 Task: Look for space in Dhorāji, India from 9th June, 2023 to 17th June, 2023 for 2 adults in price range Rs.7000 to Rs.12000. Place can be private room with 1  bedroom having 2 beds and 1 bathroom. Property type can be house, flat, guest house. Booking option can be shelf check-in. Required host language is English.
Action: Mouse moved to (575, 102)
Screenshot: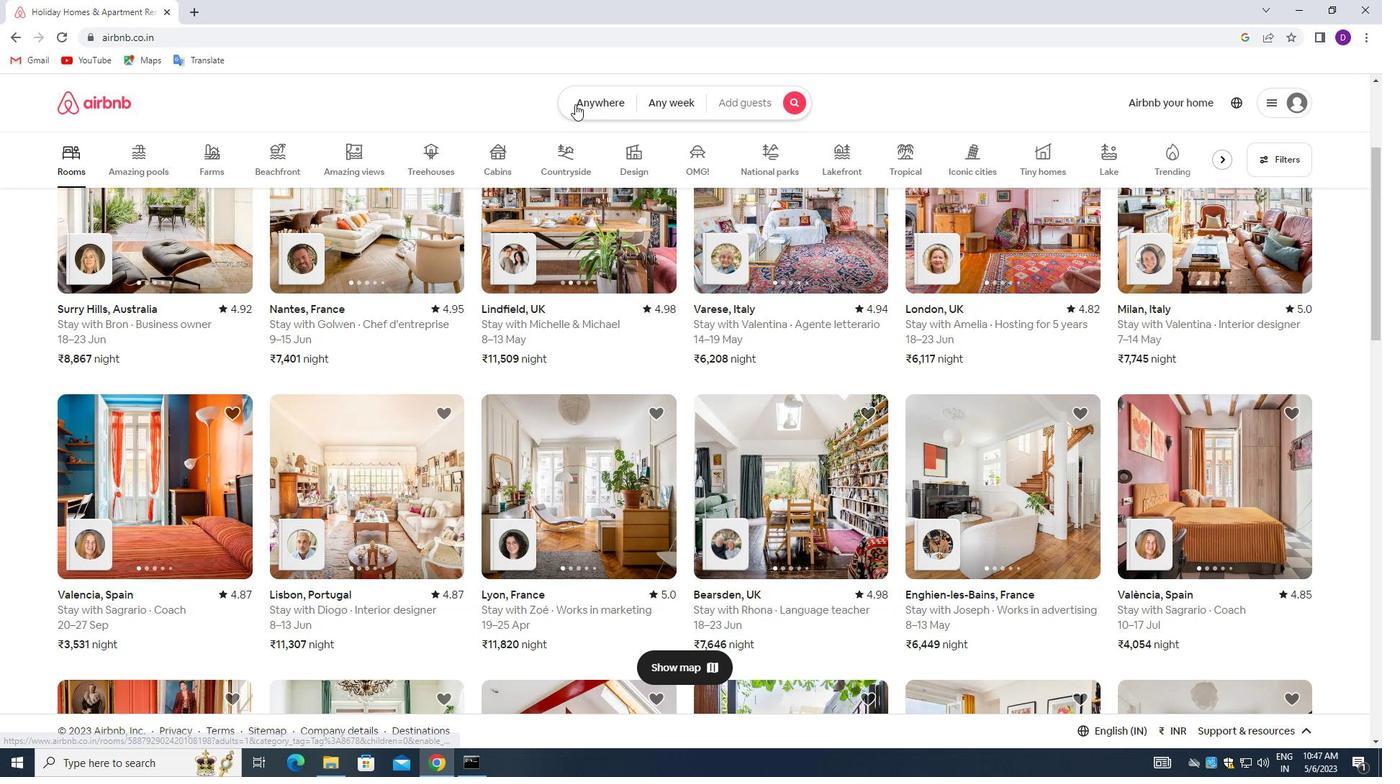
Action: Mouse pressed left at (575, 102)
Screenshot: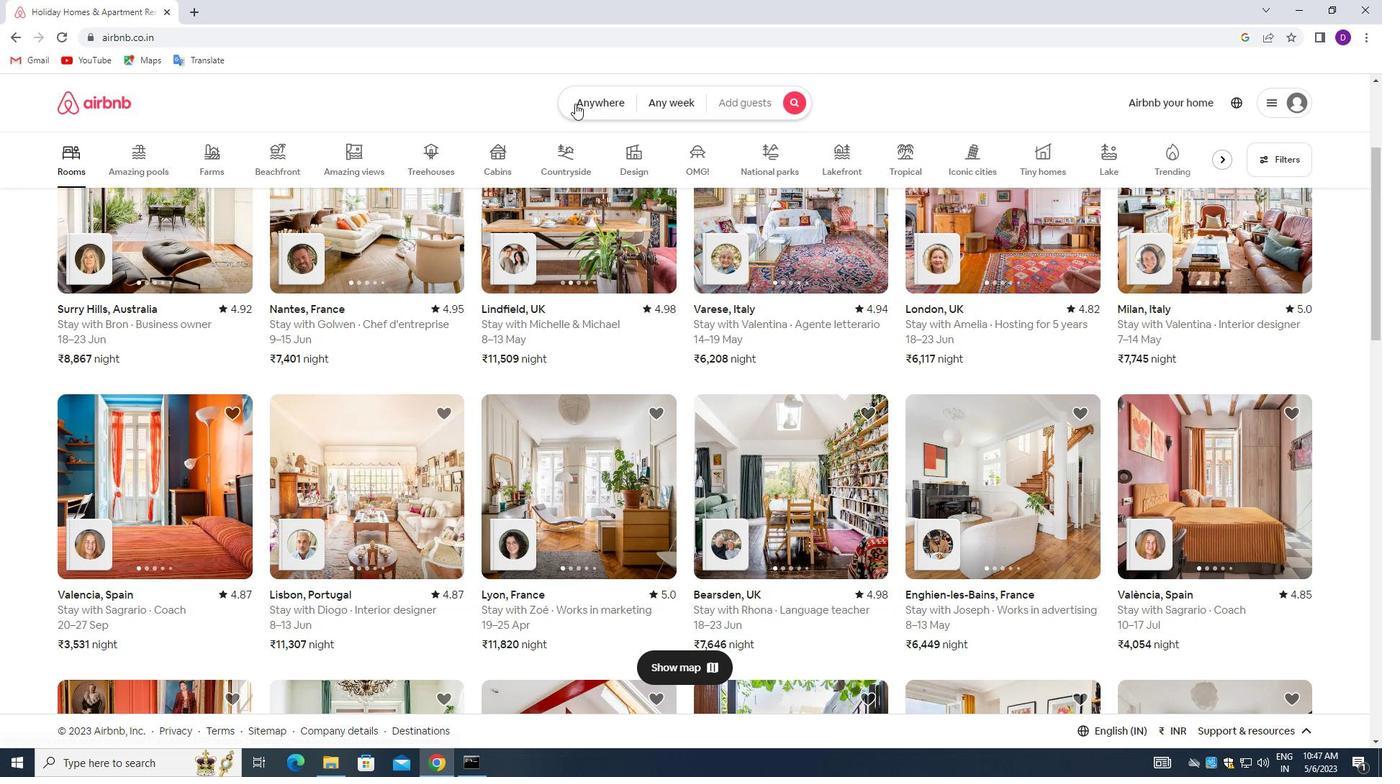 
Action: Mouse moved to (560, 158)
Screenshot: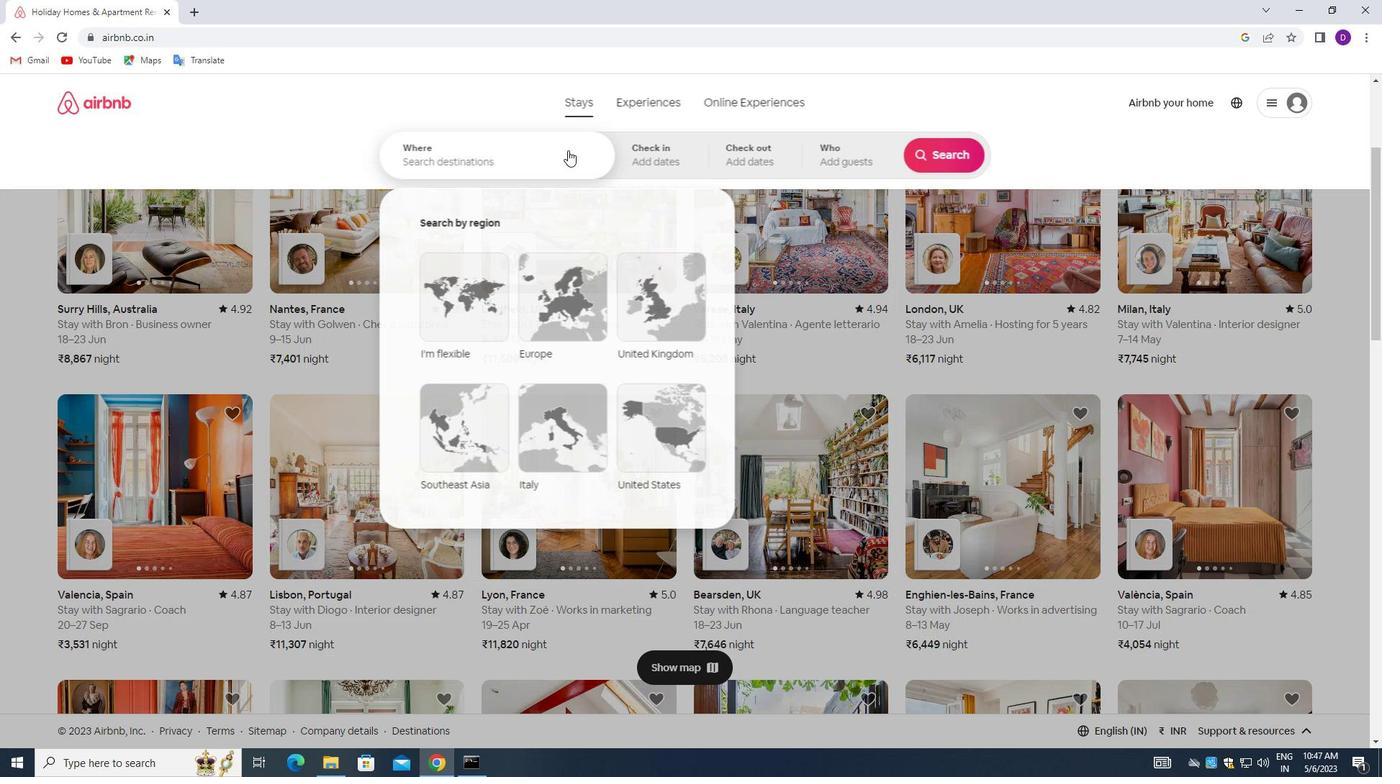
Action: Mouse pressed left at (560, 158)
Screenshot: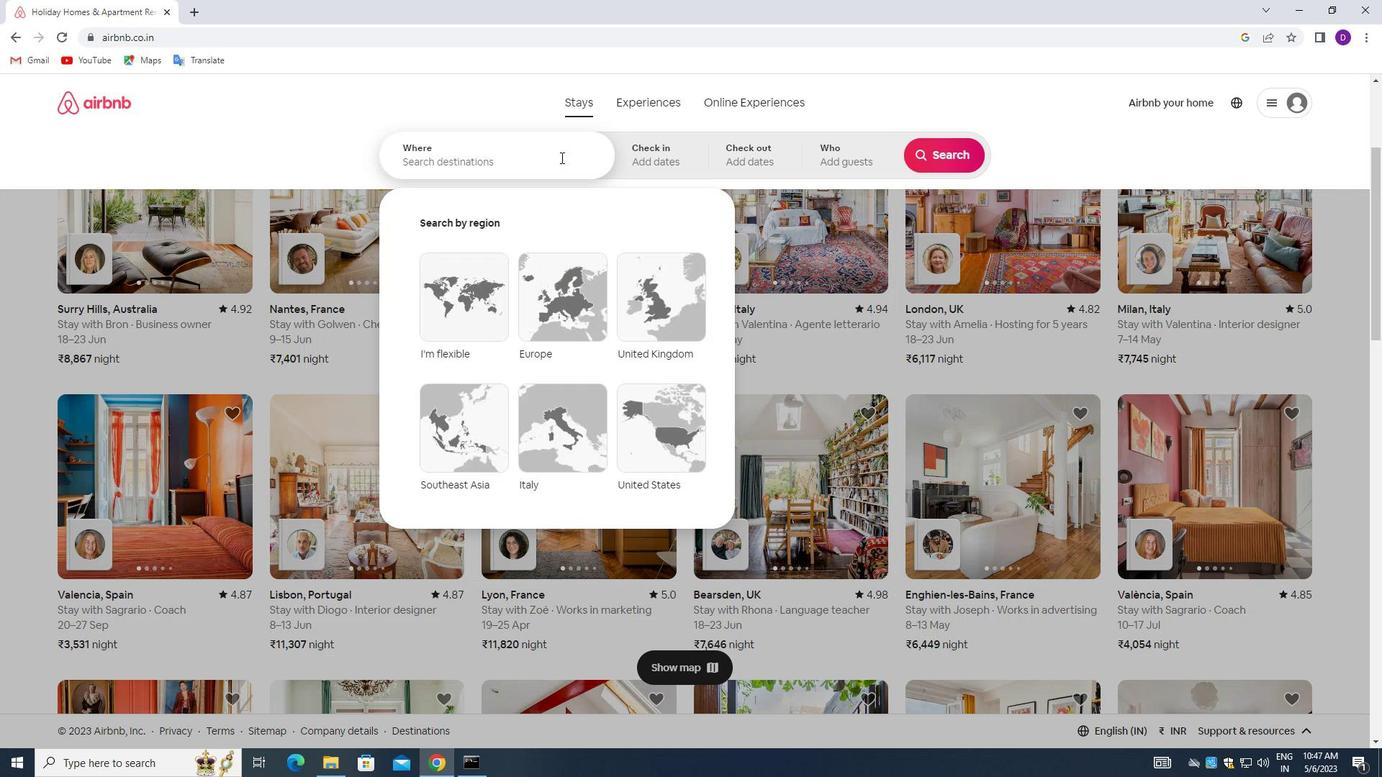 
Action: Mouse moved to (115, 260)
Screenshot: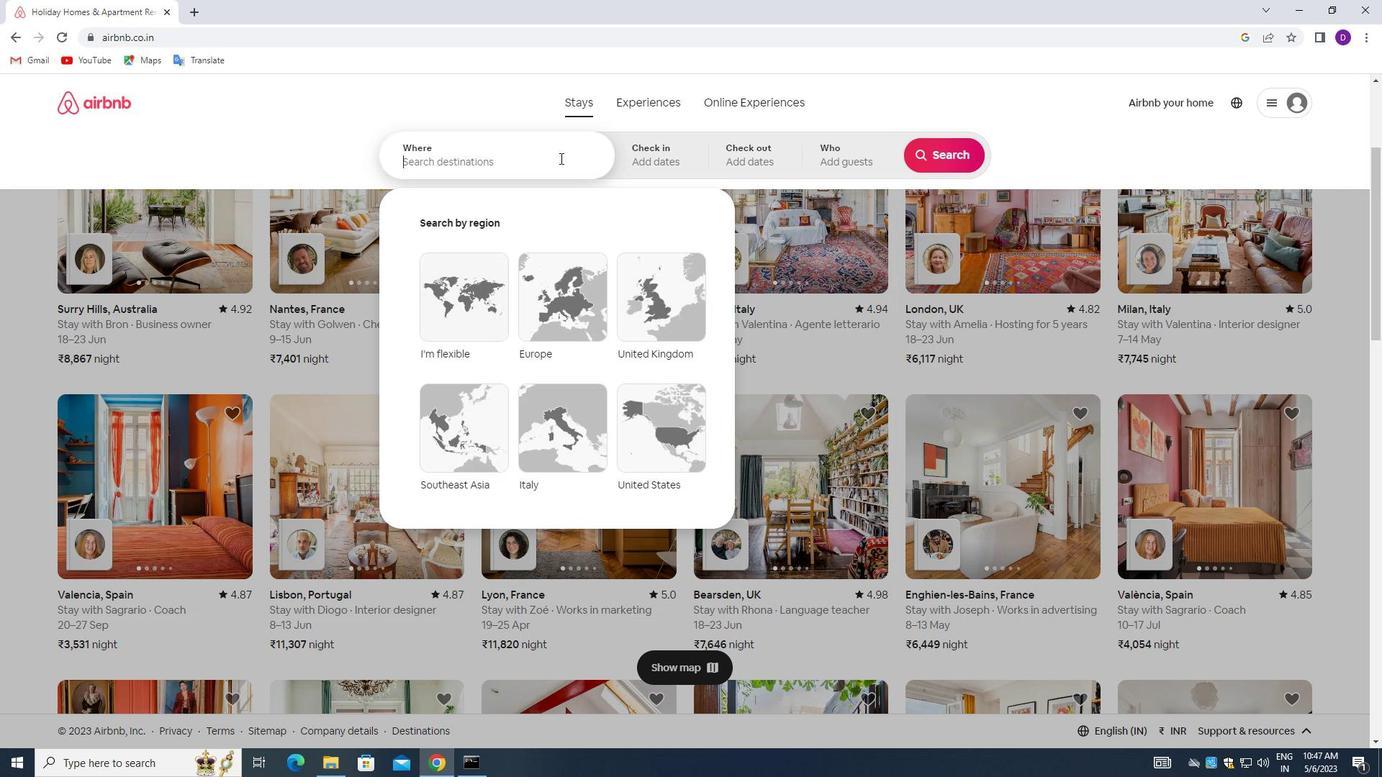 
Action: Key pressed <Key.shift_r>Dhoraji,<Key.space><Key.shift>INDIA<Key.enter>
Screenshot: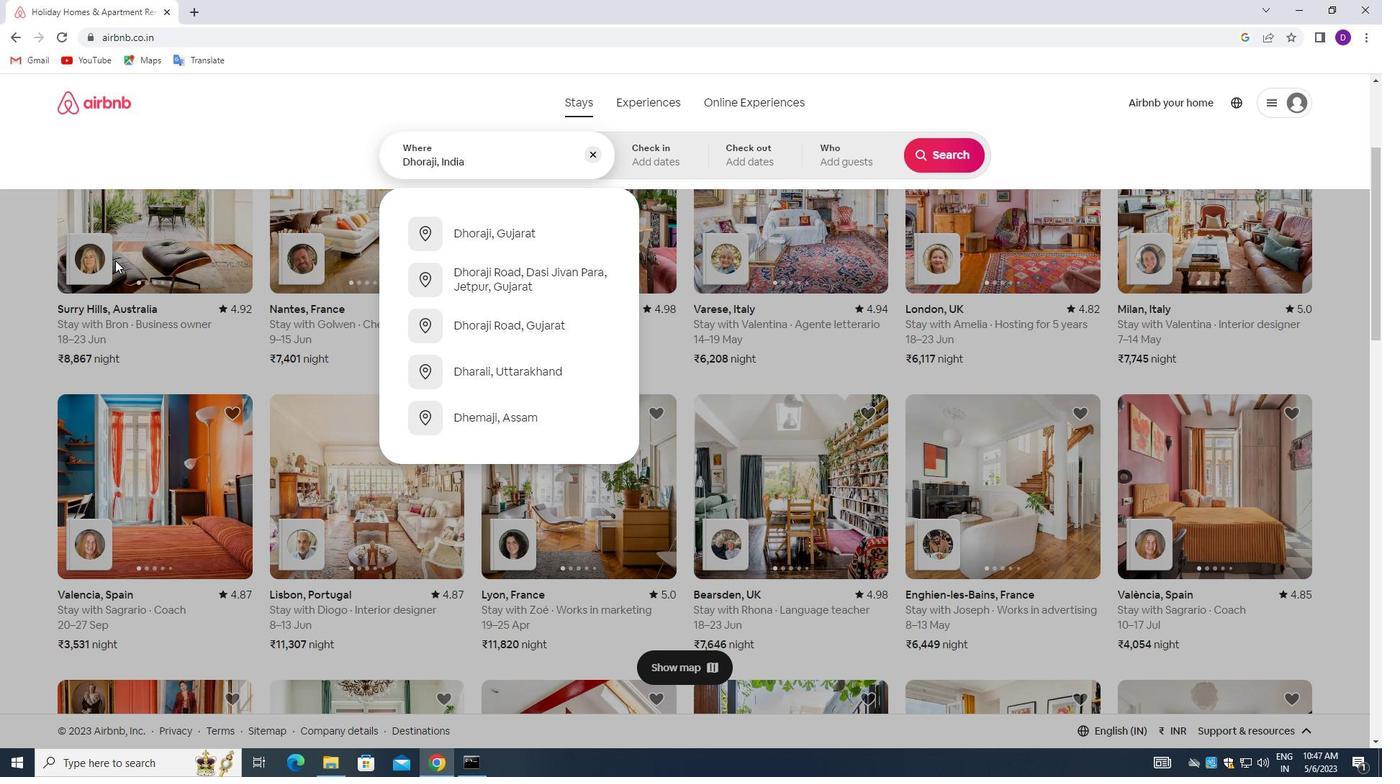 
Action: Mouse moved to (882, 365)
Screenshot: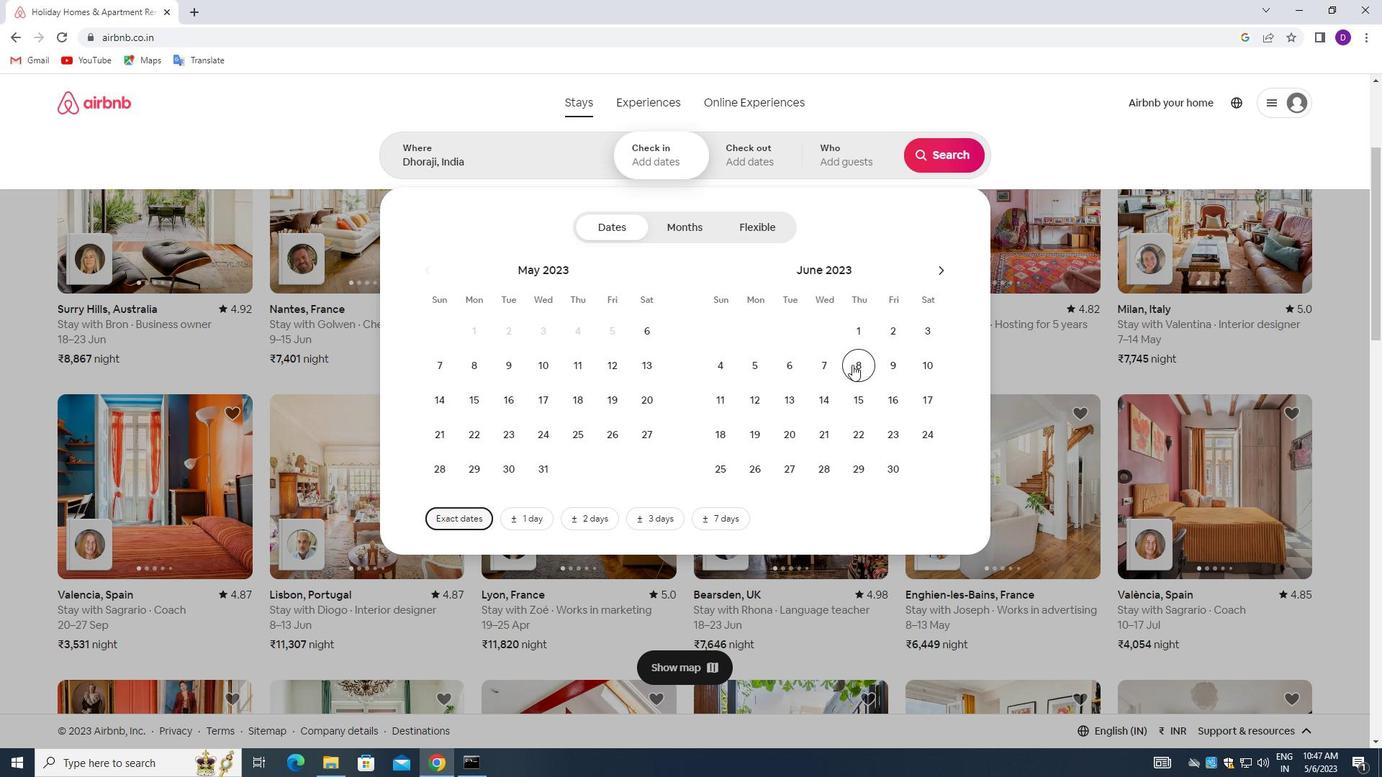 
Action: Mouse pressed left at (882, 365)
Screenshot: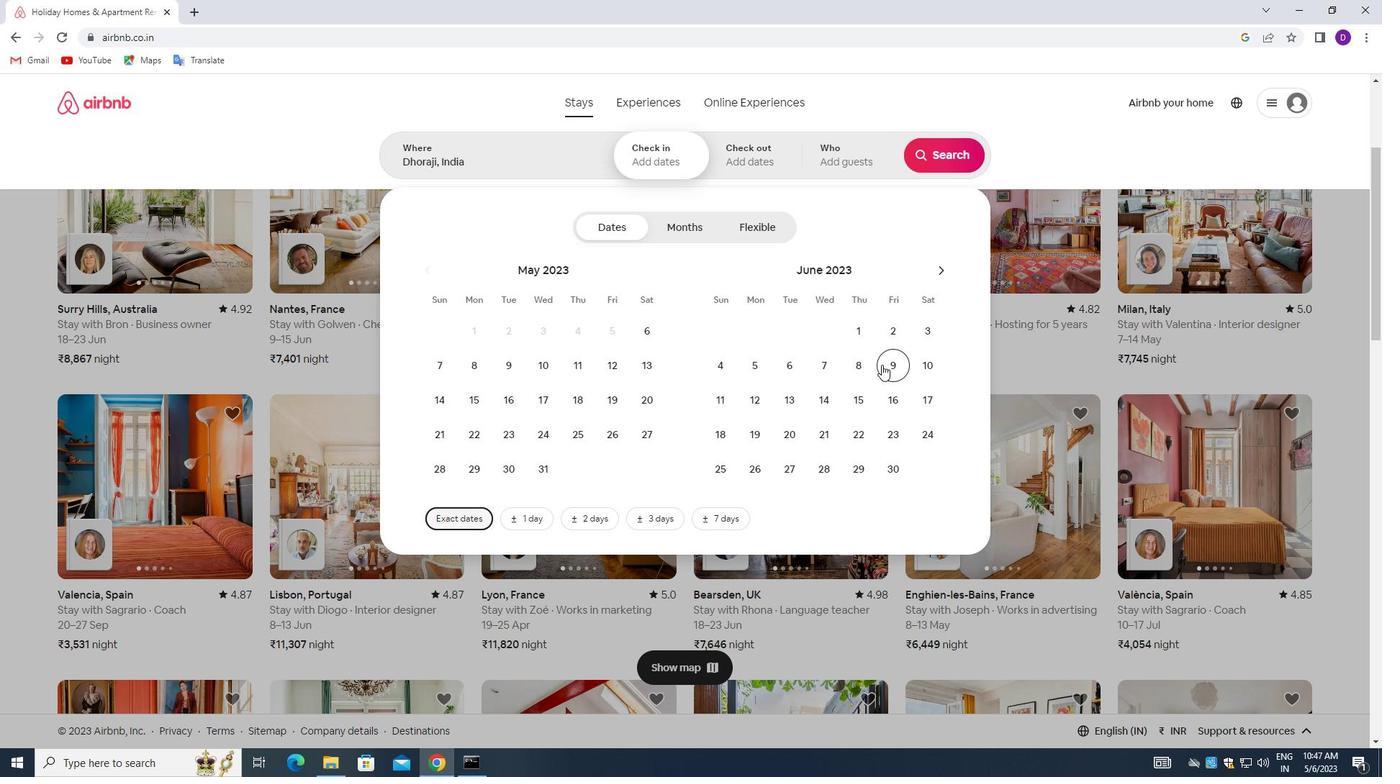 
Action: Mouse moved to (910, 402)
Screenshot: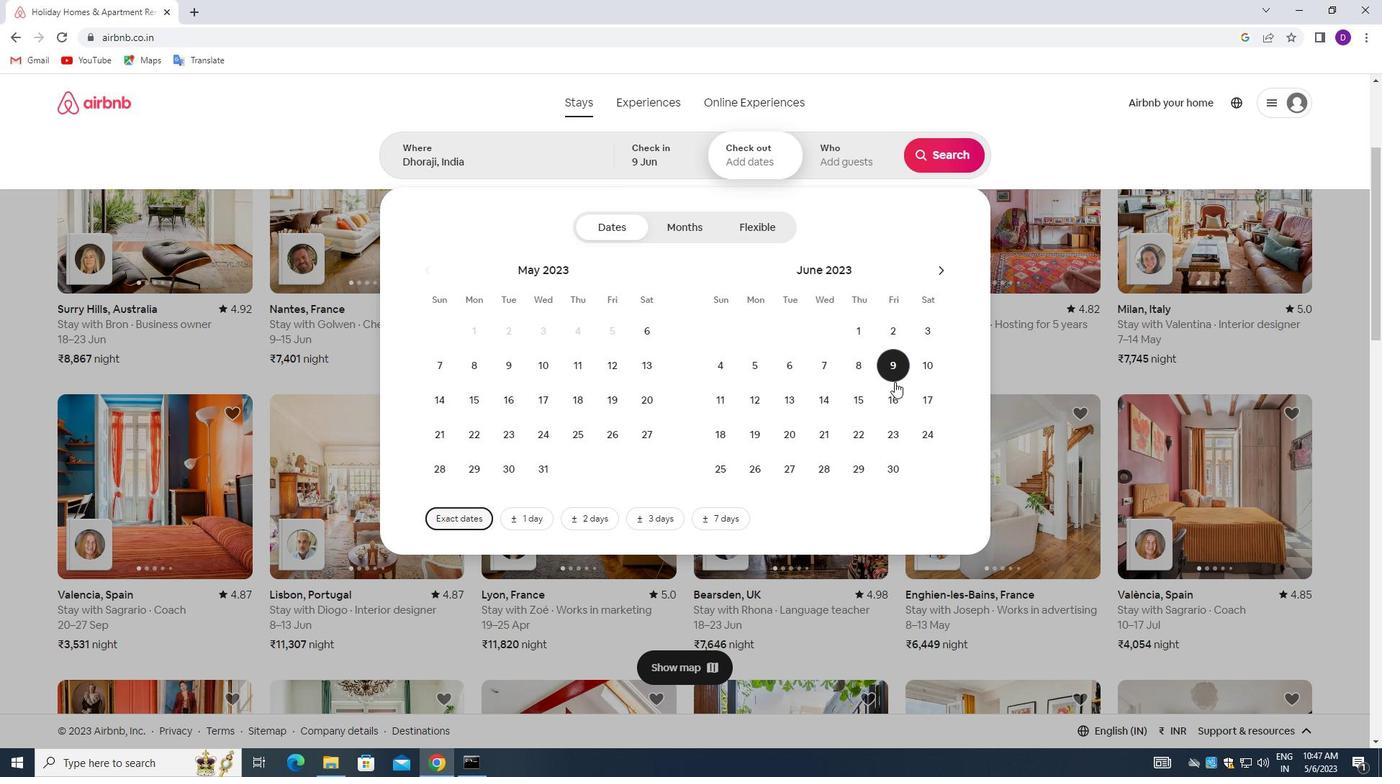 
Action: Mouse pressed left at (910, 402)
Screenshot: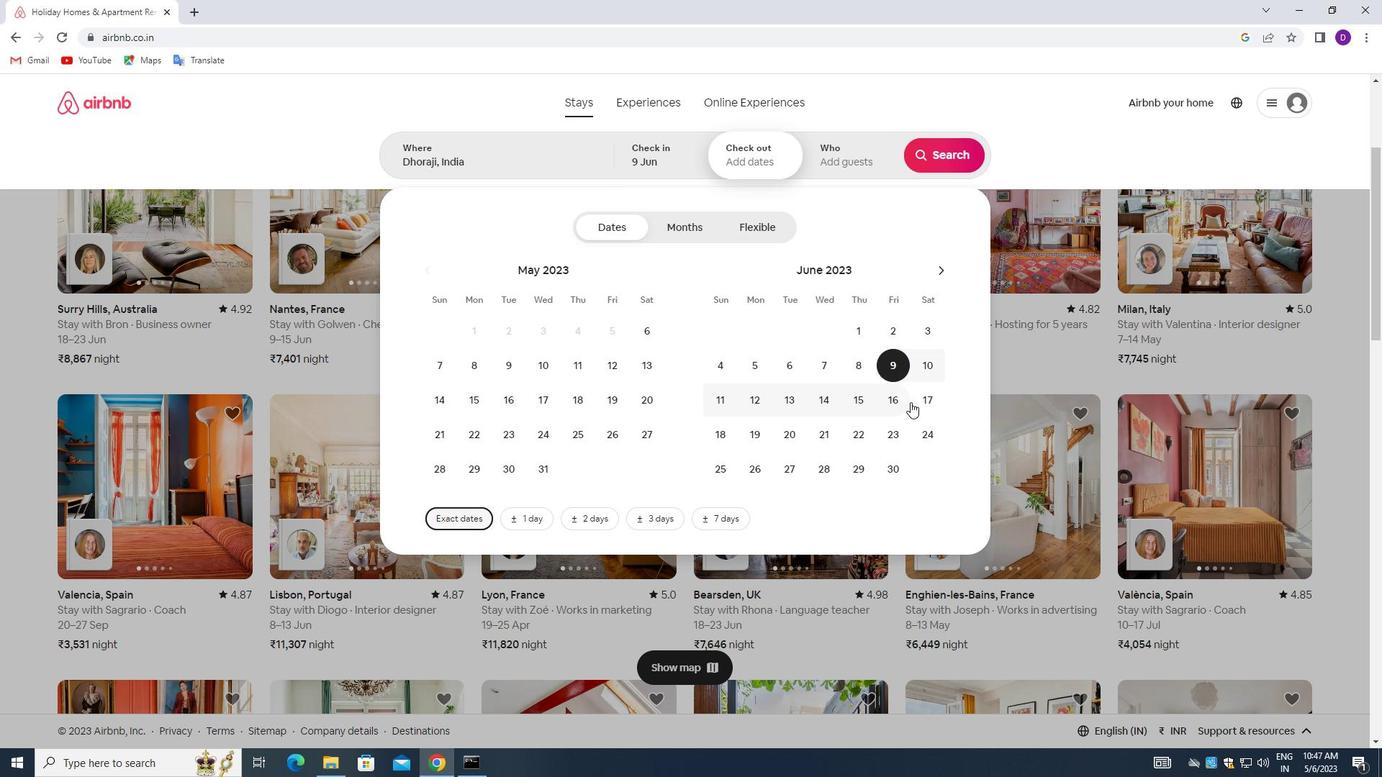 
Action: Mouse moved to (835, 149)
Screenshot: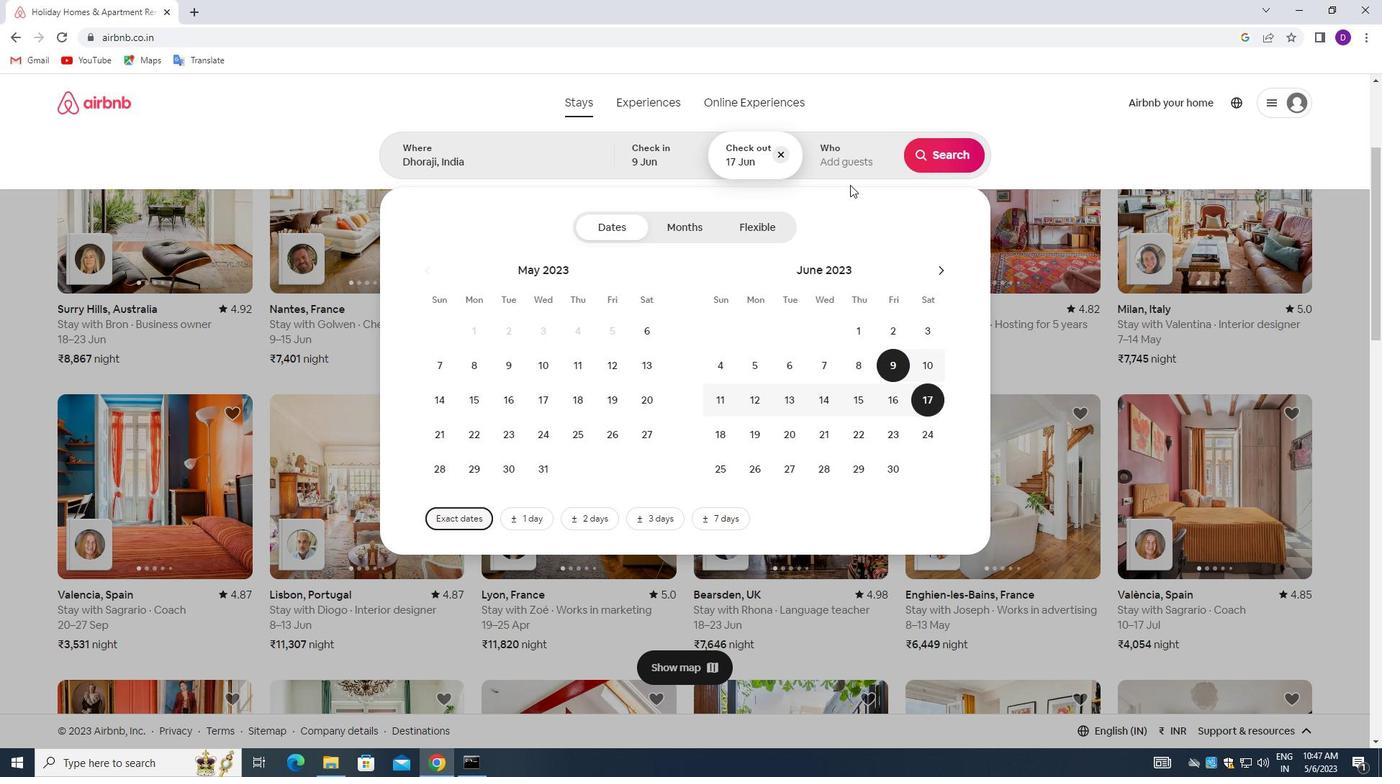 
Action: Mouse pressed left at (835, 149)
Screenshot: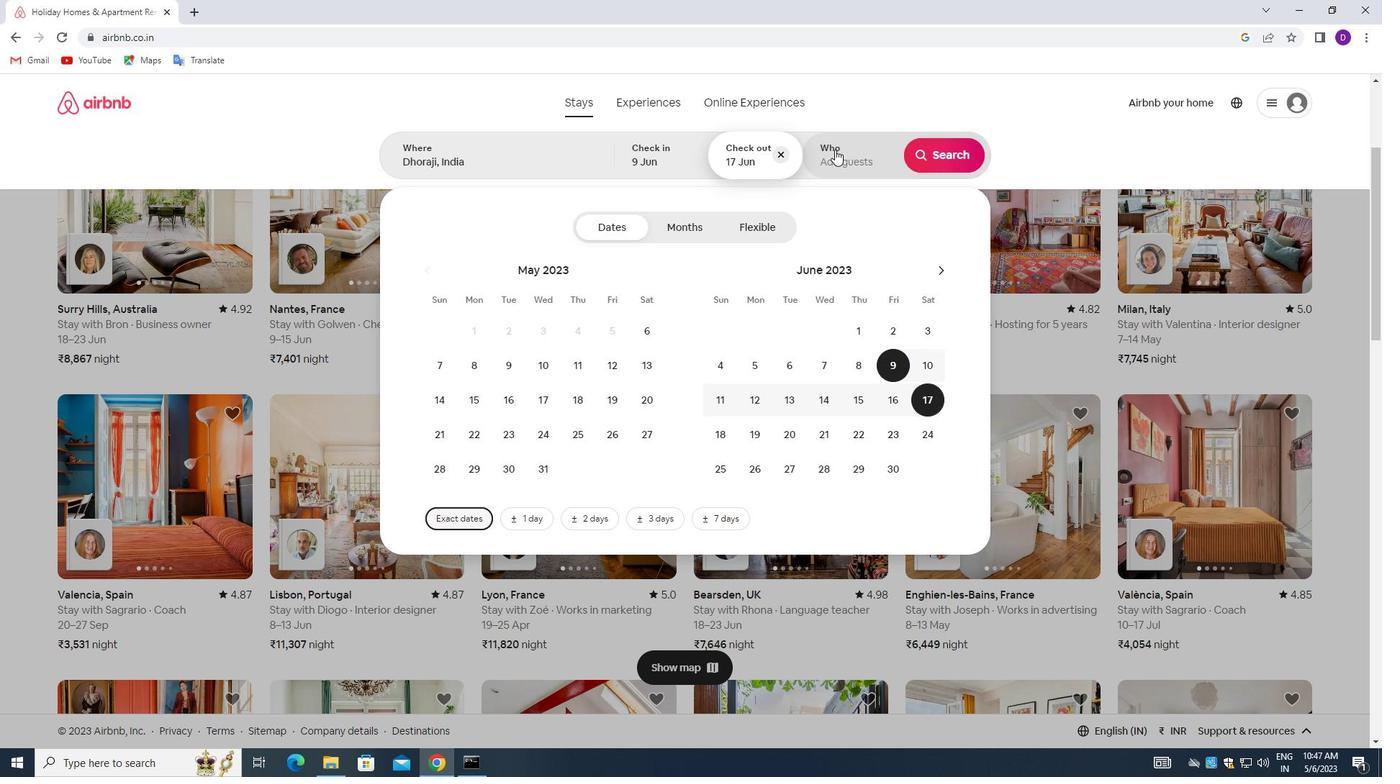 
Action: Mouse moved to (942, 230)
Screenshot: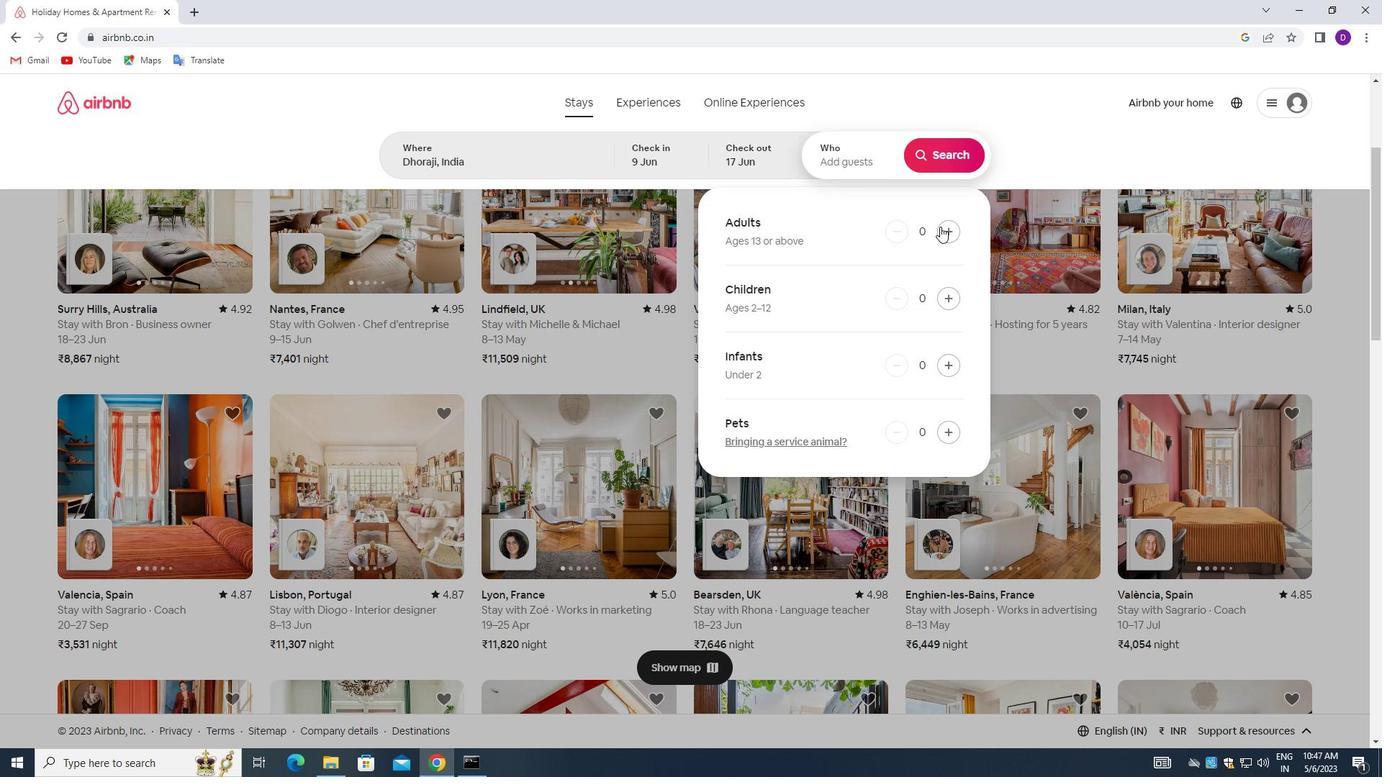 
Action: Mouse pressed left at (942, 230)
Screenshot: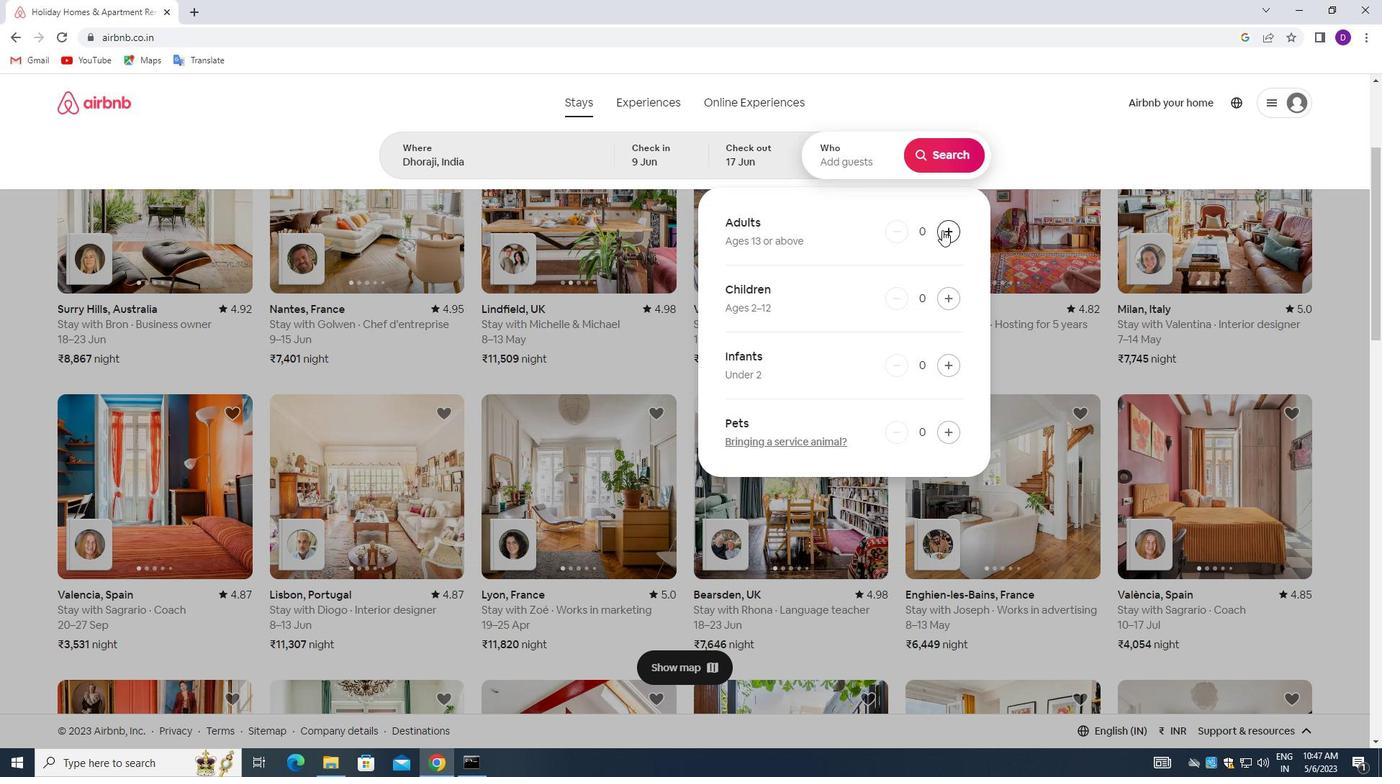 
Action: Mouse pressed left at (942, 230)
Screenshot: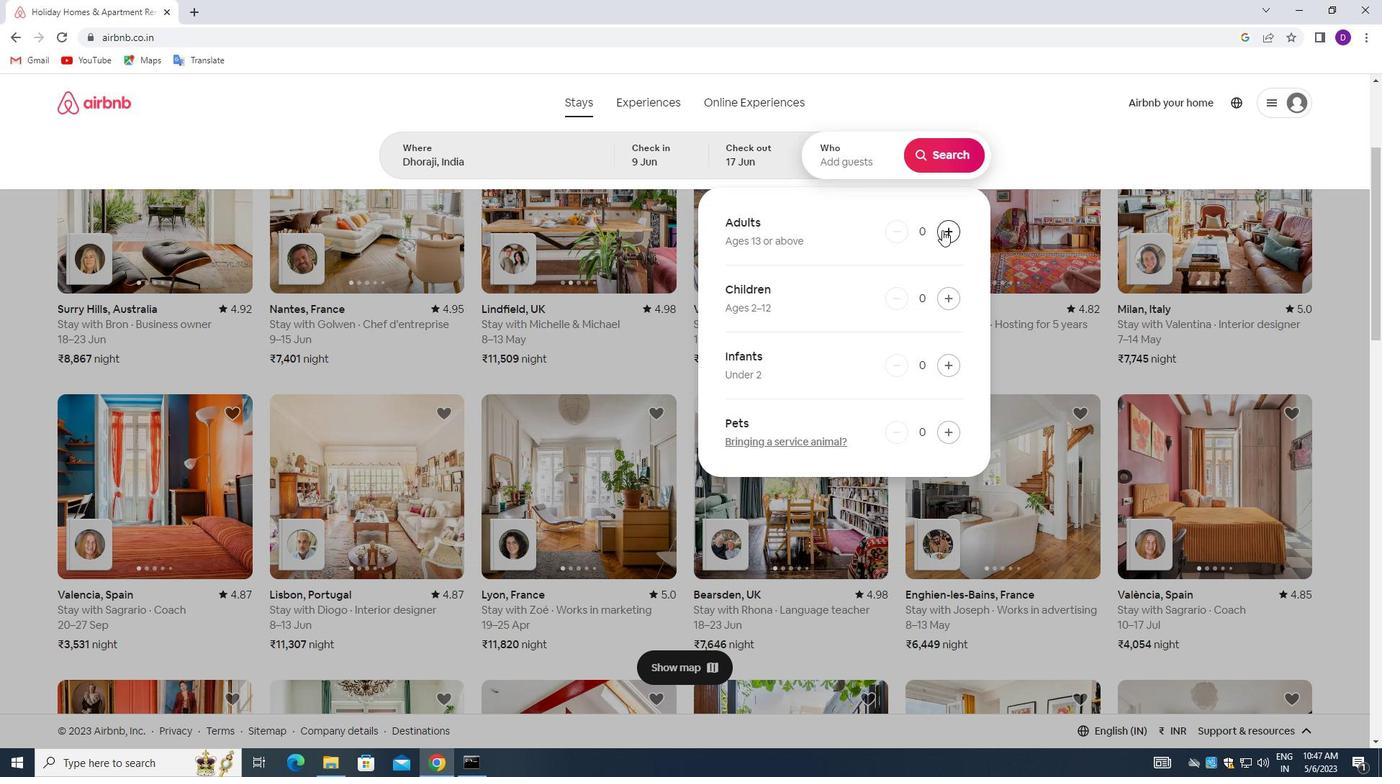 
Action: Mouse moved to (949, 150)
Screenshot: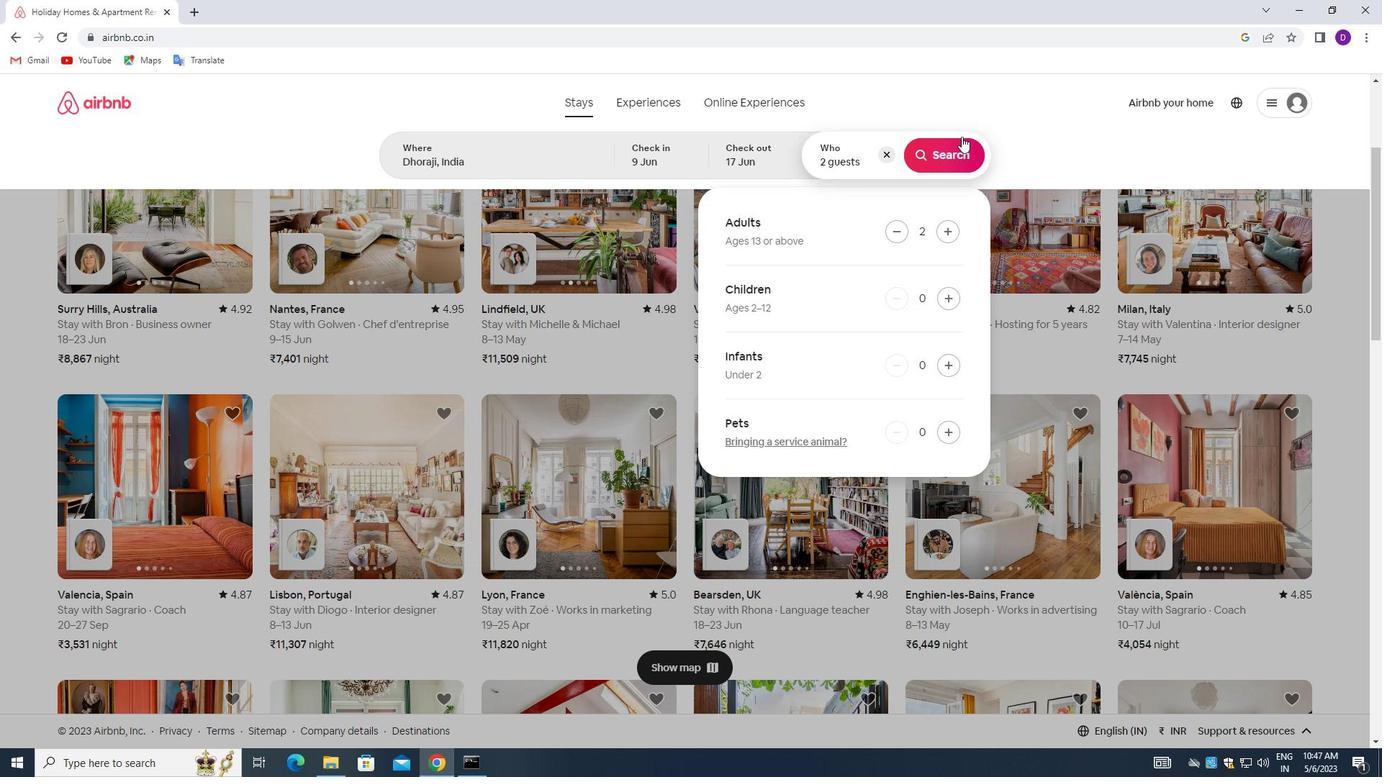 
Action: Mouse pressed left at (949, 150)
Screenshot: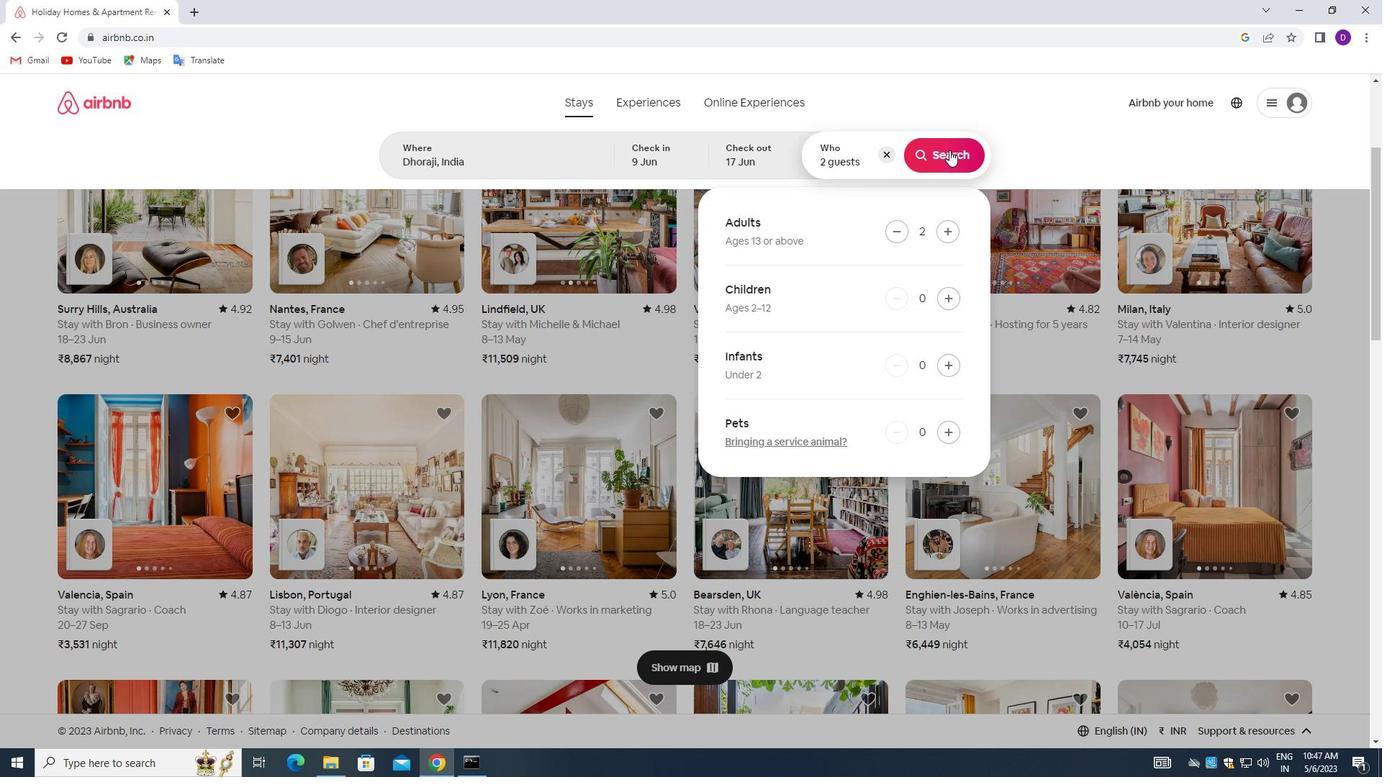 
Action: Mouse moved to (1301, 158)
Screenshot: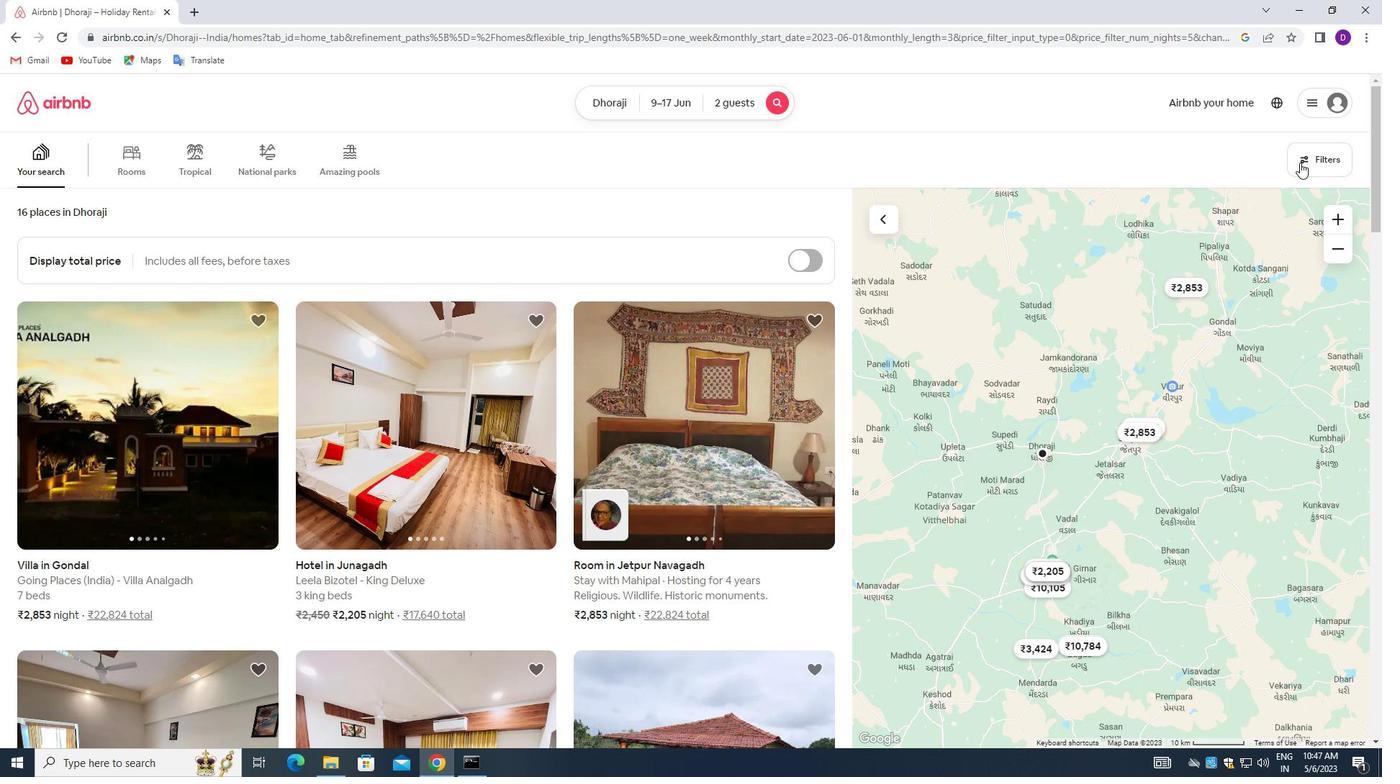 
Action: Mouse pressed left at (1301, 158)
Screenshot: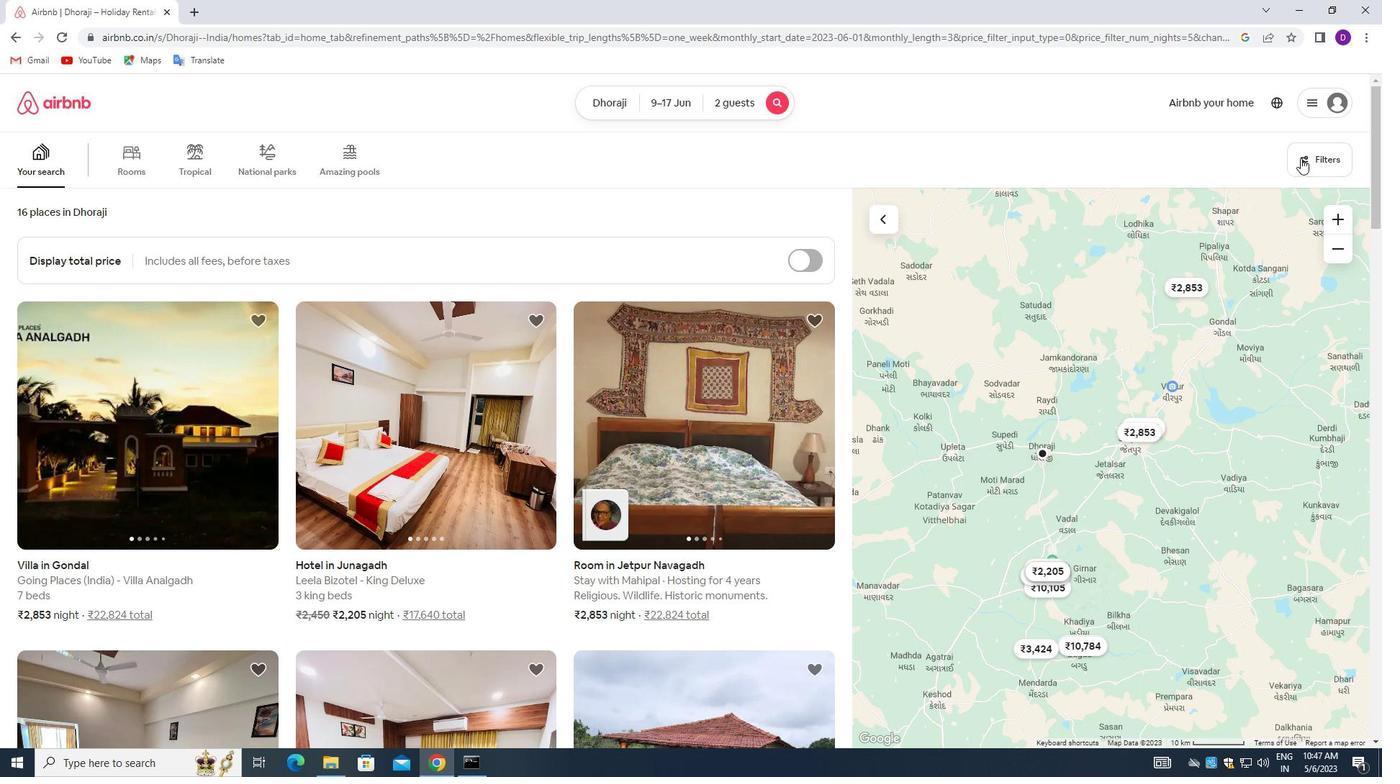 
Action: Mouse moved to (506, 513)
Screenshot: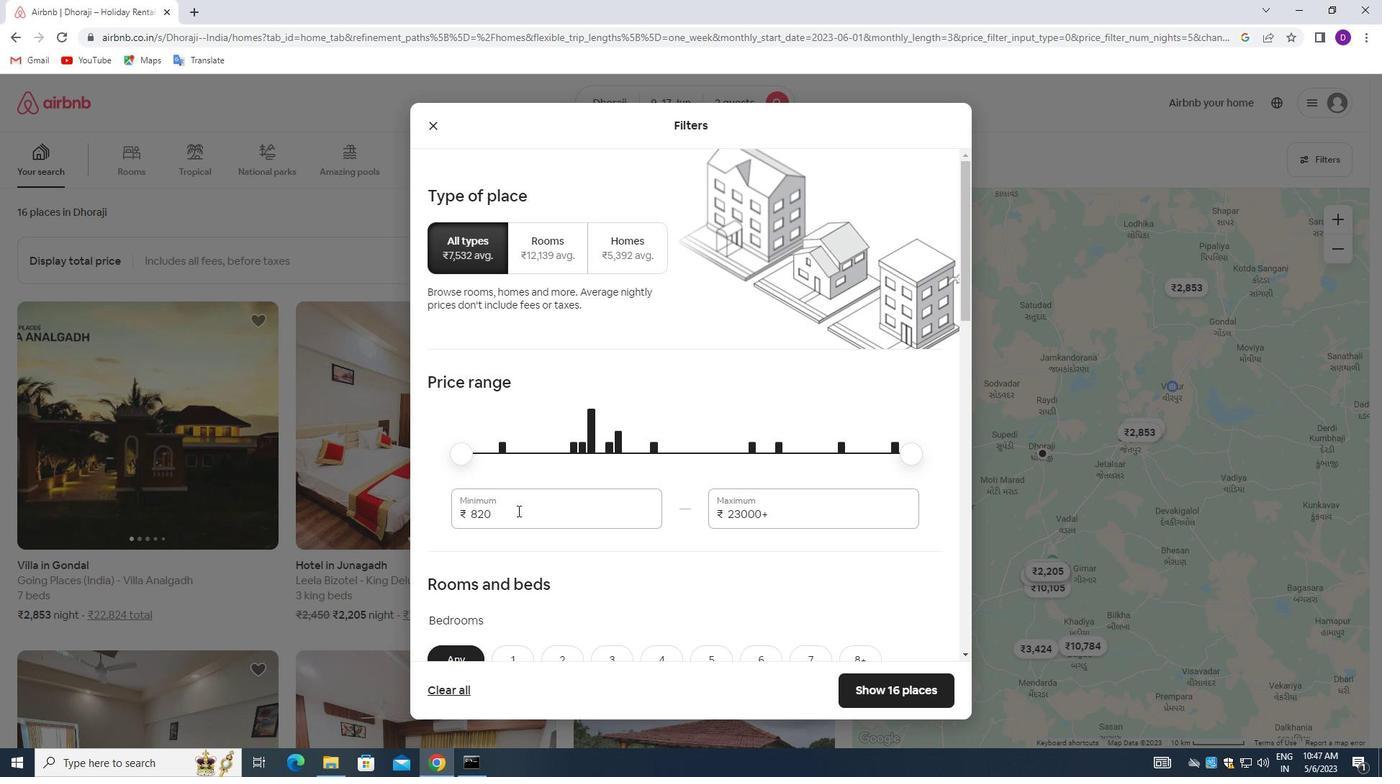 
Action: Mouse pressed left at (506, 513)
Screenshot: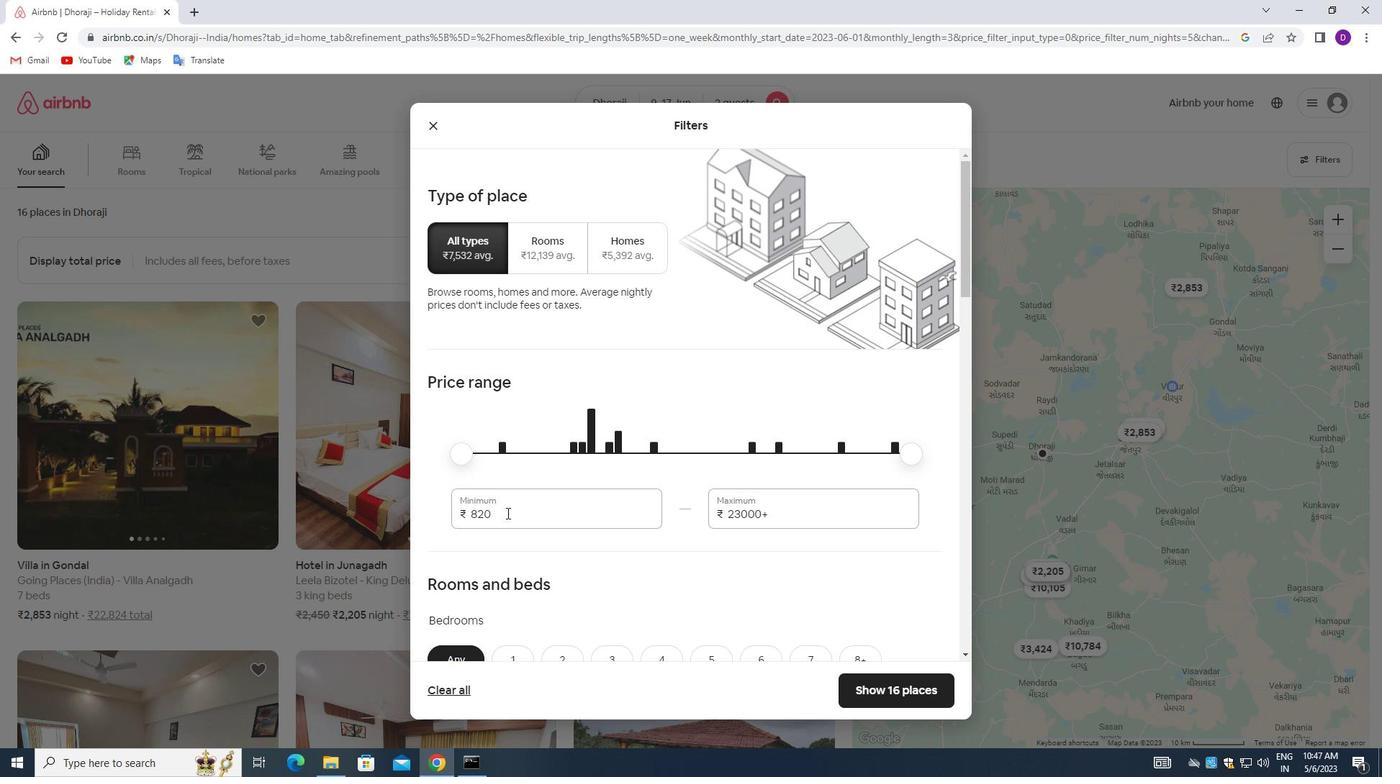 
Action: Mouse pressed left at (506, 513)
Screenshot: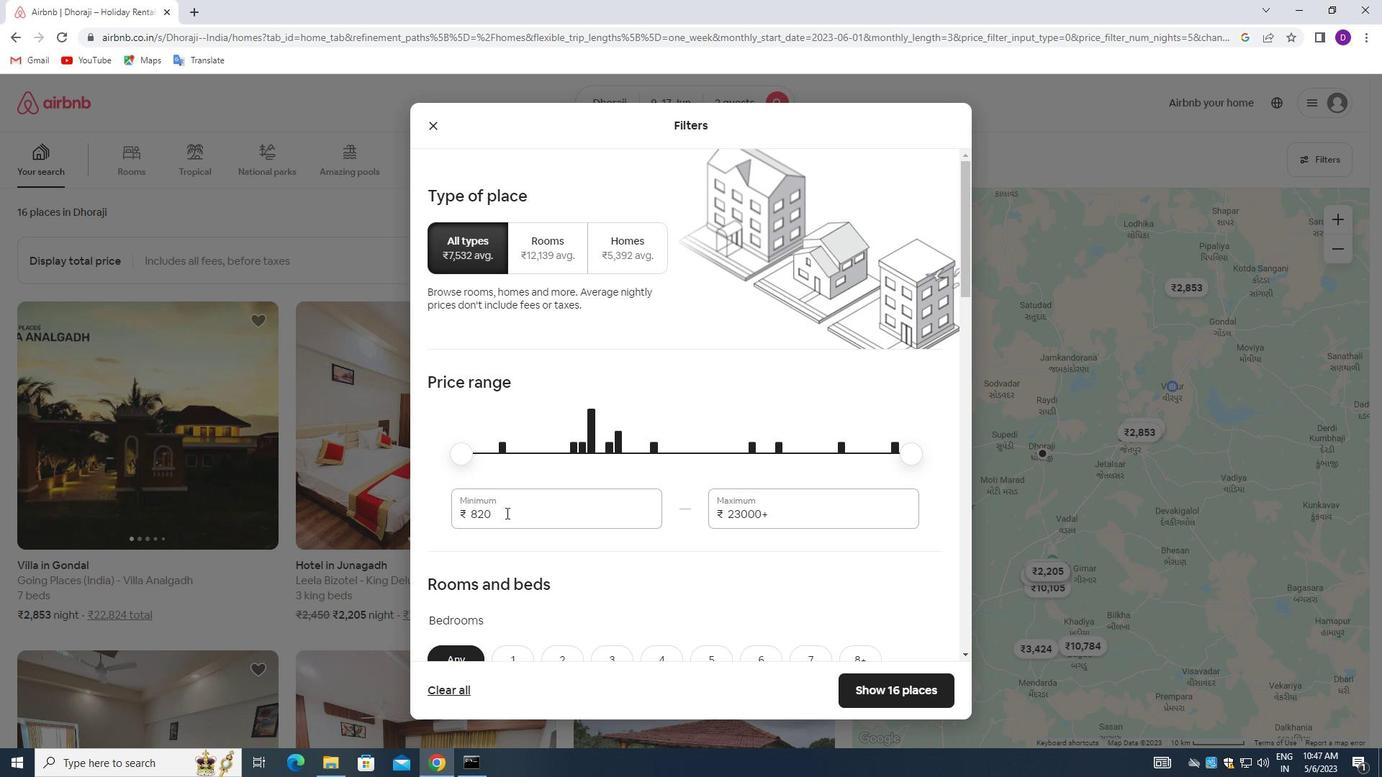 
Action: Key pressed 7000<Key.tab>12000
Screenshot: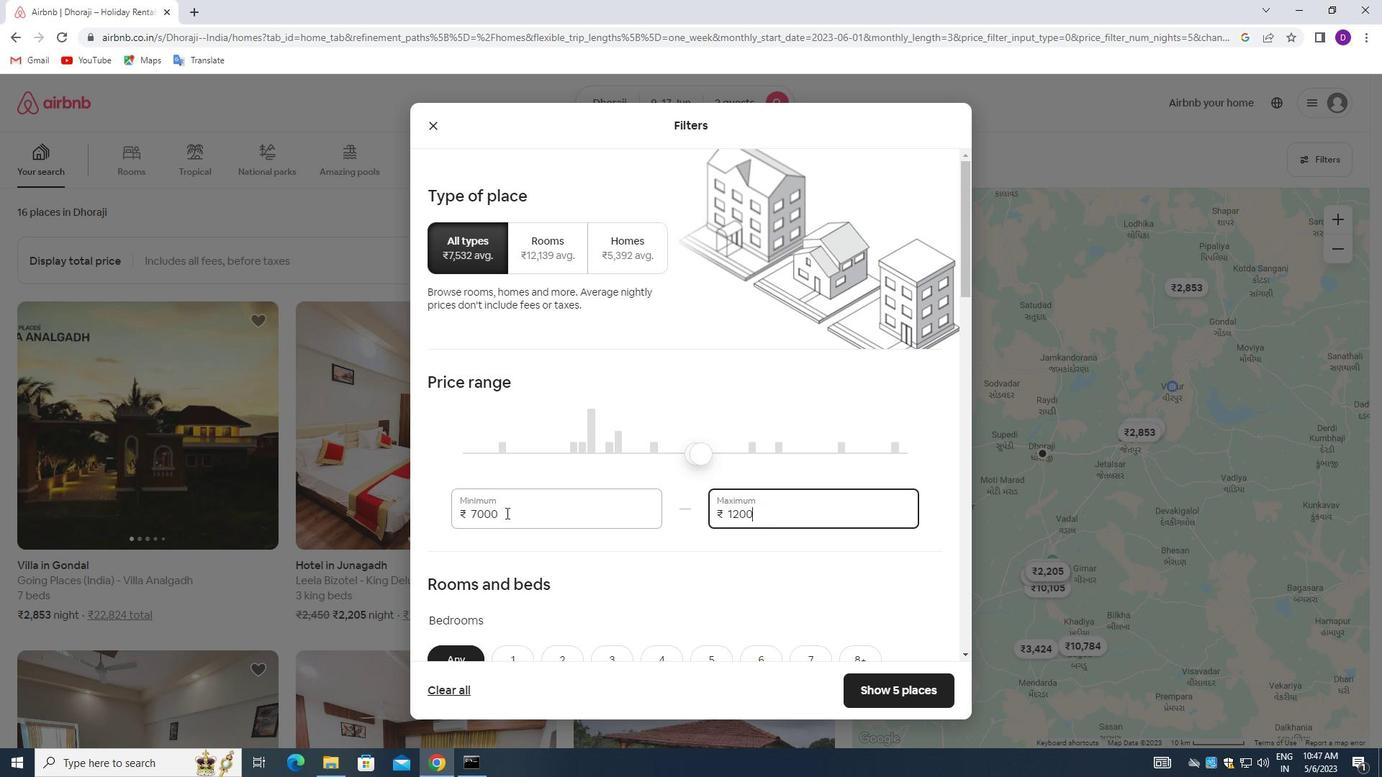 
Action: Mouse moved to (582, 553)
Screenshot: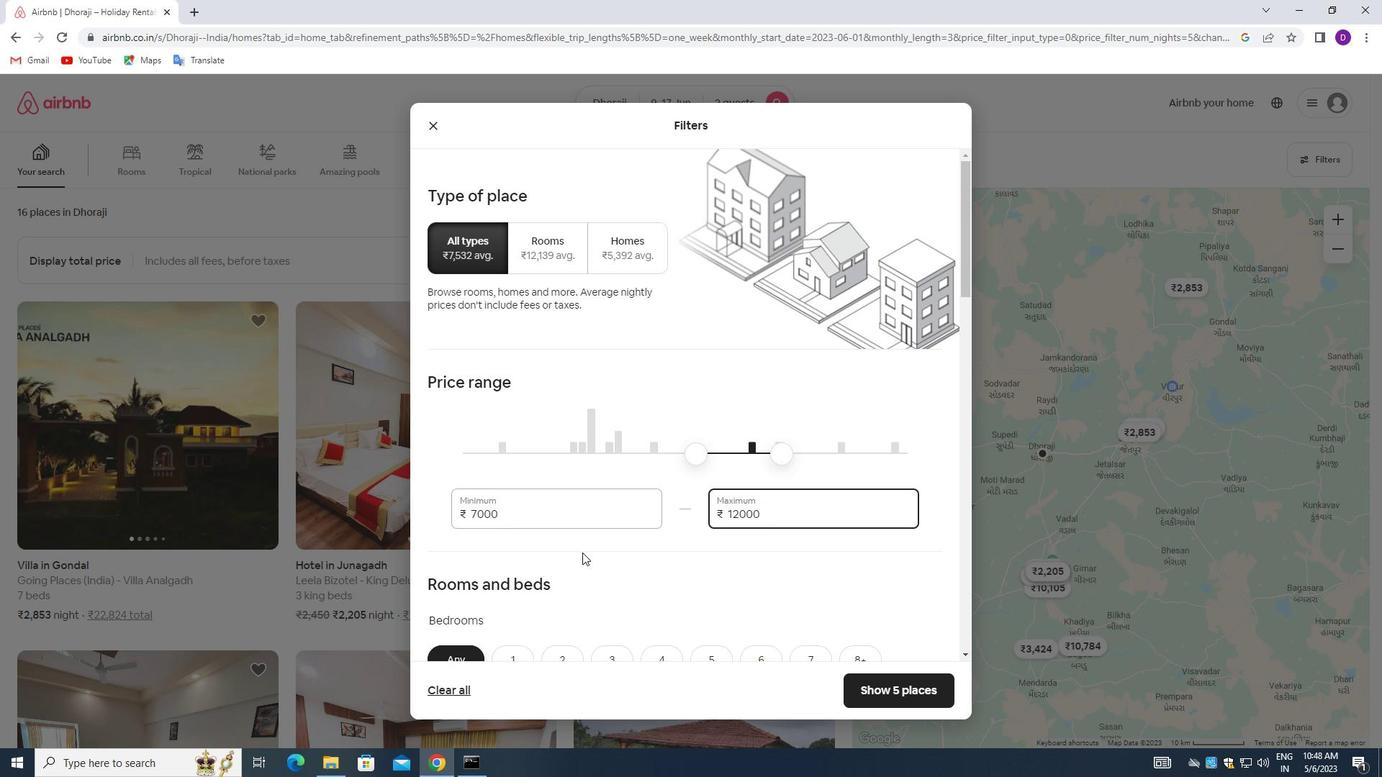 
Action: Mouse scrolled (582, 552) with delta (0, 0)
Screenshot: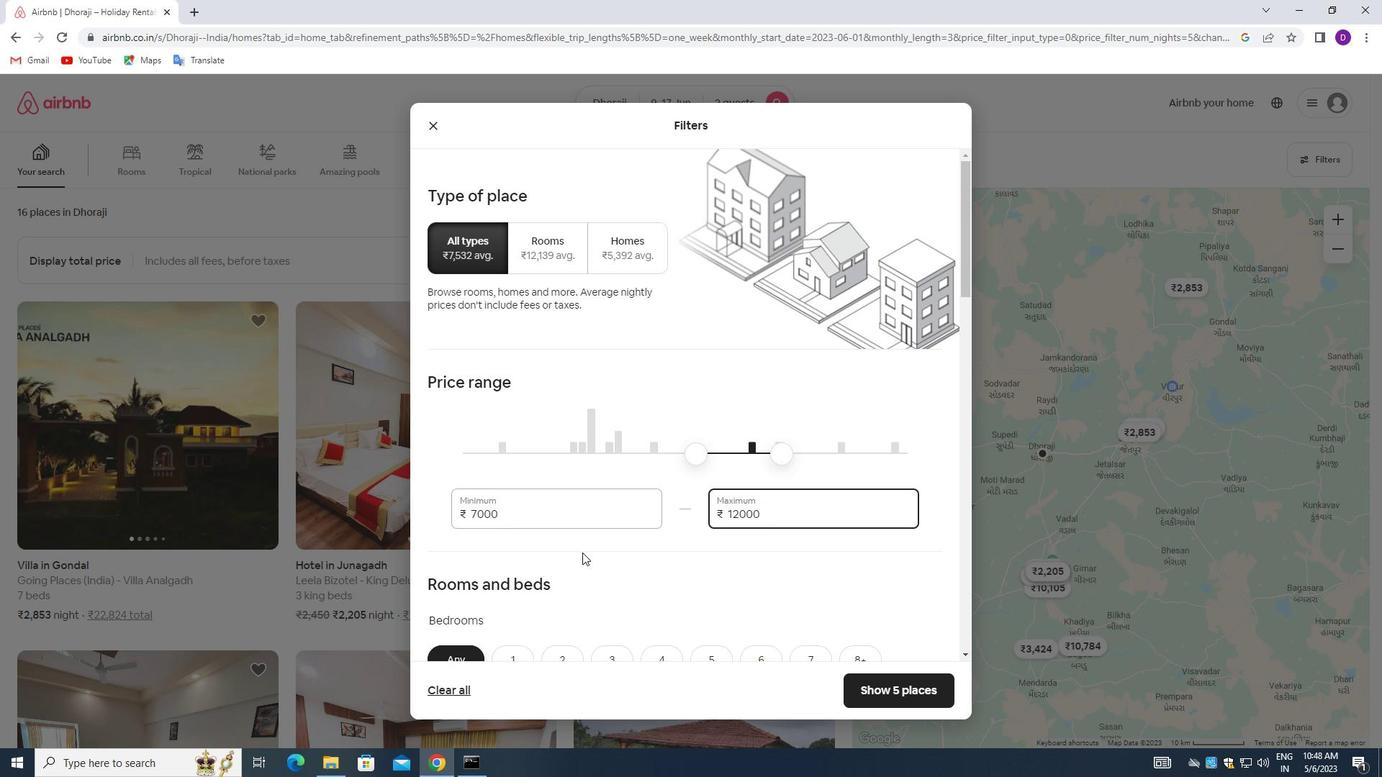 
Action: Mouse moved to (581, 504)
Screenshot: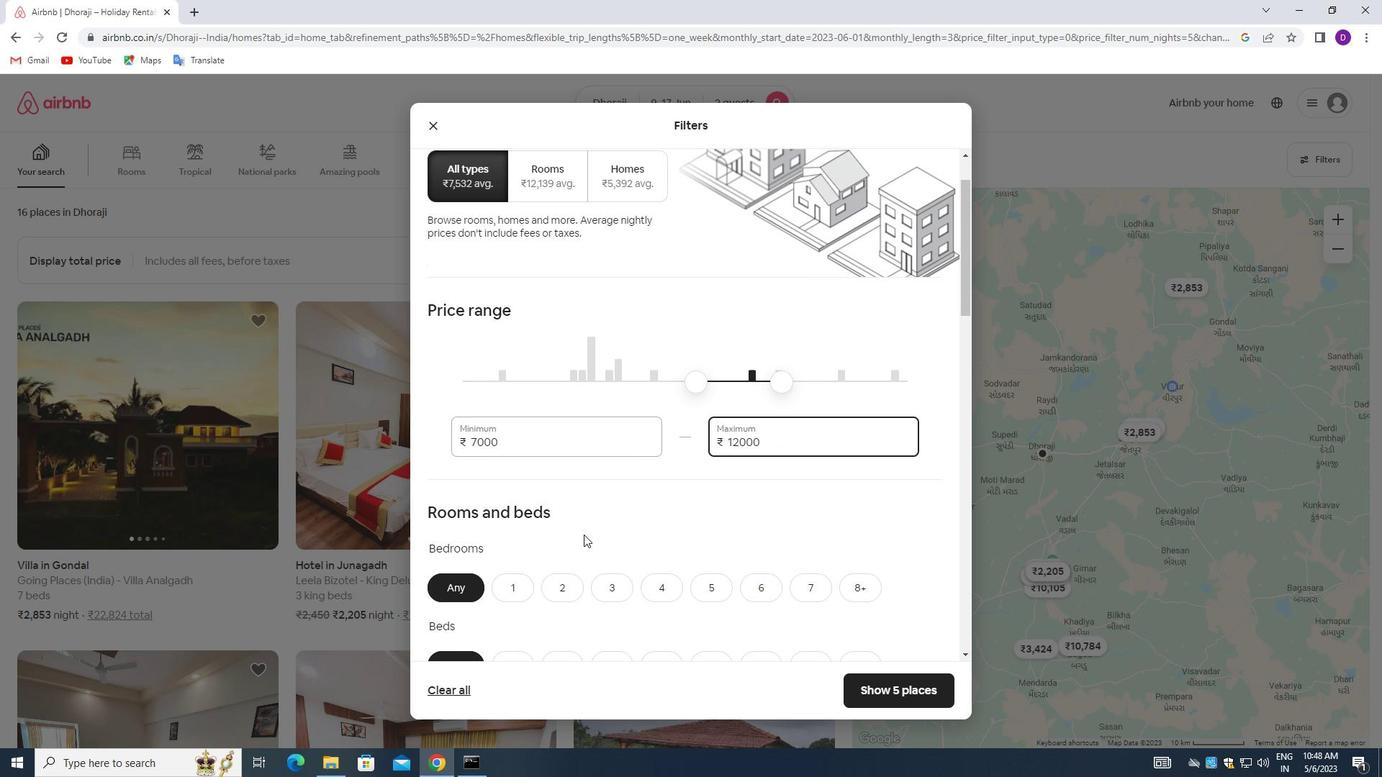 
Action: Mouse scrolled (581, 503) with delta (0, 0)
Screenshot: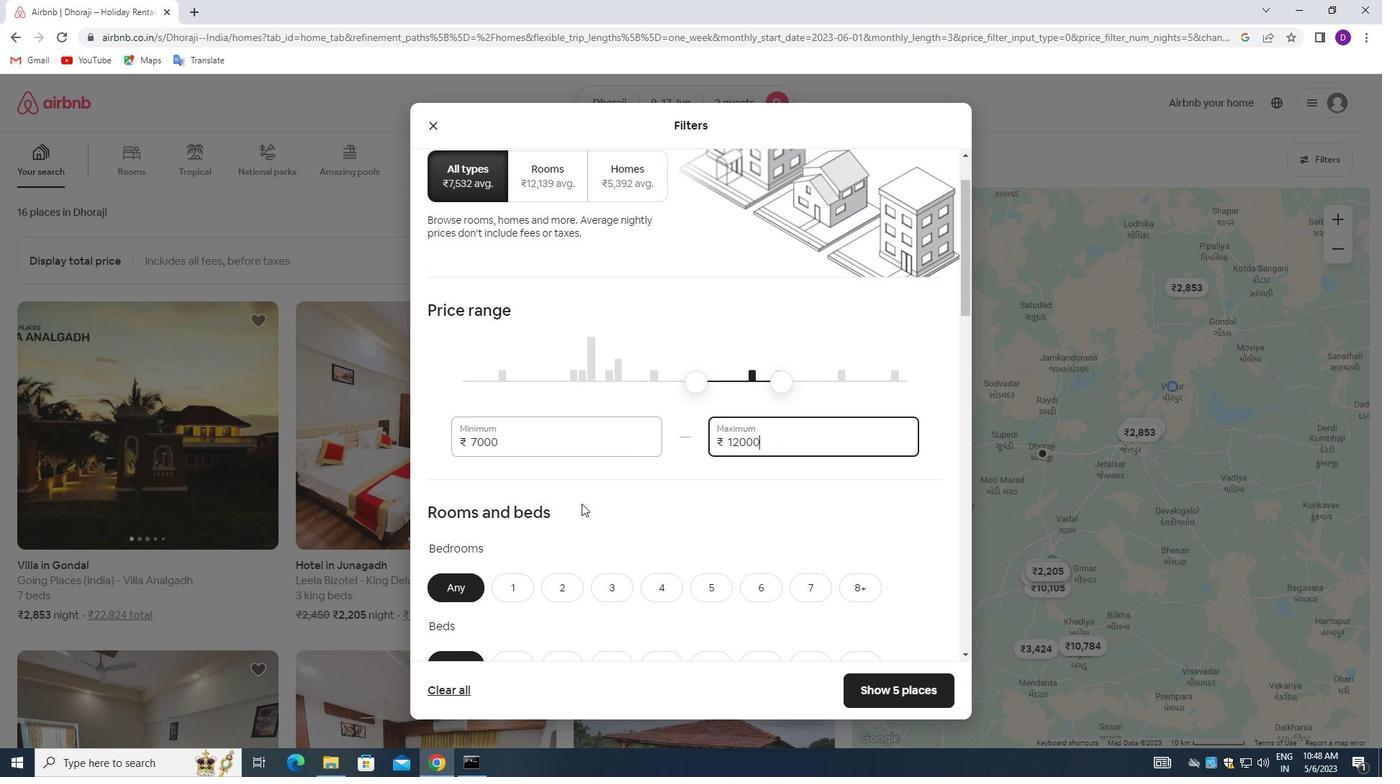 
Action: Mouse scrolled (581, 503) with delta (0, 0)
Screenshot: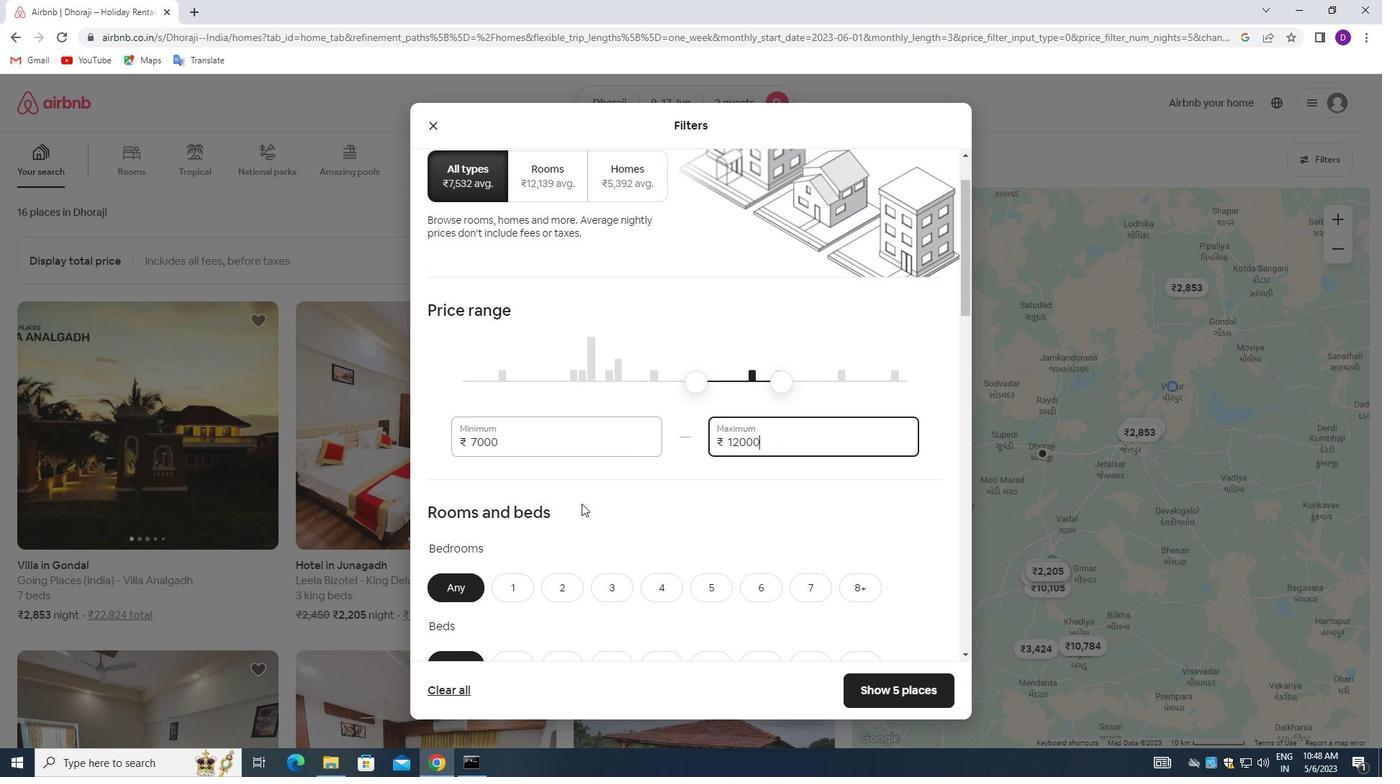 
Action: Mouse scrolled (581, 503) with delta (0, 0)
Screenshot: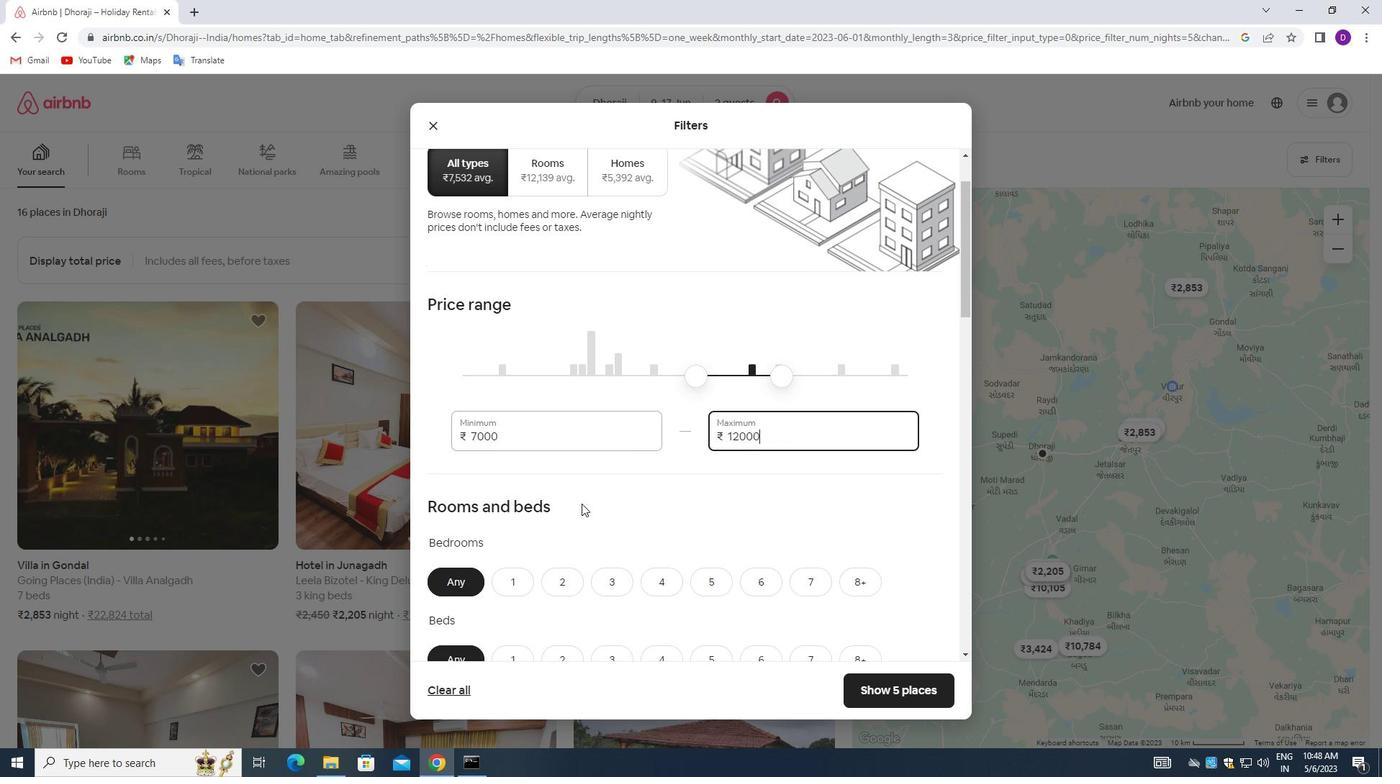 
Action: Mouse moved to (521, 380)
Screenshot: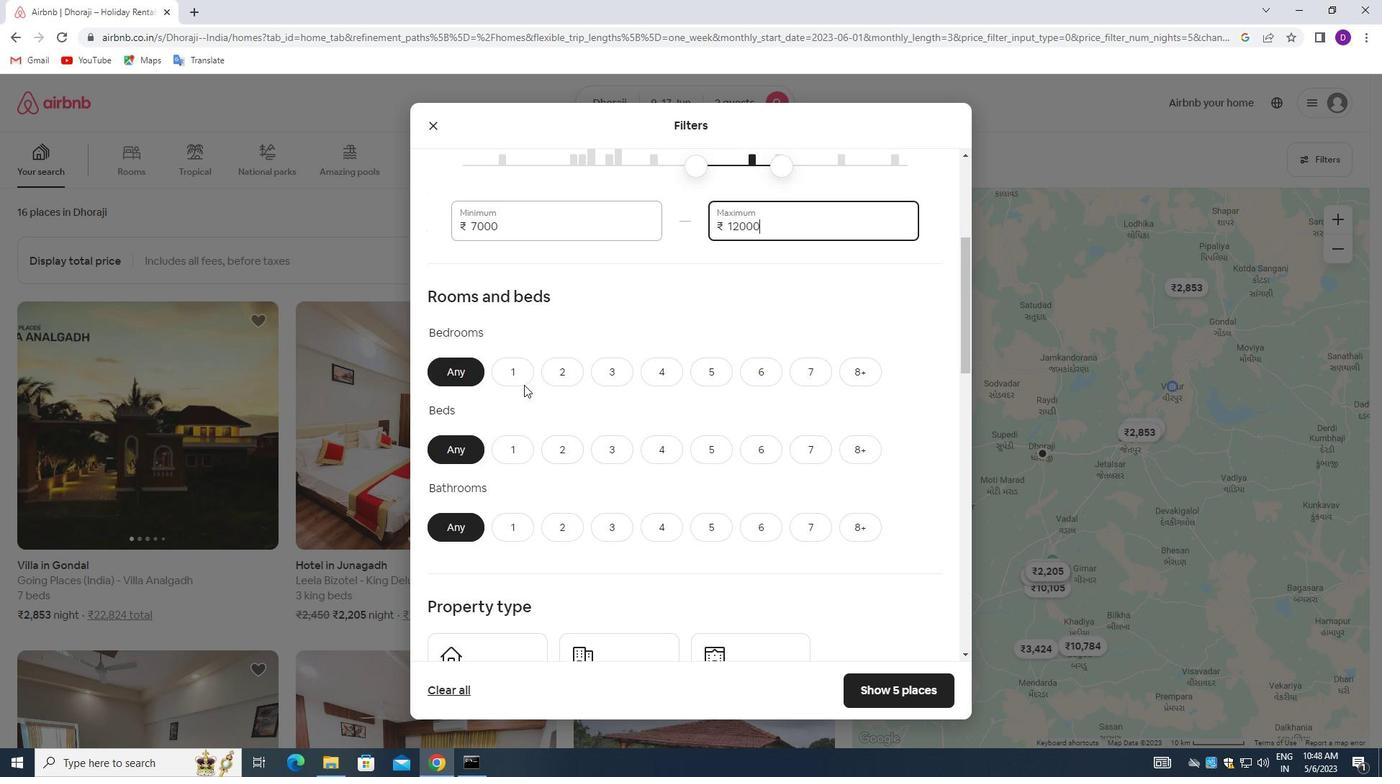 
Action: Mouse pressed left at (521, 380)
Screenshot: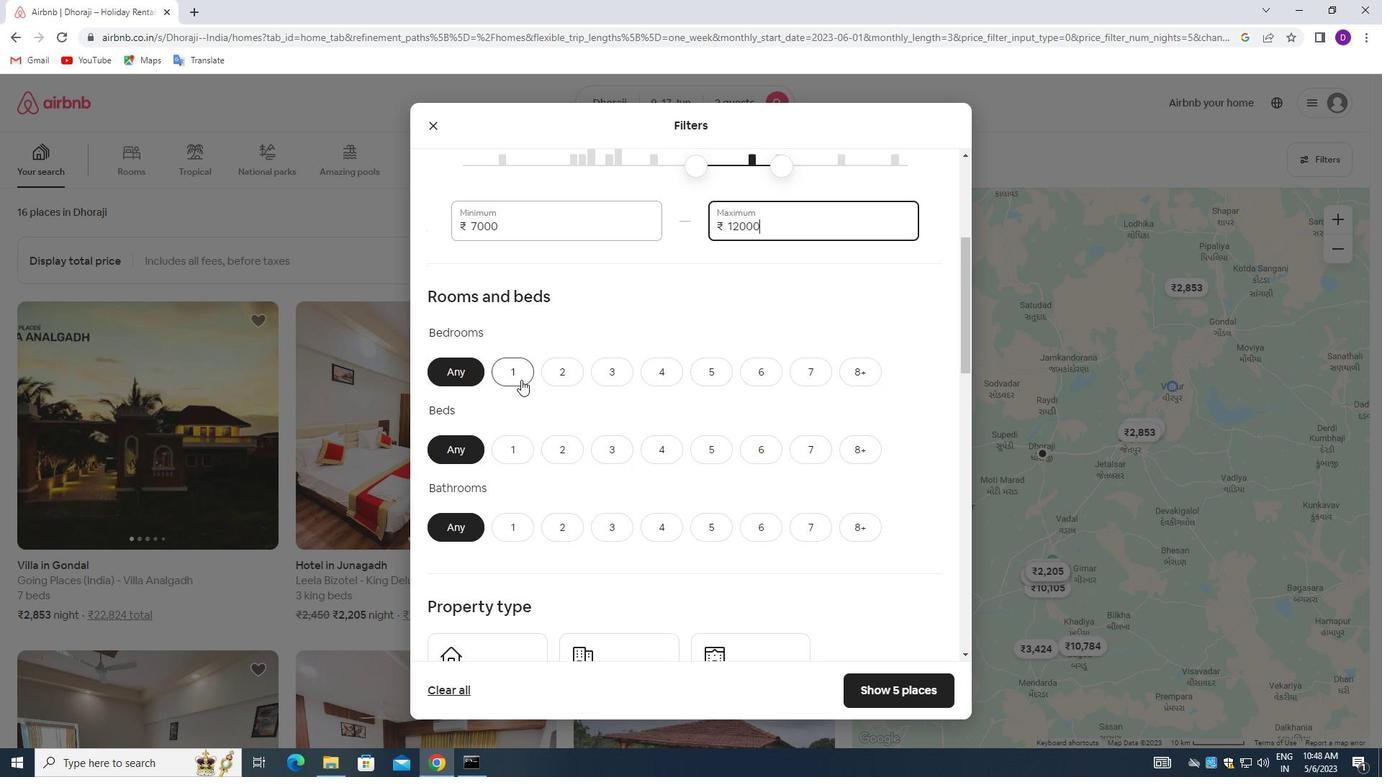 
Action: Mouse moved to (558, 452)
Screenshot: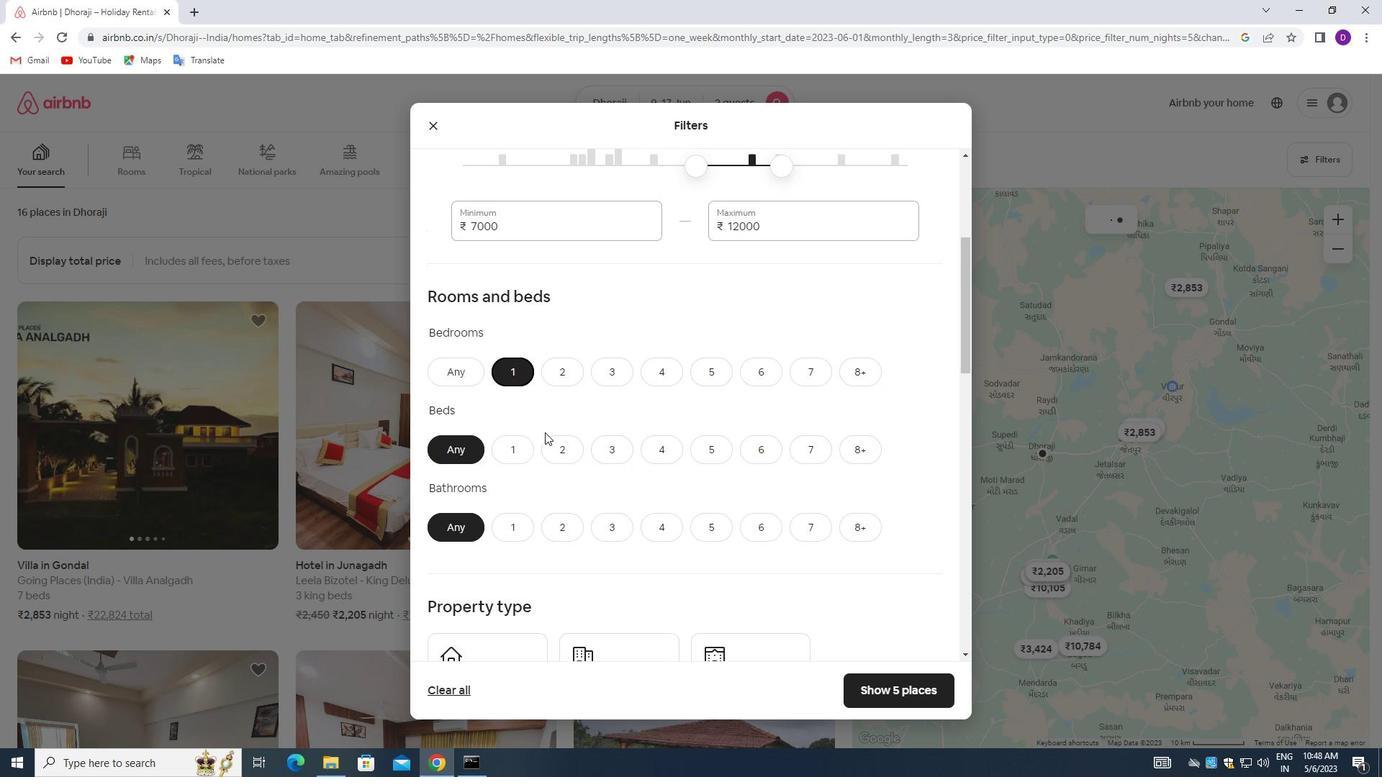 
Action: Mouse pressed left at (558, 452)
Screenshot: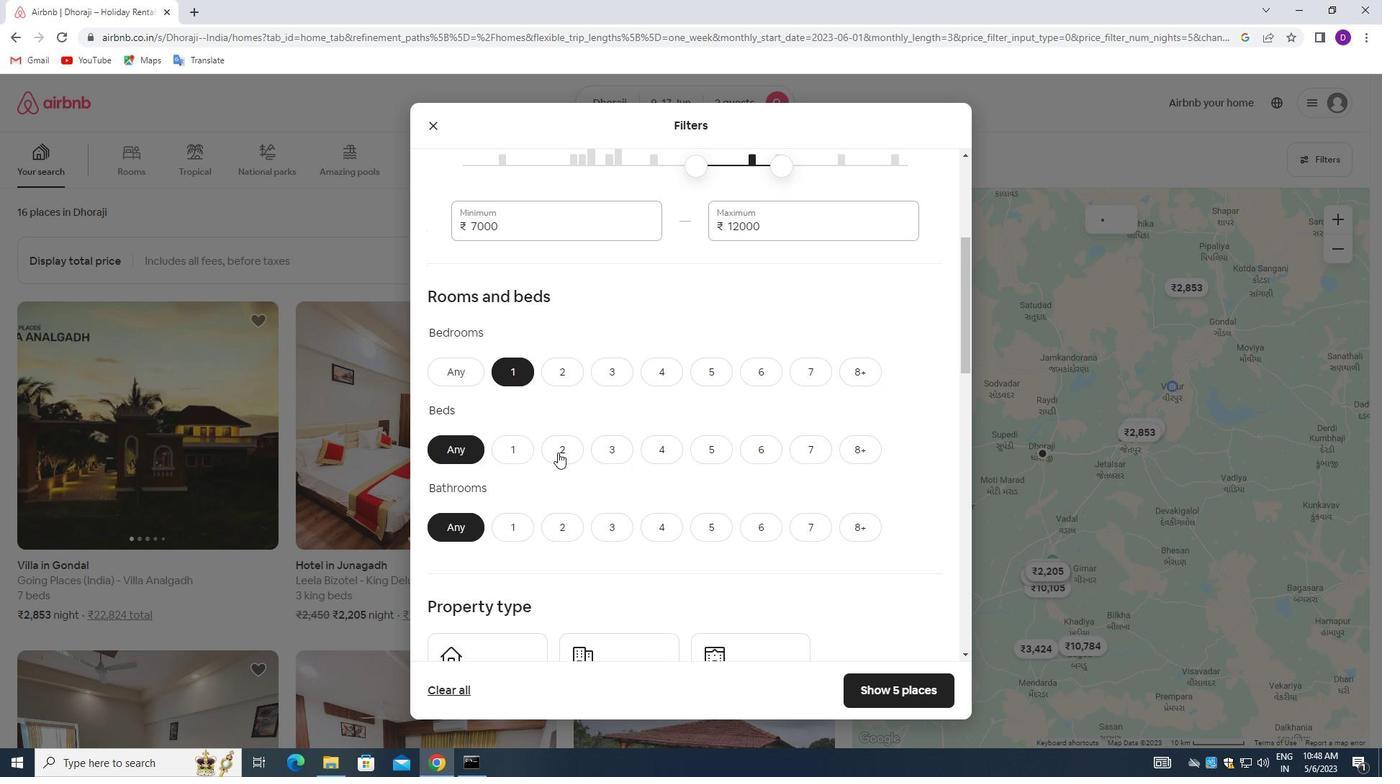 
Action: Mouse moved to (522, 524)
Screenshot: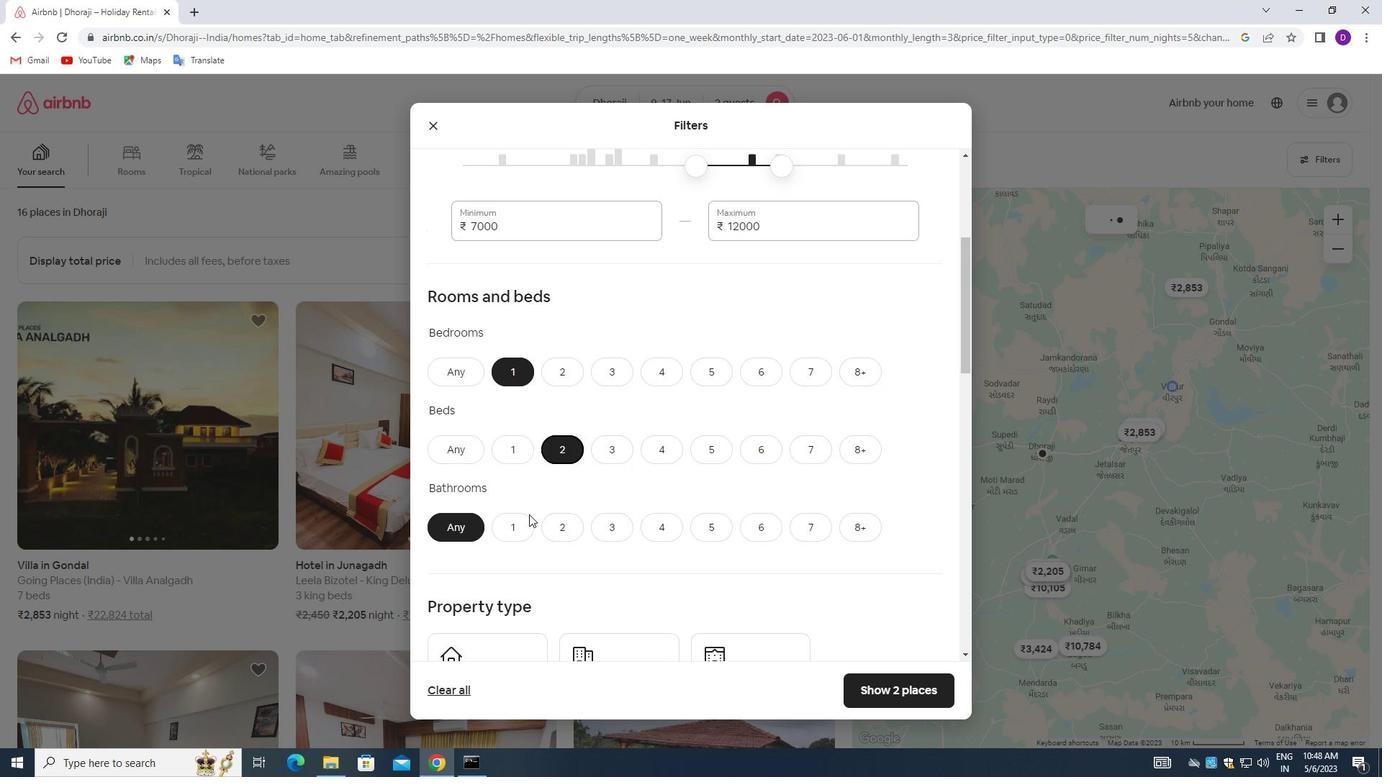 
Action: Mouse pressed left at (522, 524)
Screenshot: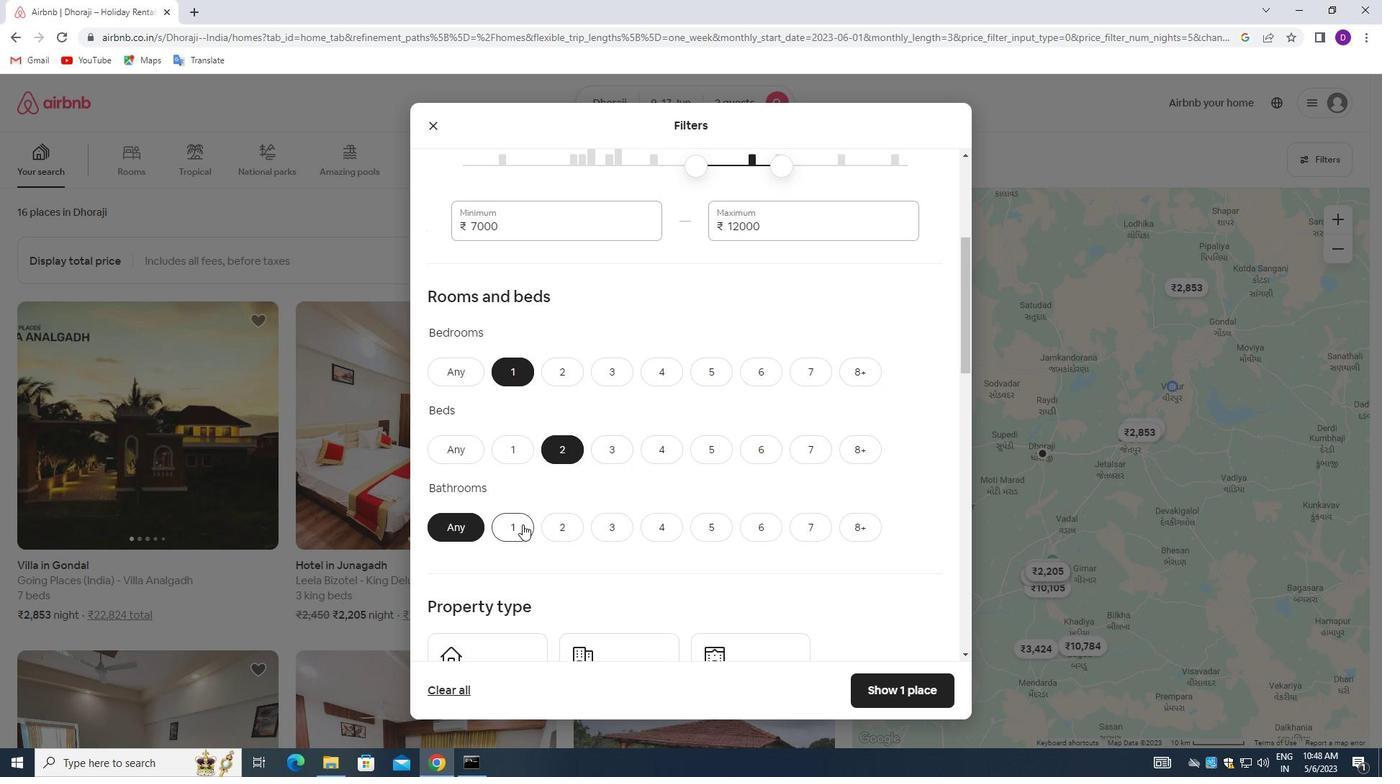 
Action: Mouse moved to (612, 411)
Screenshot: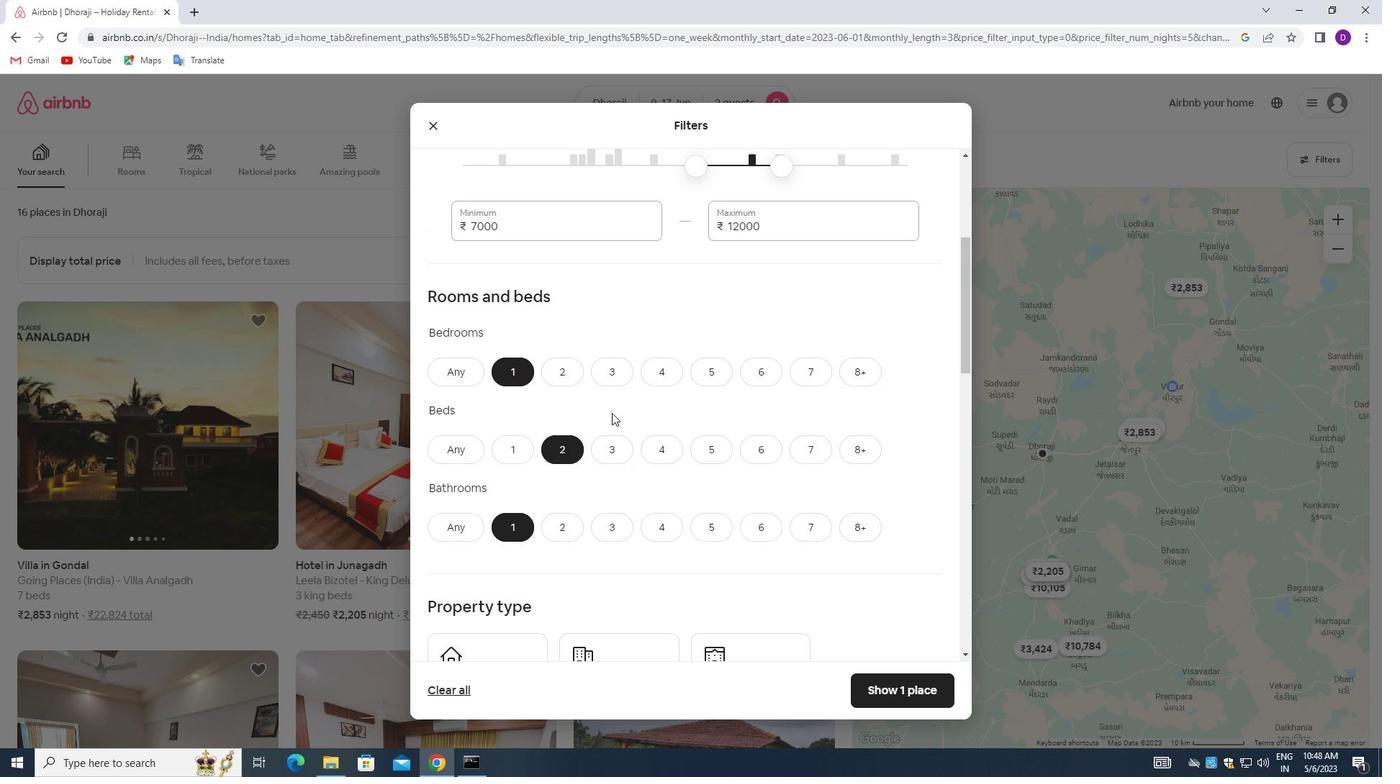 
Action: Mouse scrolled (612, 410) with delta (0, 0)
Screenshot: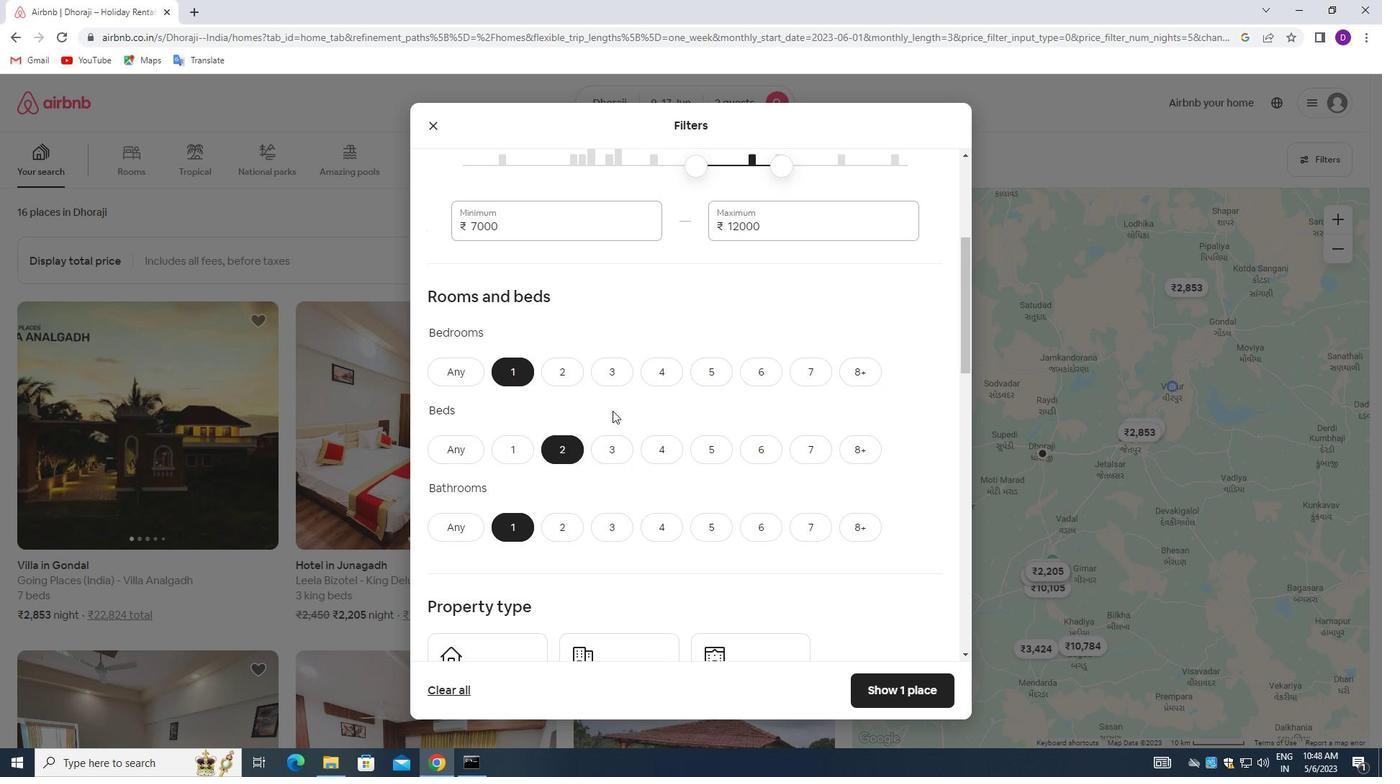 
Action: Mouse moved to (609, 405)
Screenshot: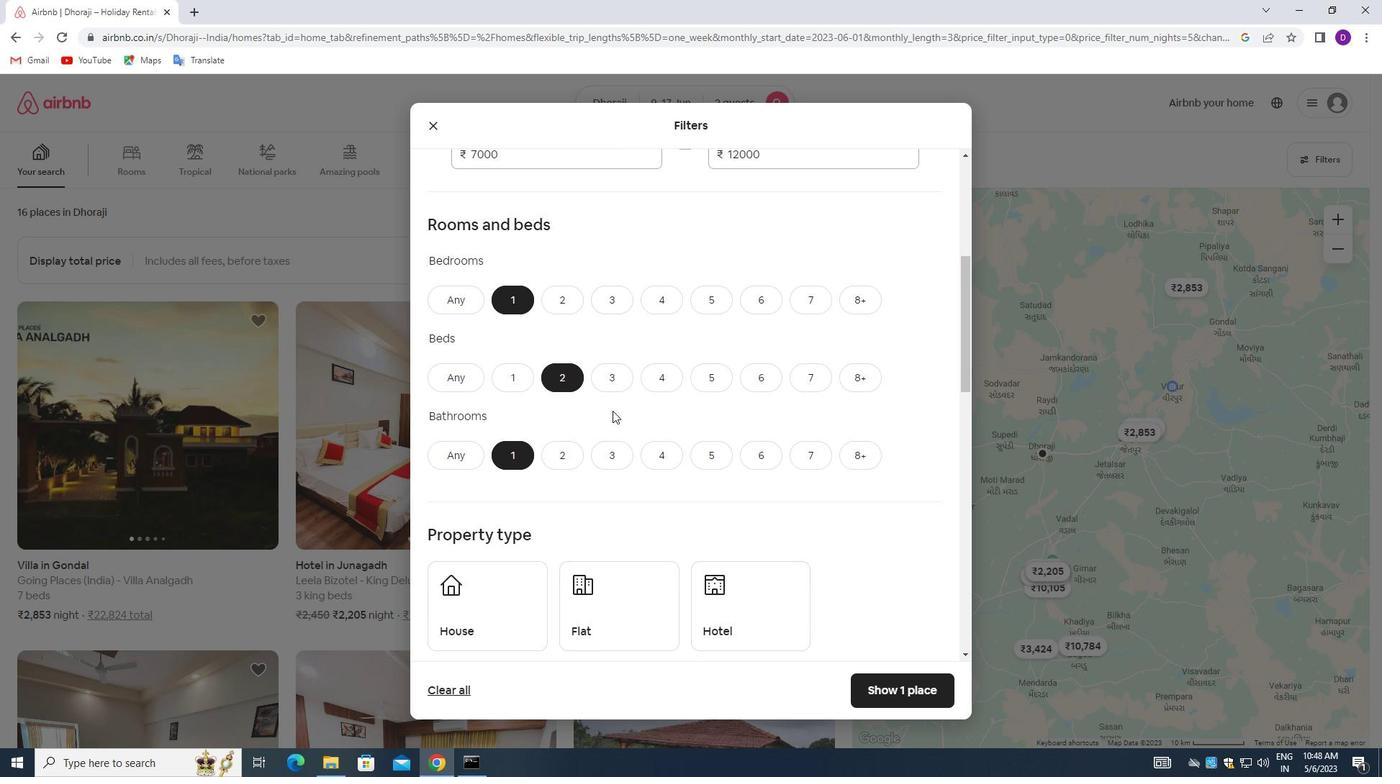 
Action: Mouse scrolled (609, 404) with delta (0, 0)
Screenshot: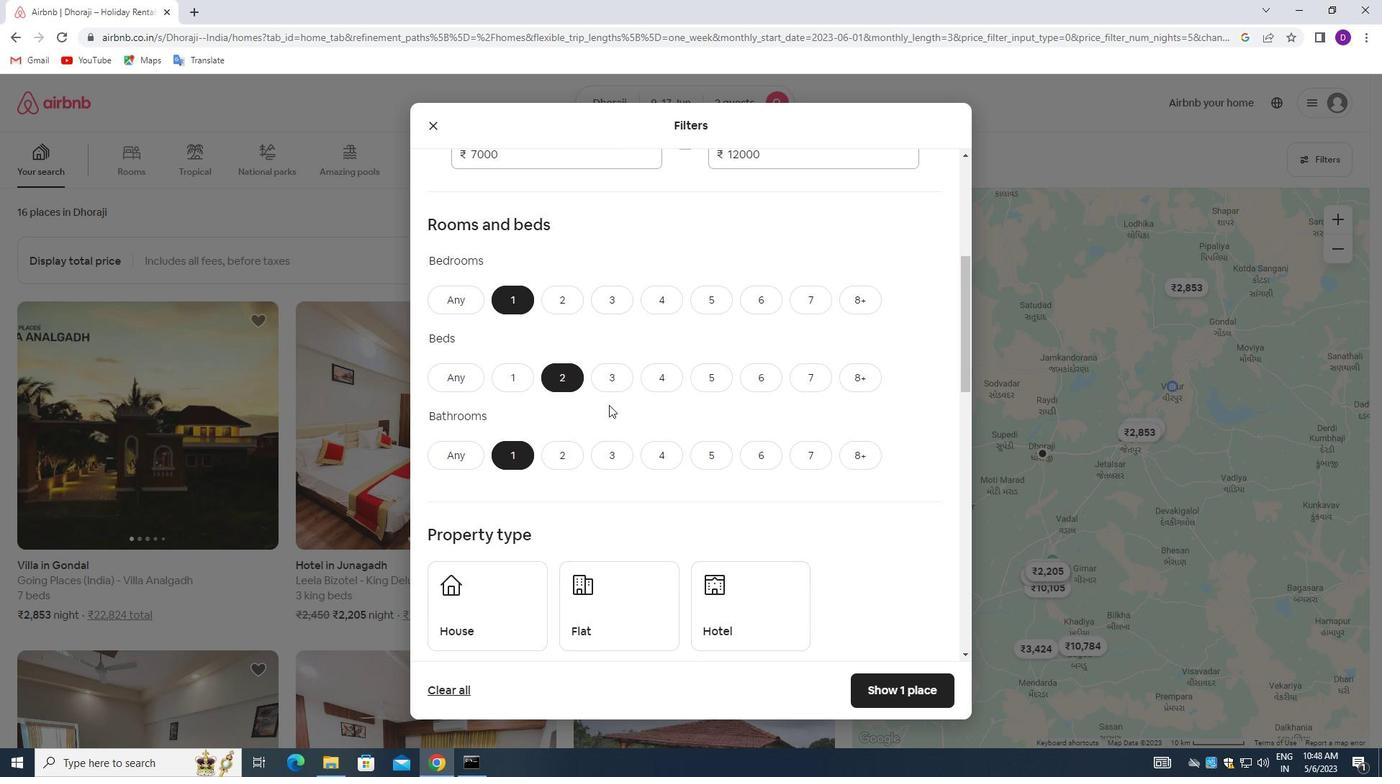 
Action: Mouse scrolled (609, 404) with delta (0, 0)
Screenshot: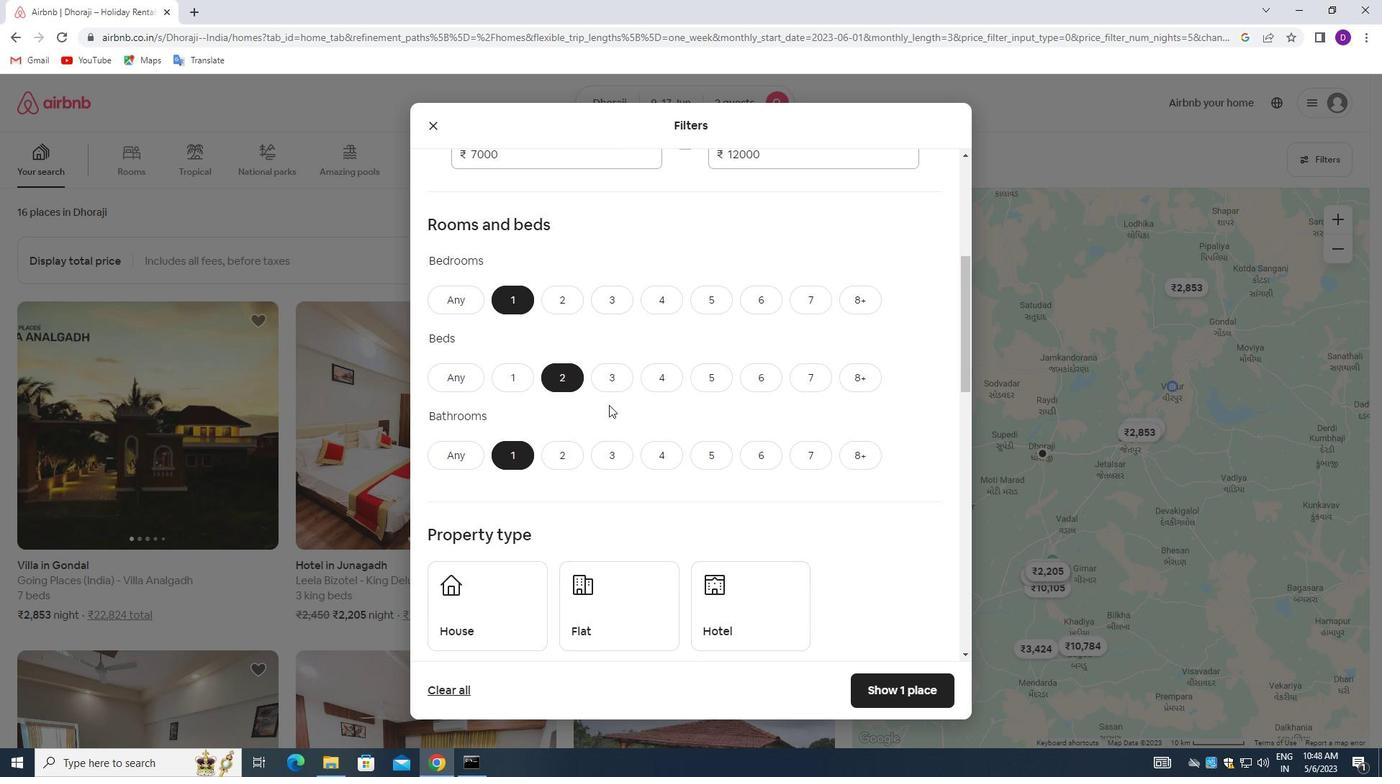 
Action: Mouse moved to (608, 404)
Screenshot: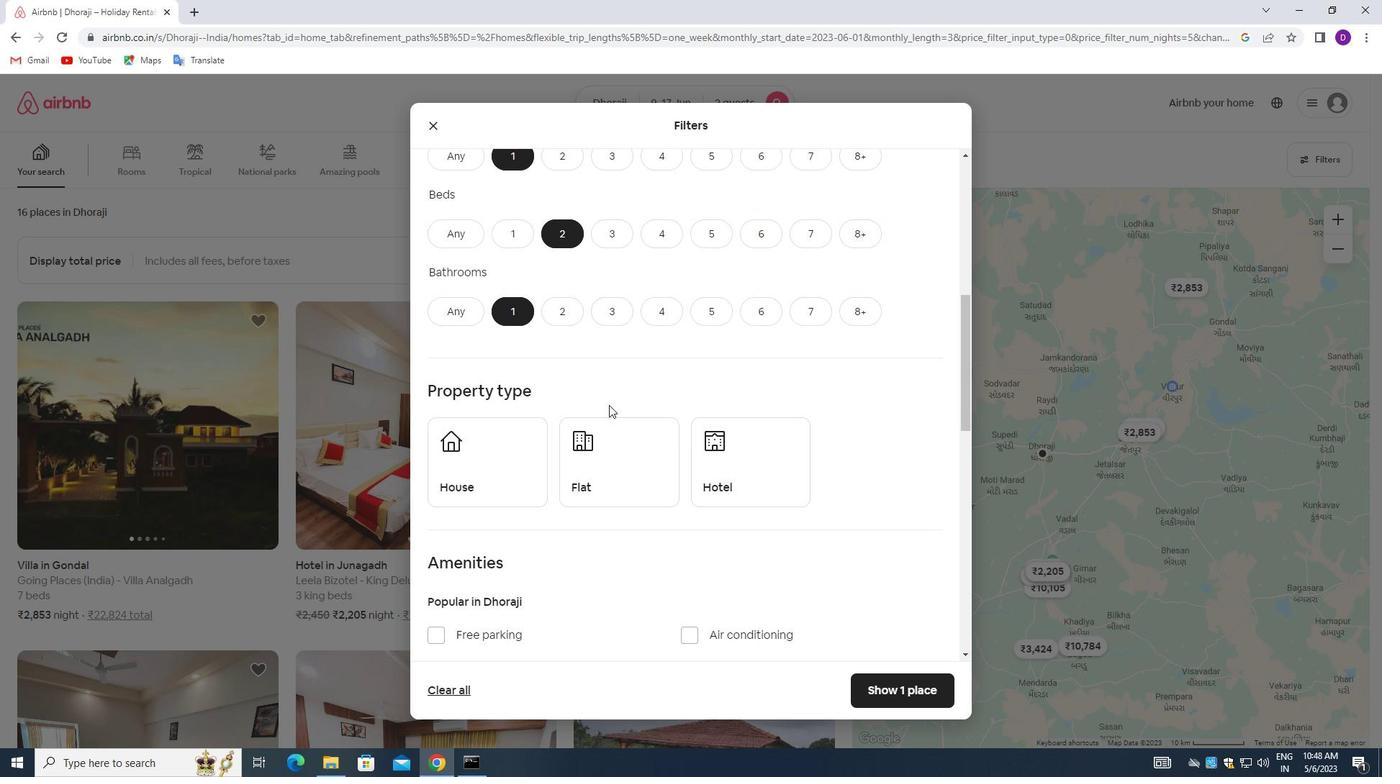 
Action: Mouse scrolled (608, 403) with delta (0, 0)
Screenshot: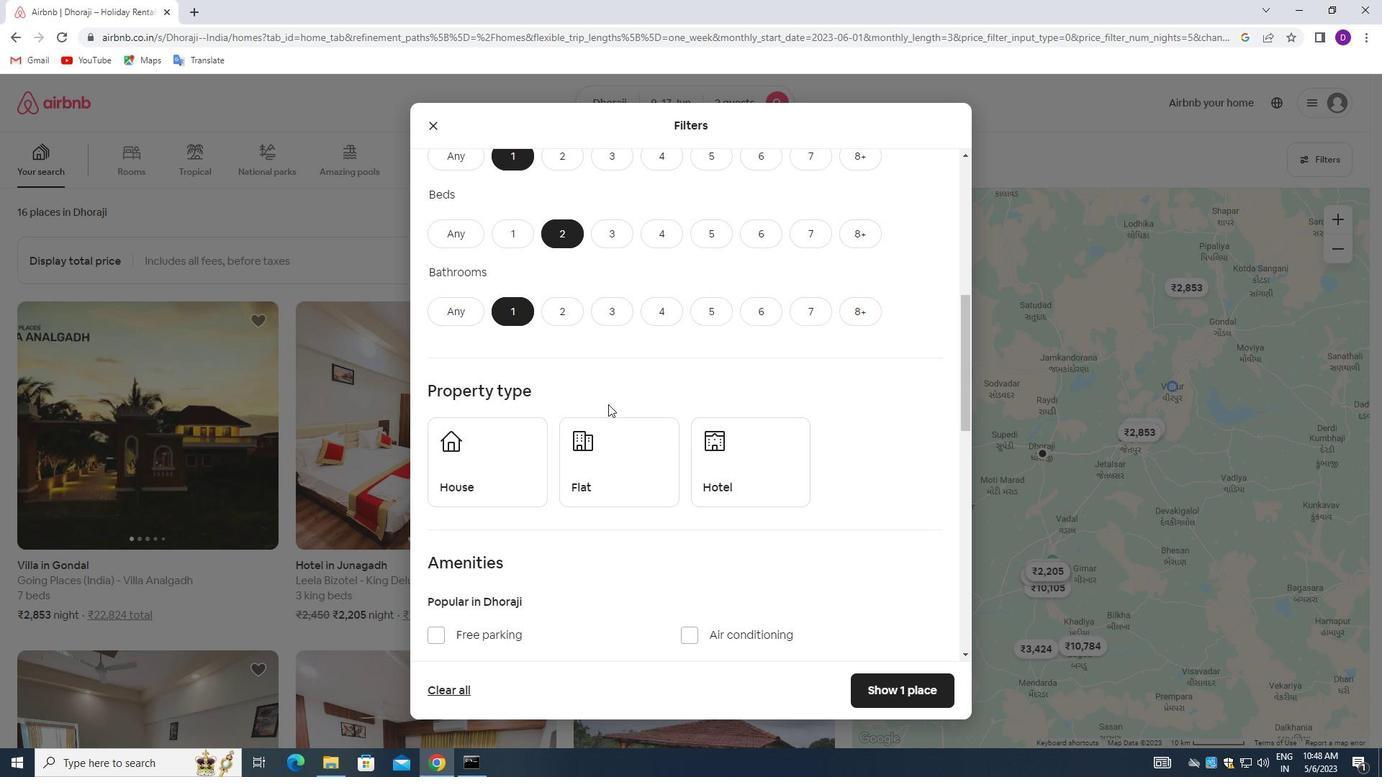 
Action: Mouse moved to (487, 393)
Screenshot: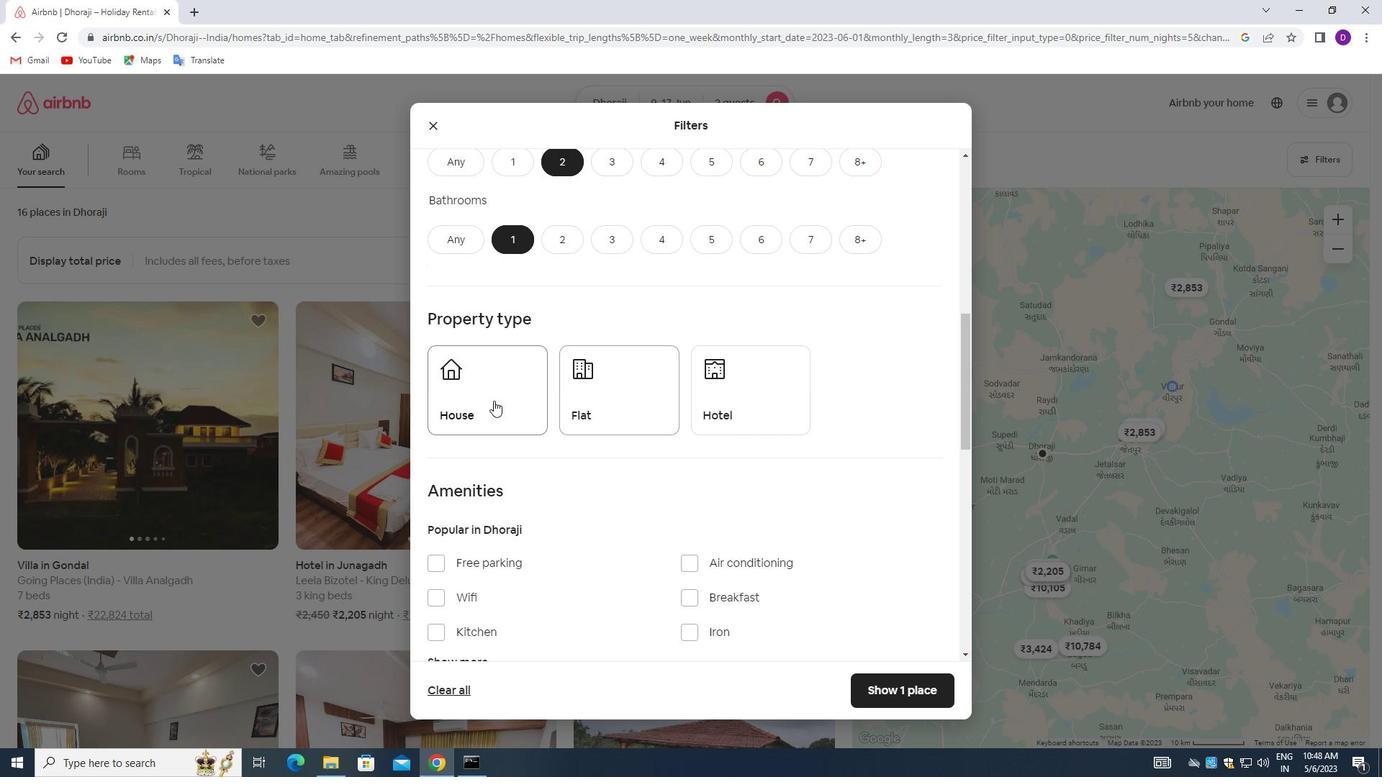 
Action: Mouse pressed left at (487, 393)
Screenshot: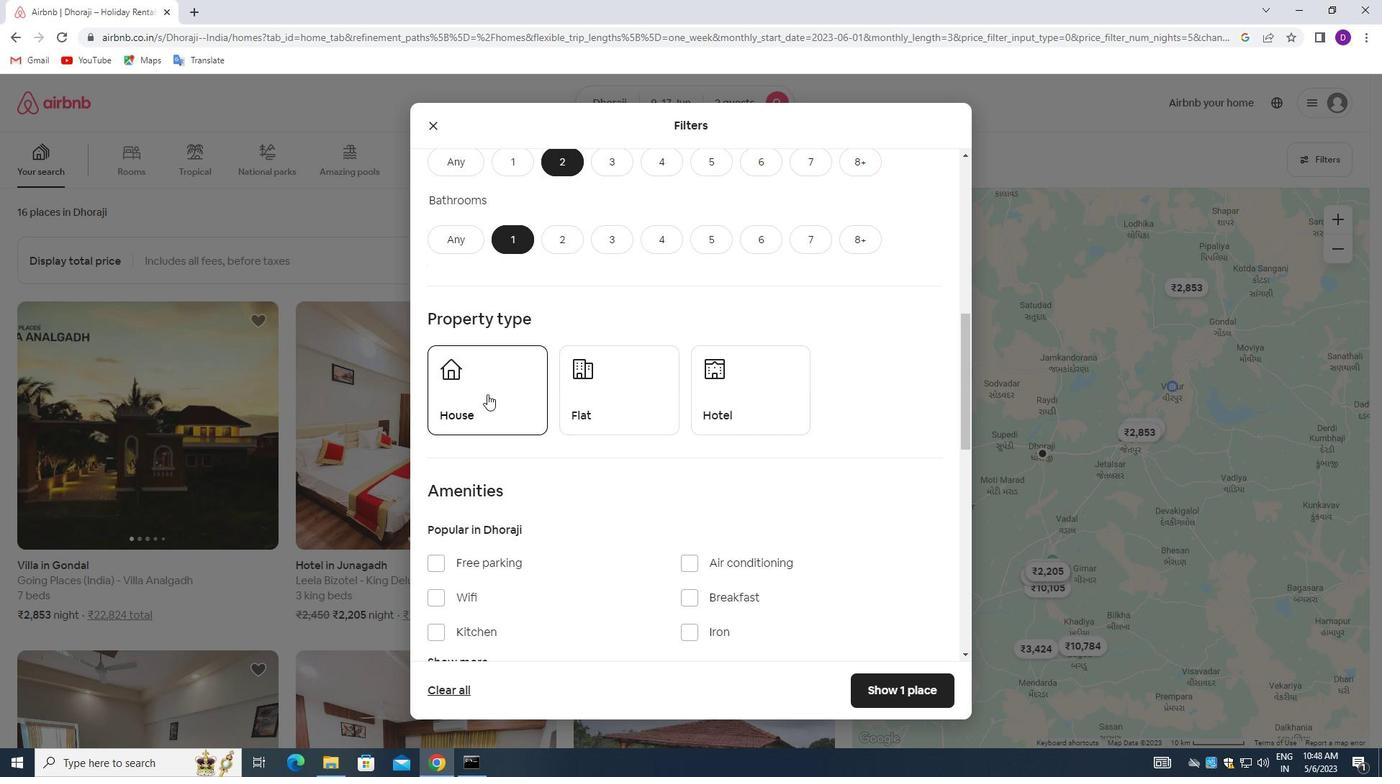 
Action: Mouse moved to (596, 395)
Screenshot: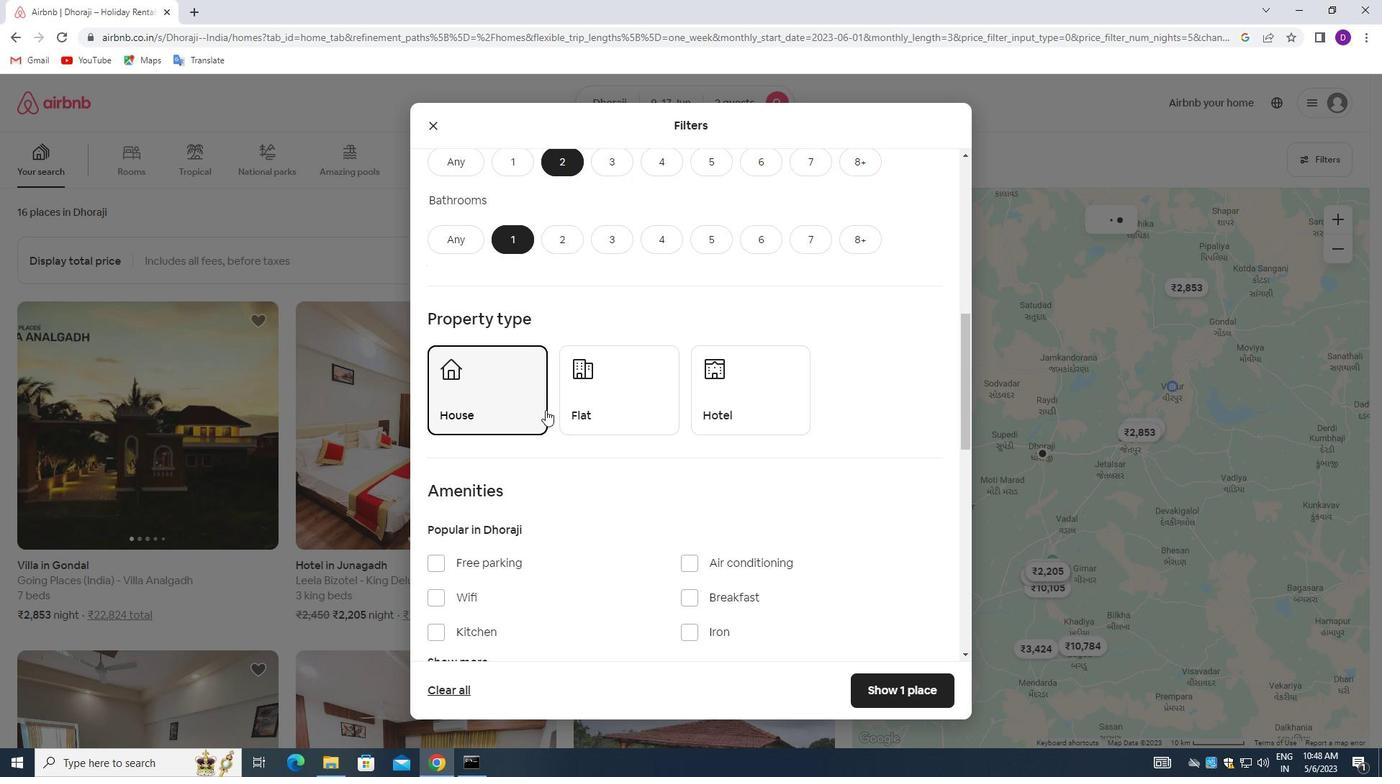 
Action: Mouse pressed left at (596, 395)
Screenshot: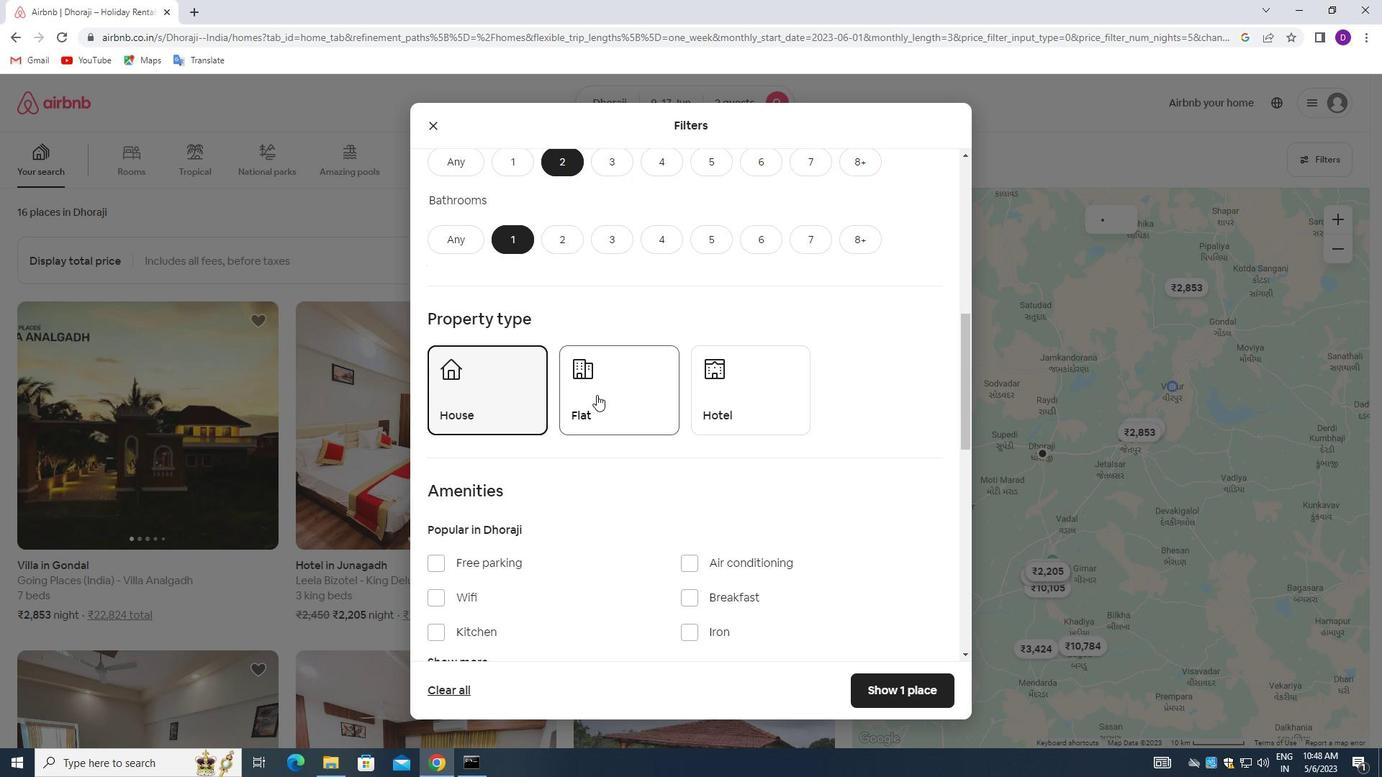 
Action: Mouse moved to (630, 378)
Screenshot: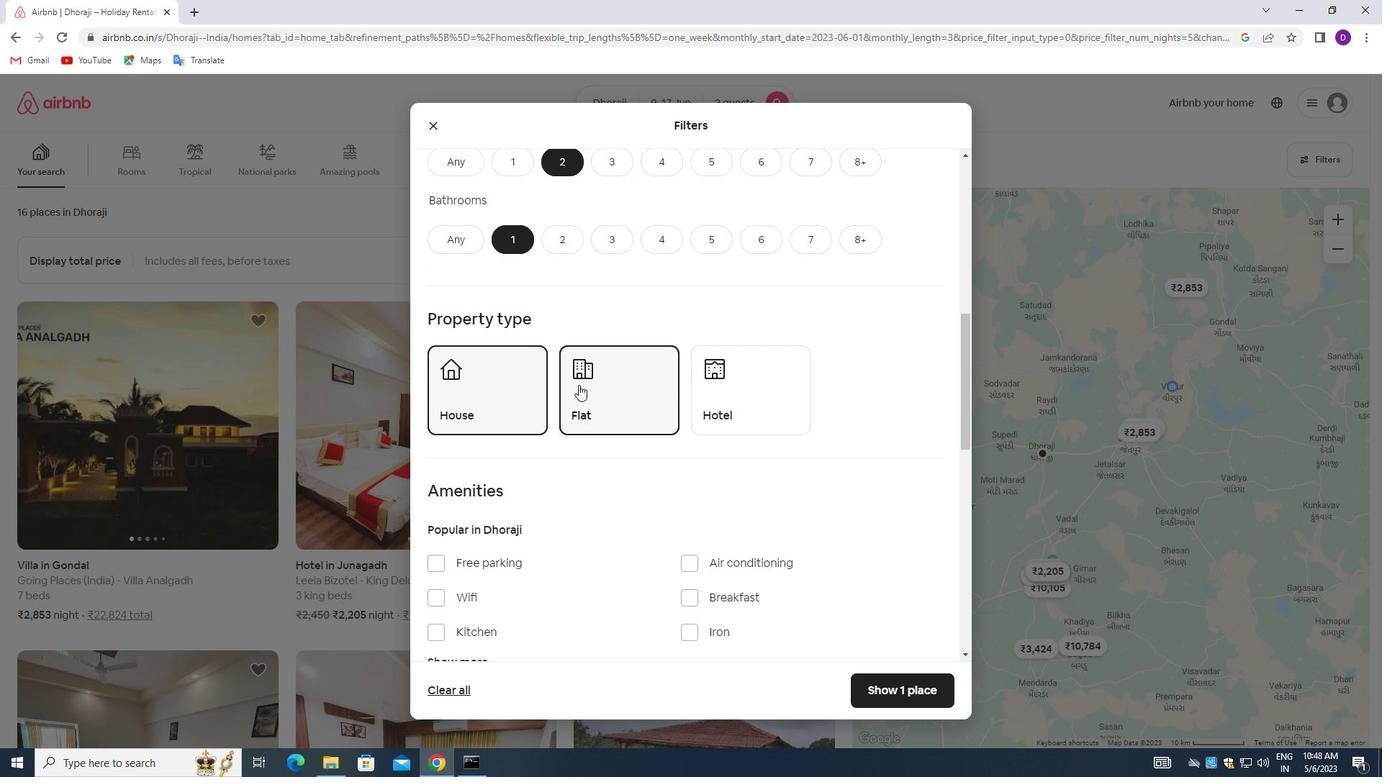 
Action: Mouse scrolled (630, 378) with delta (0, 0)
Screenshot: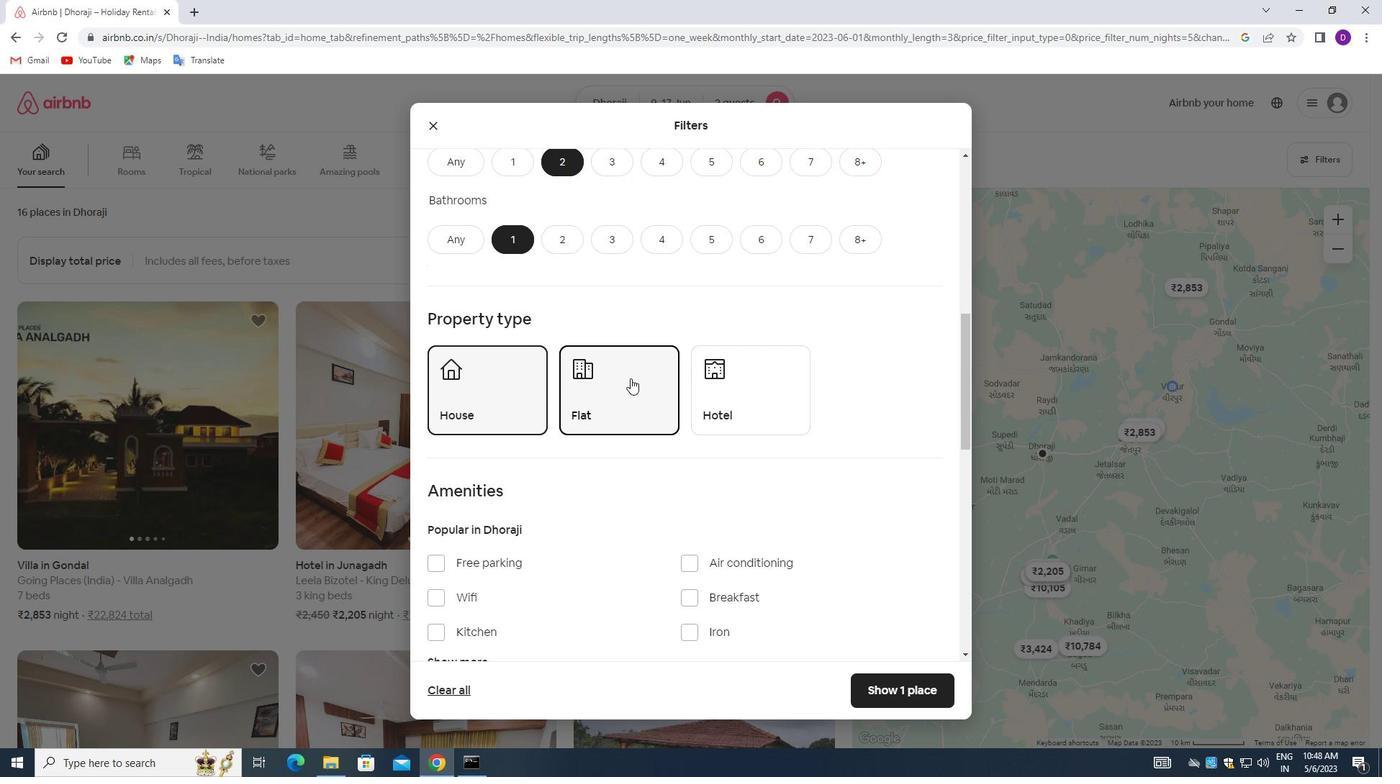 
Action: Mouse scrolled (630, 378) with delta (0, 0)
Screenshot: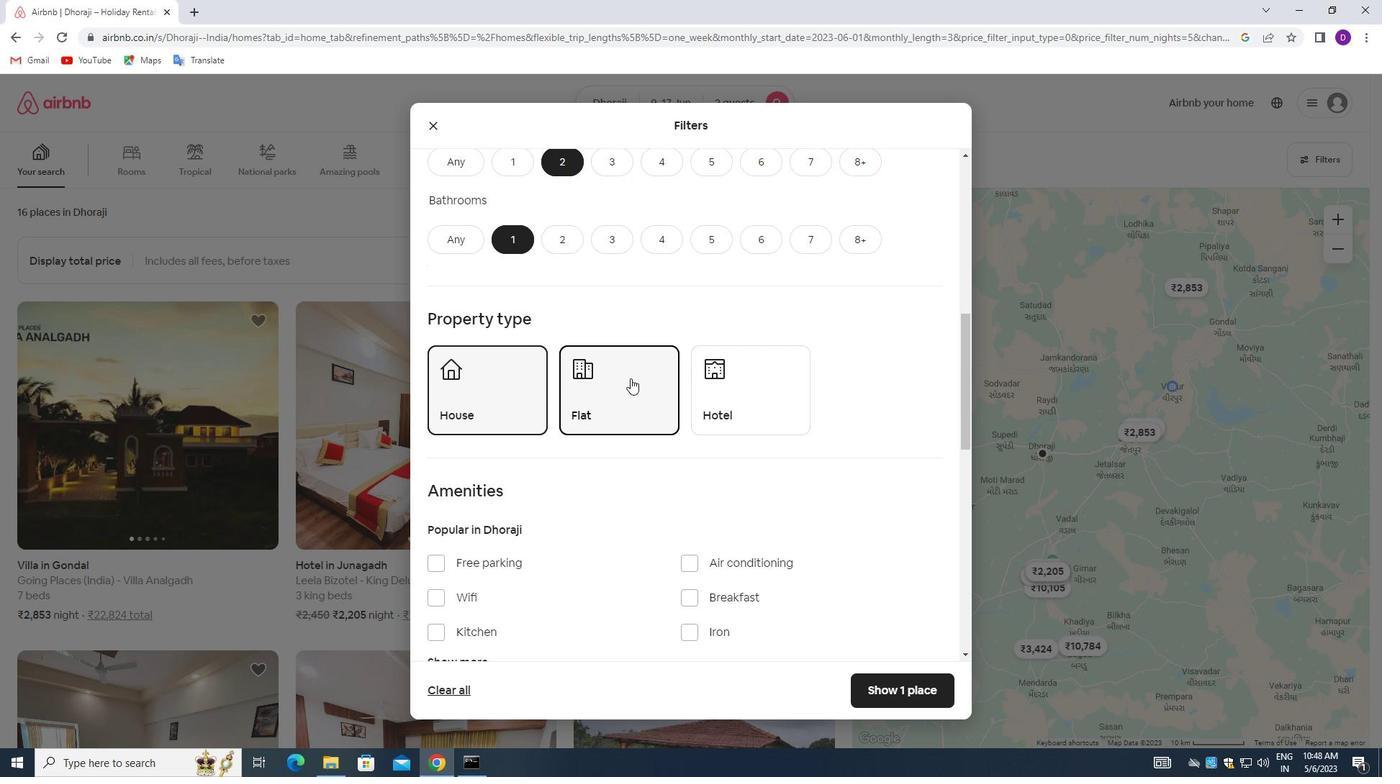 
Action: Mouse moved to (642, 380)
Screenshot: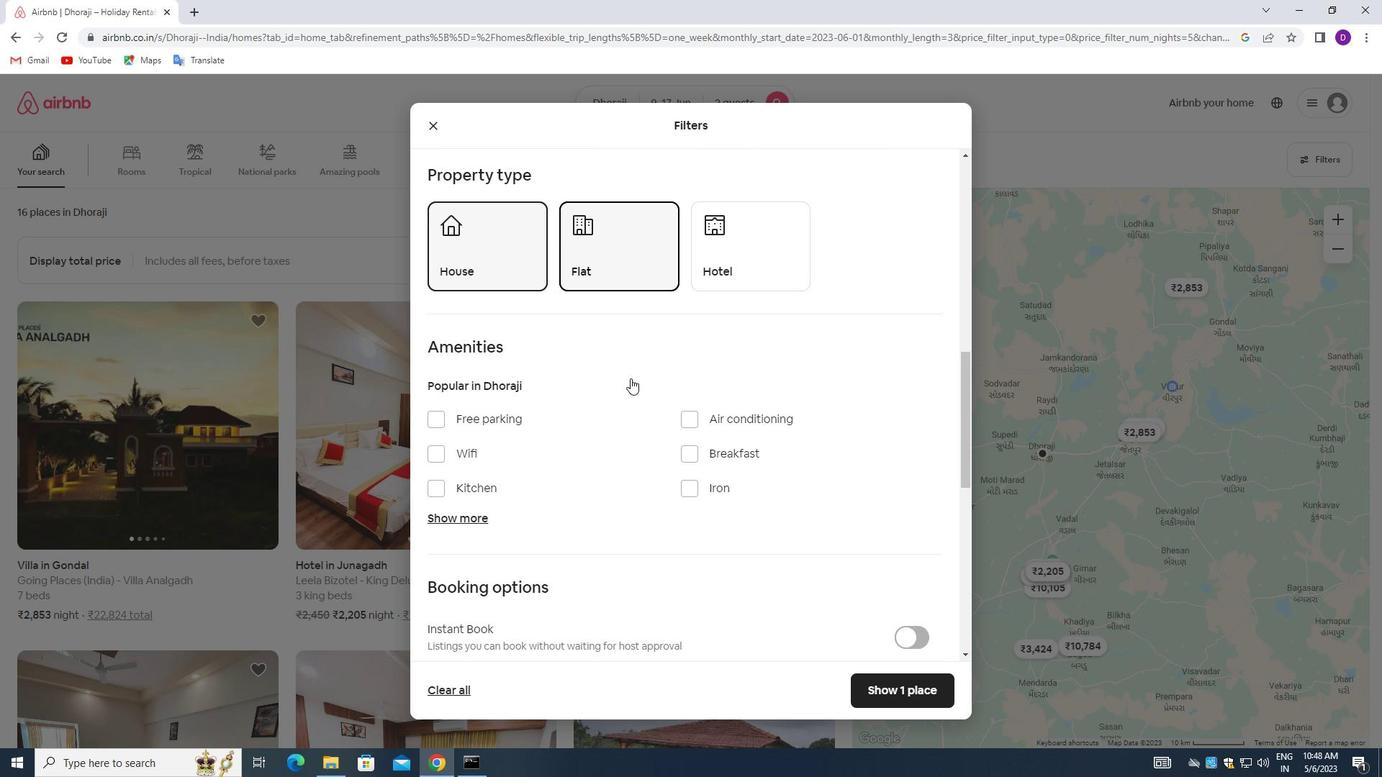 
Action: Mouse scrolled (642, 380) with delta (0, 0)
Screenshot: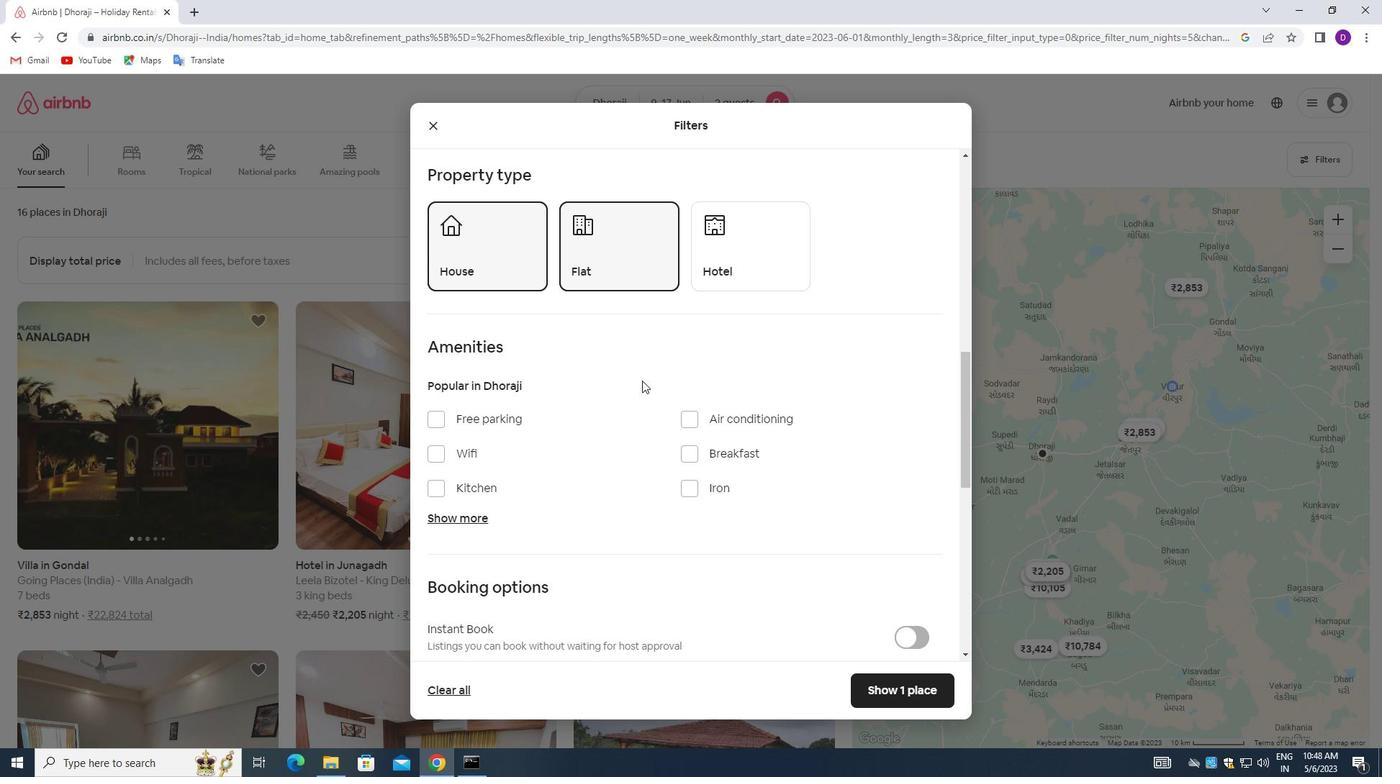 
Action: Mouse scrolled (642, 380) with delta (0, 0)
Screenshot: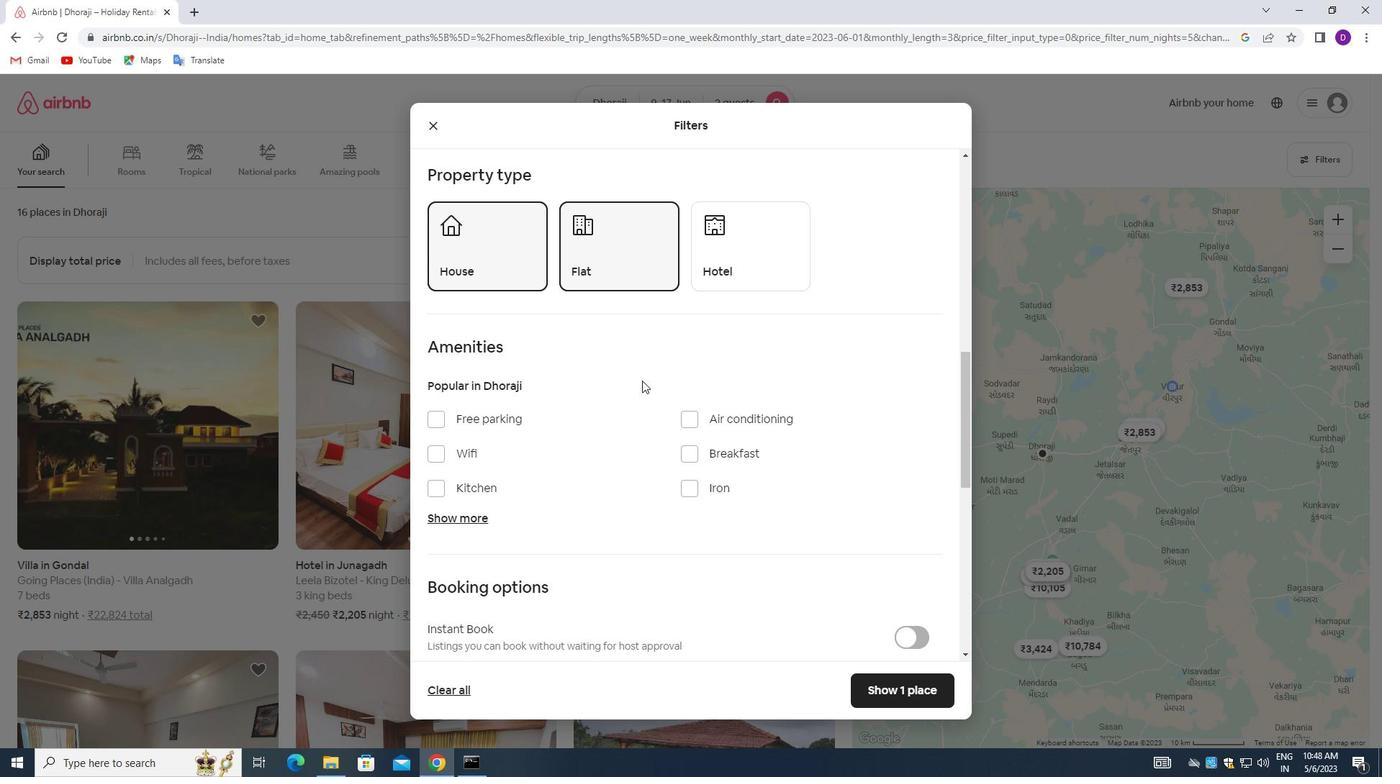 
Action: Mouse moved to (643, 383)
Screenshot: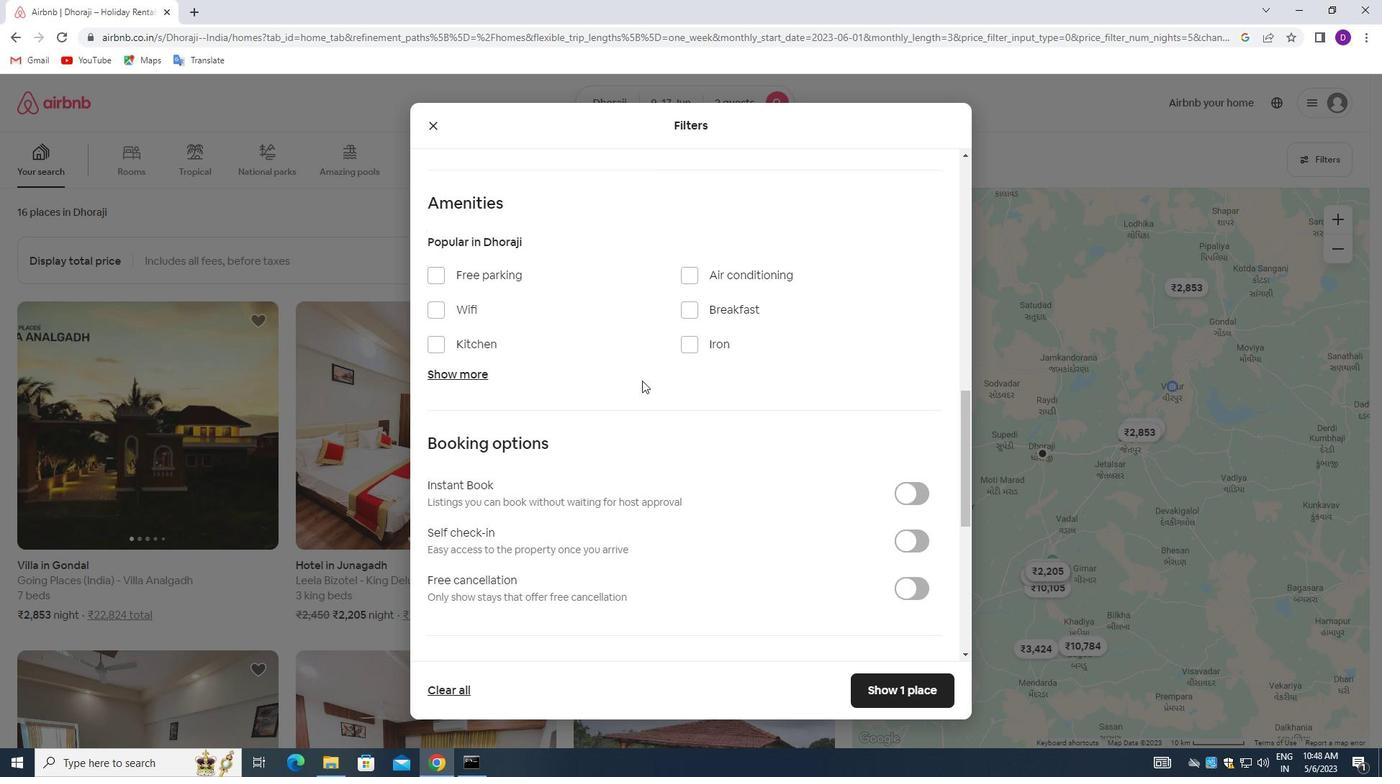 
Action: Mouse scrolled (643, 383) with delta (0, 0)
Screenshot: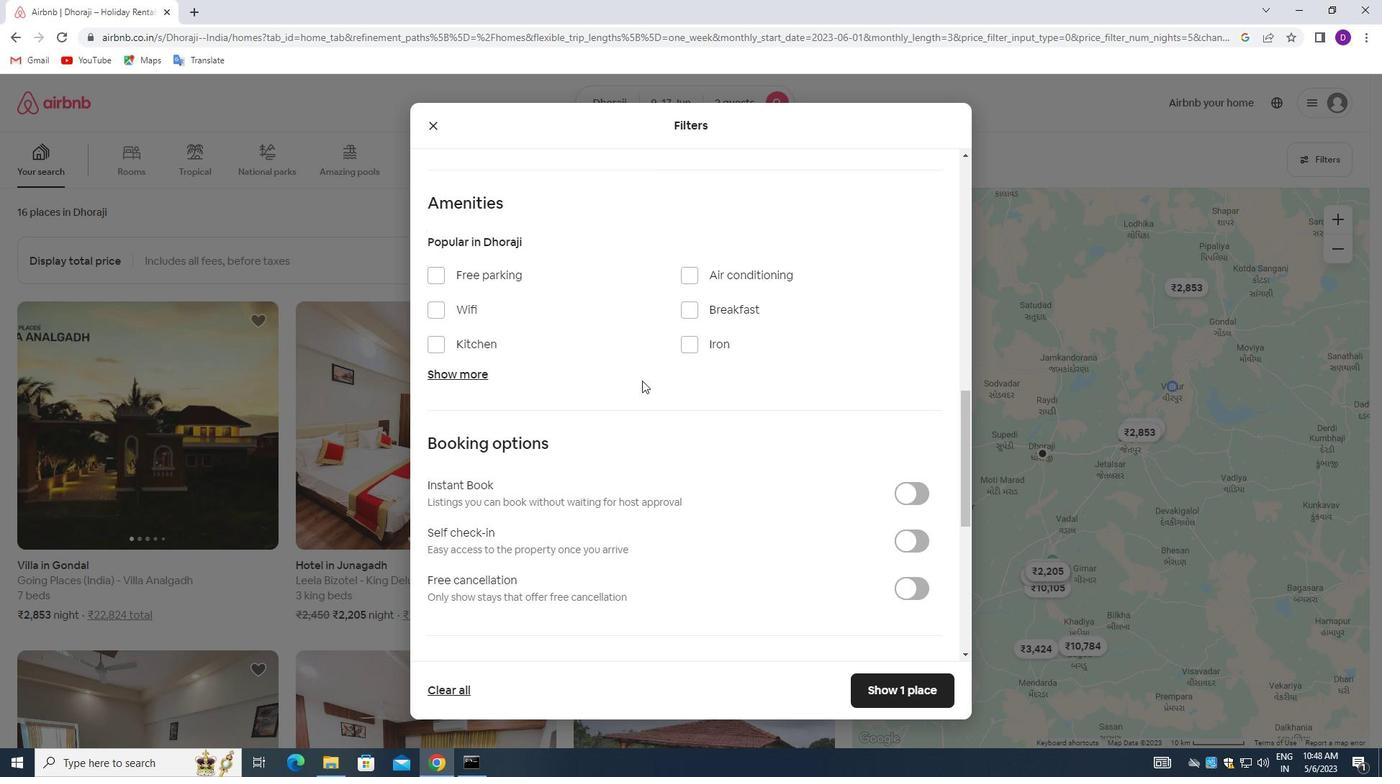 
Action: Mouse moved to (904, 468)
Screenshot: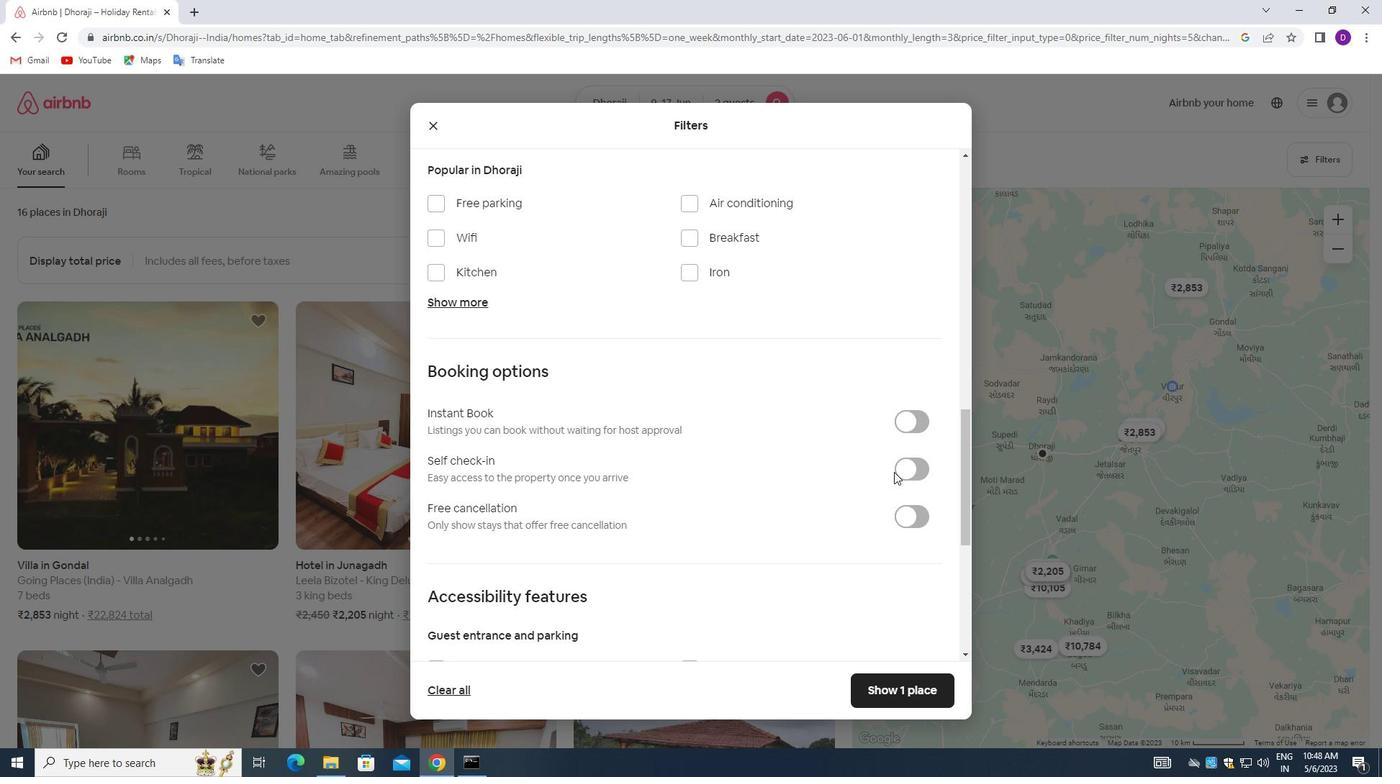 
Action: Mouse pressed left at (904, 468)
Screenshot: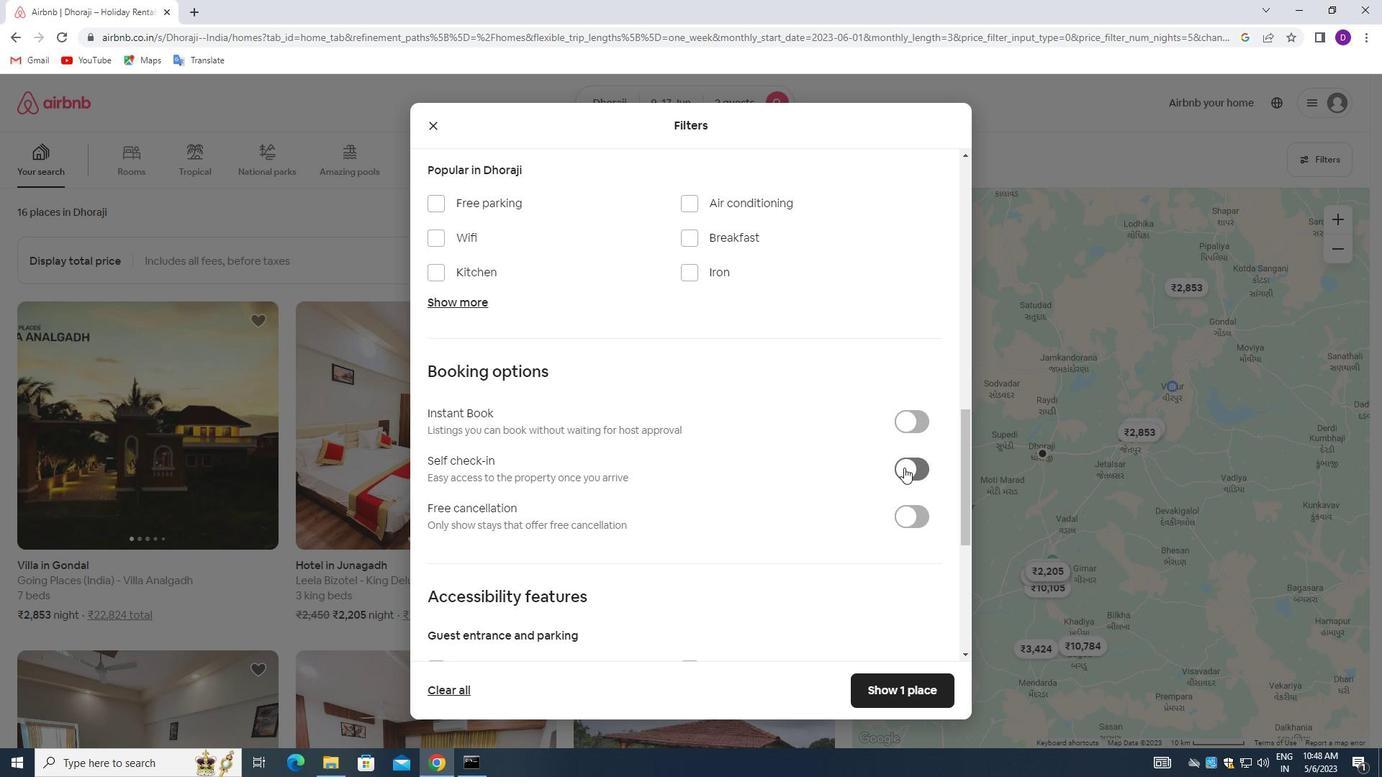 
Action: Mouse moved to (604, 493)
Screenshot: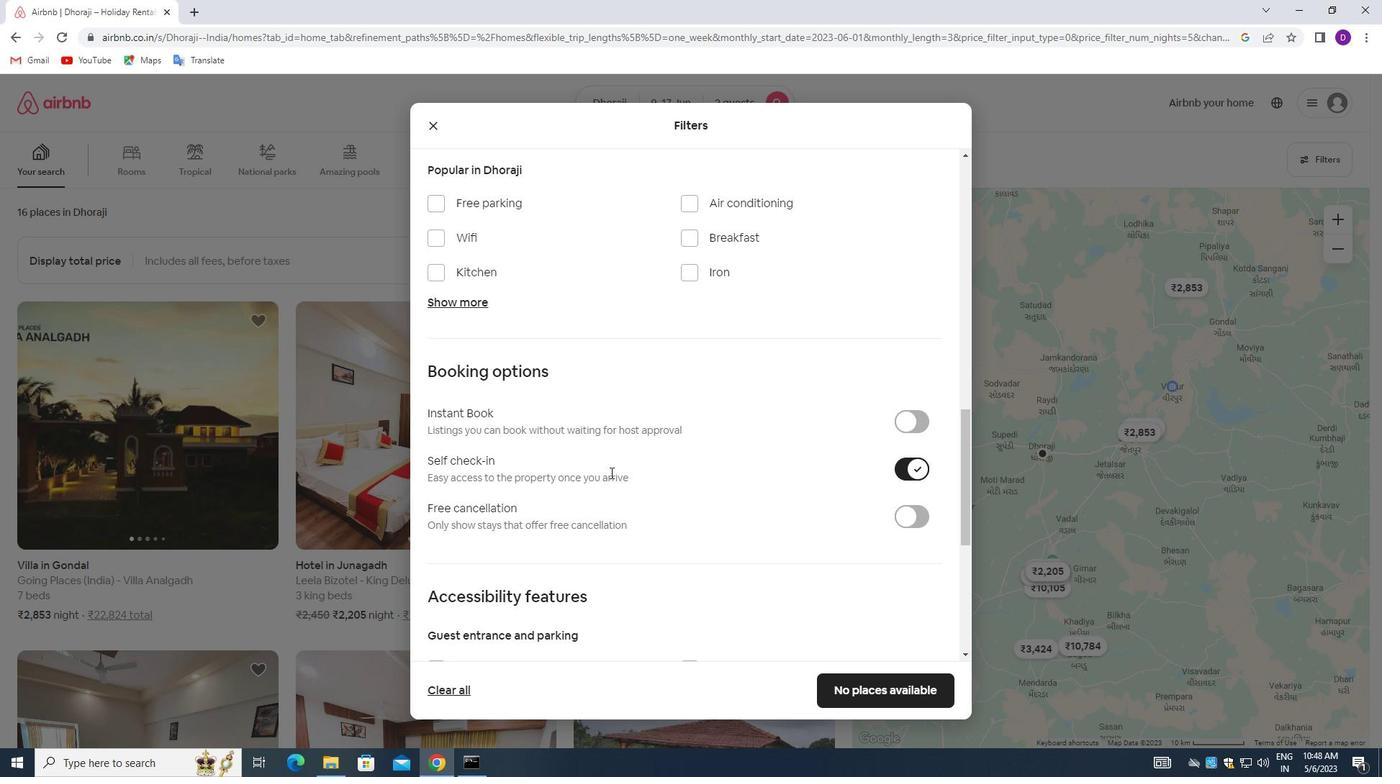 
Action: Mouse scrolled (604, 492) with delta (0, 0)
Screenshot: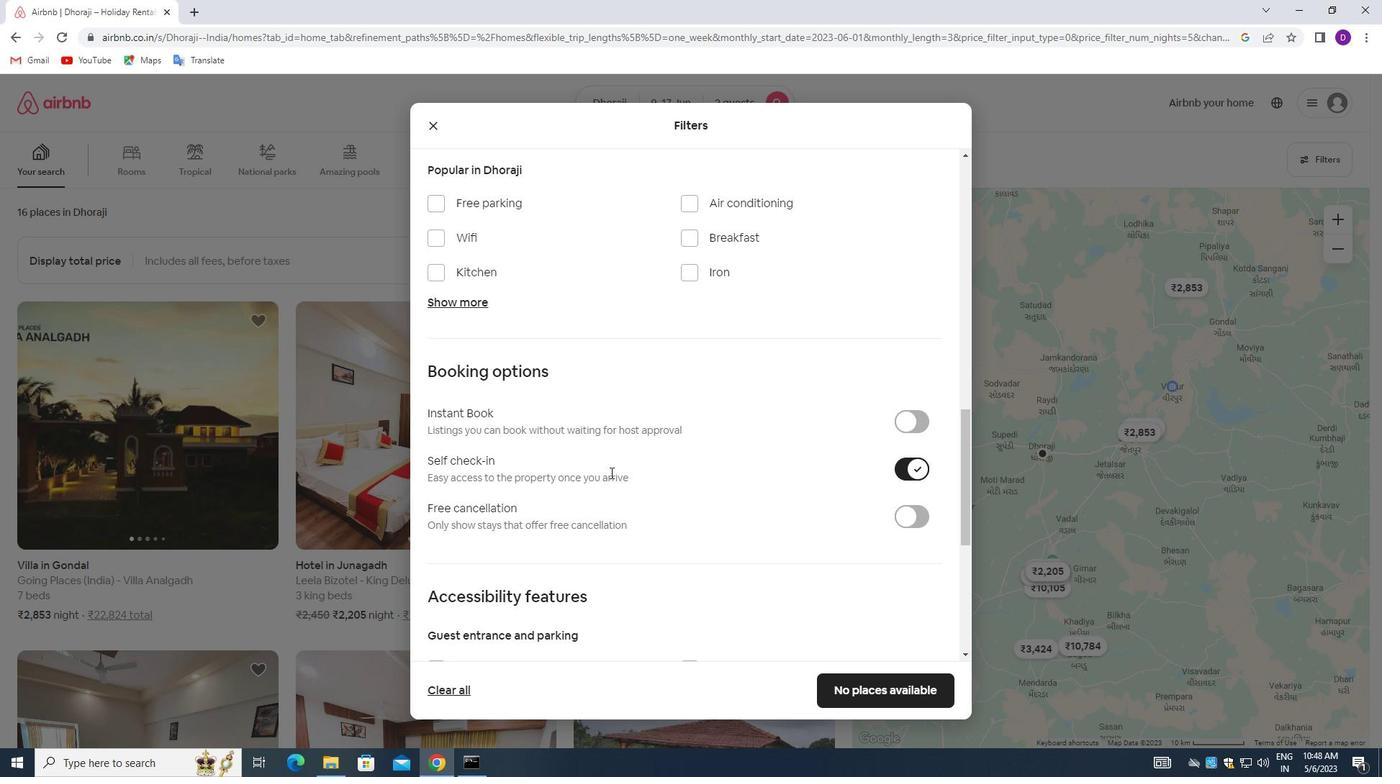 
Action: Mouse moved to (604, 494)
Screenshot: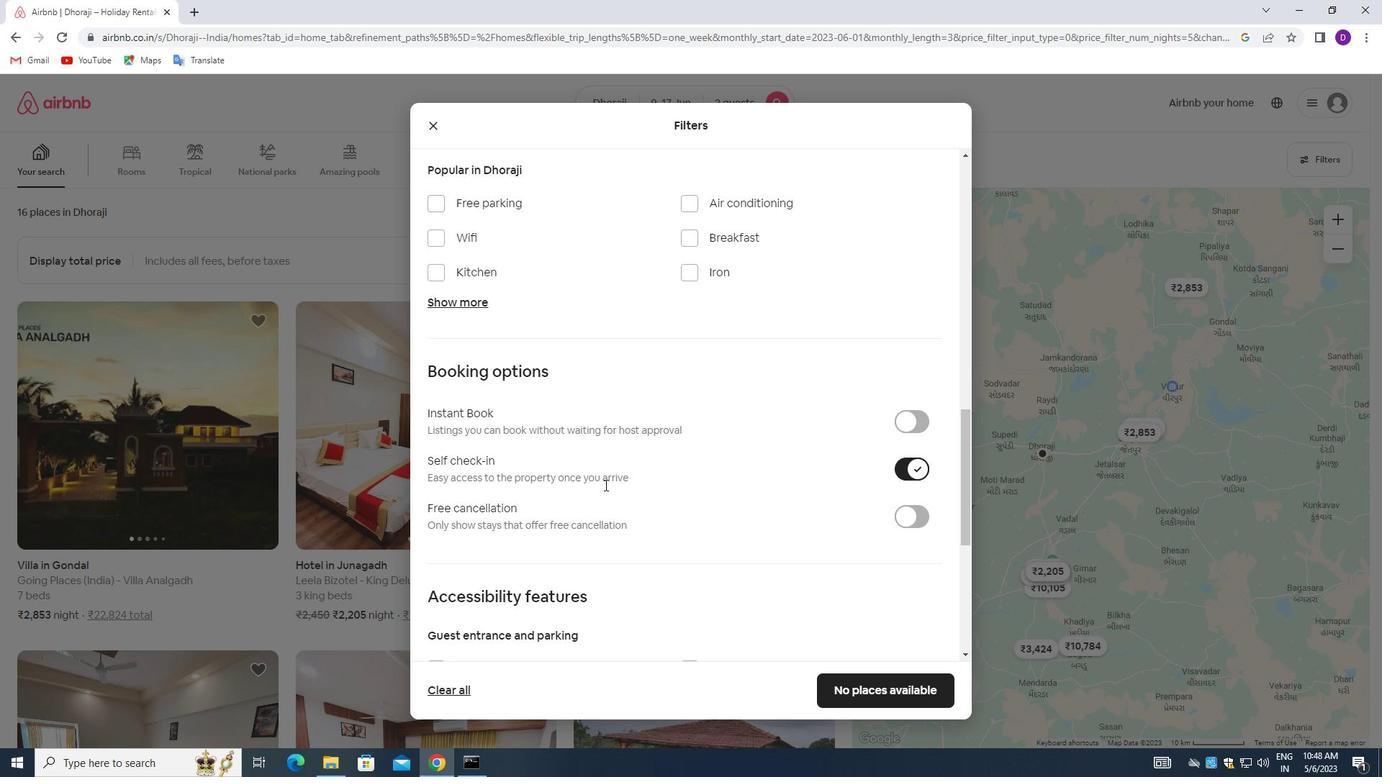 
Action: Mouse scrolled (604, 493) with delta (0, 0)
Screenshot: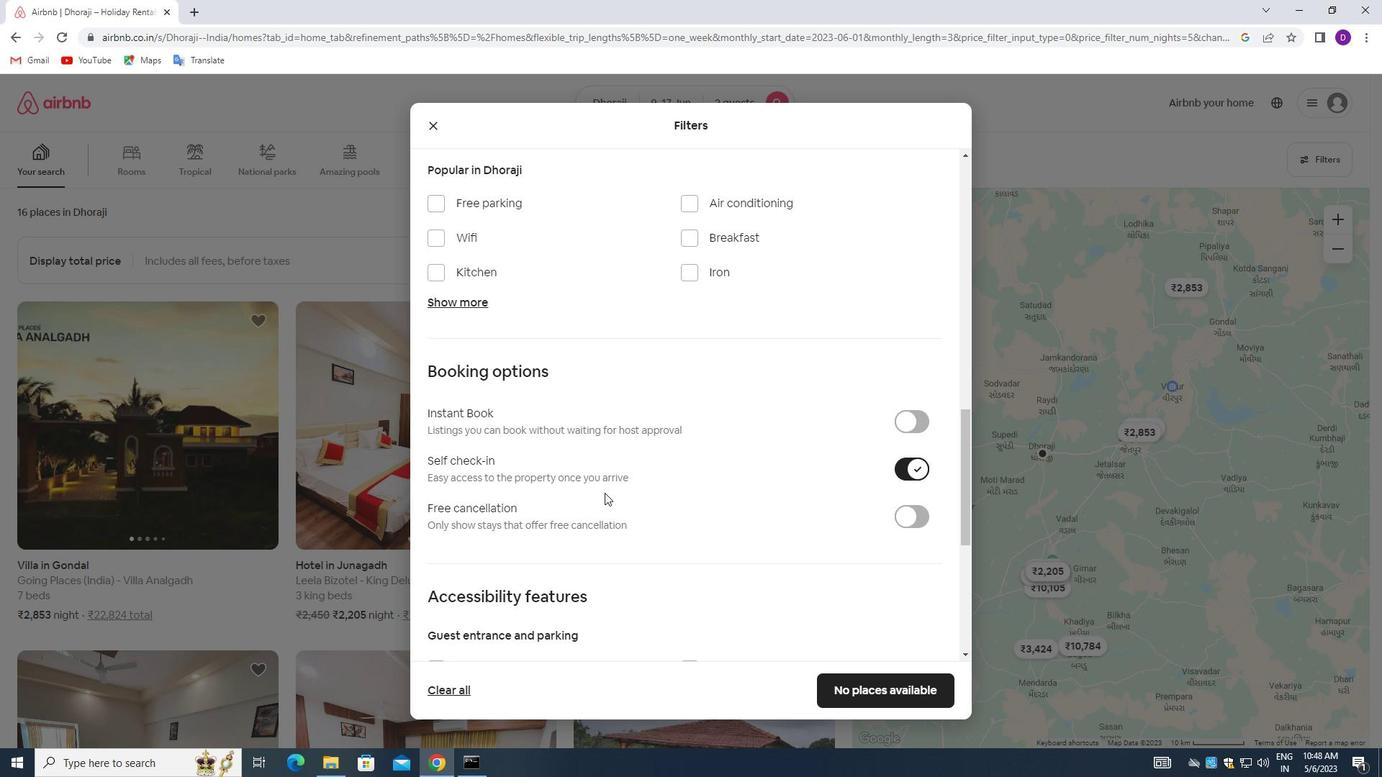 
Action: Mouse moved to (603, 503)
Screenshot: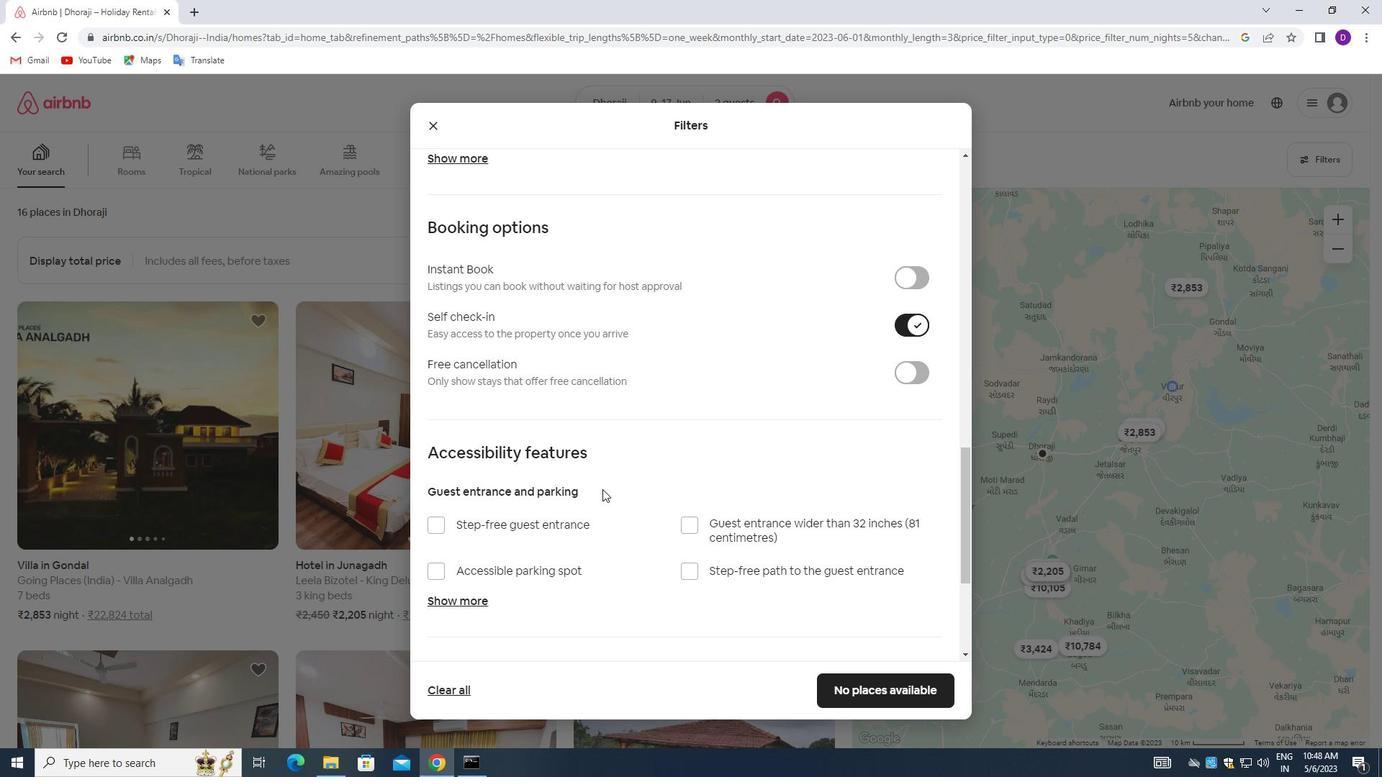 
Action: Mouse scrolled (603, 502) with delta (0, 0)
Screenshot: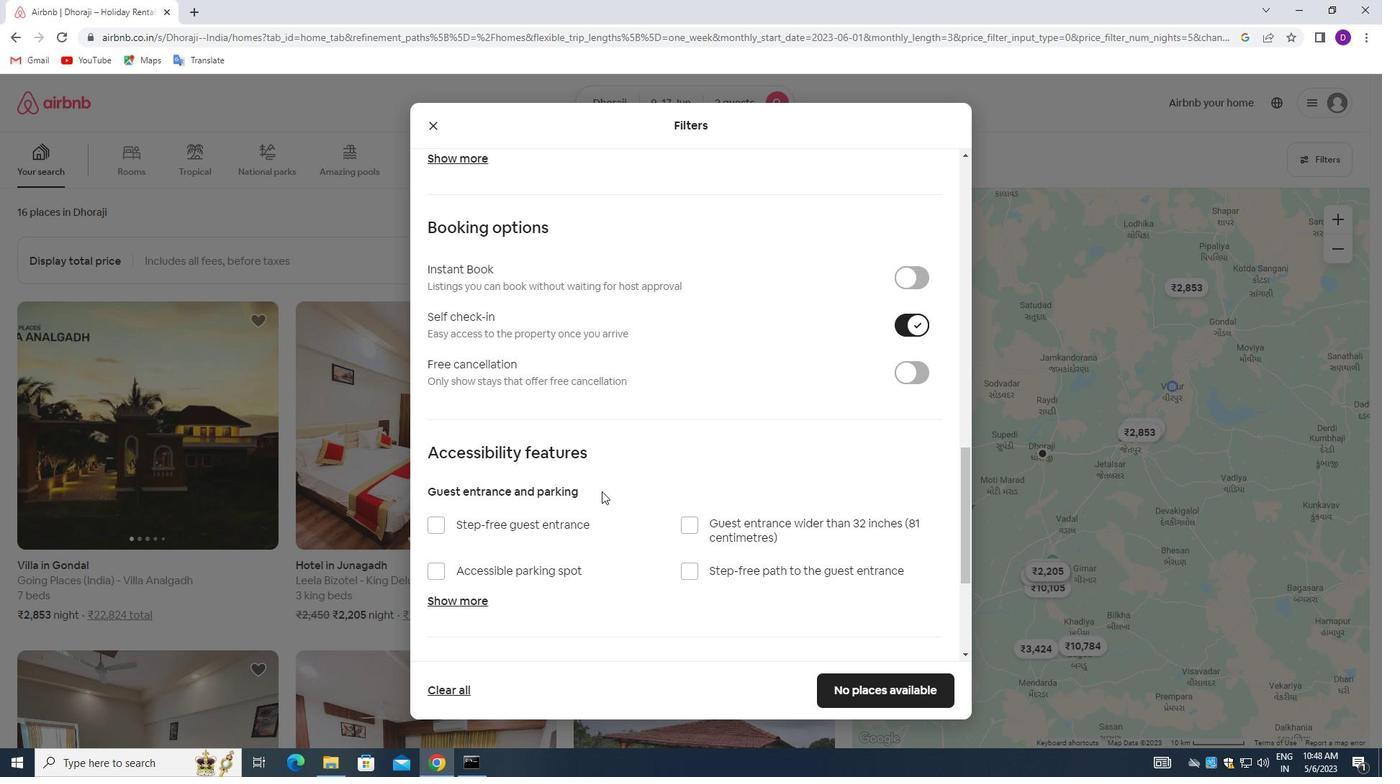 
Action: Mouse moved to (604, 505)
Screenshot: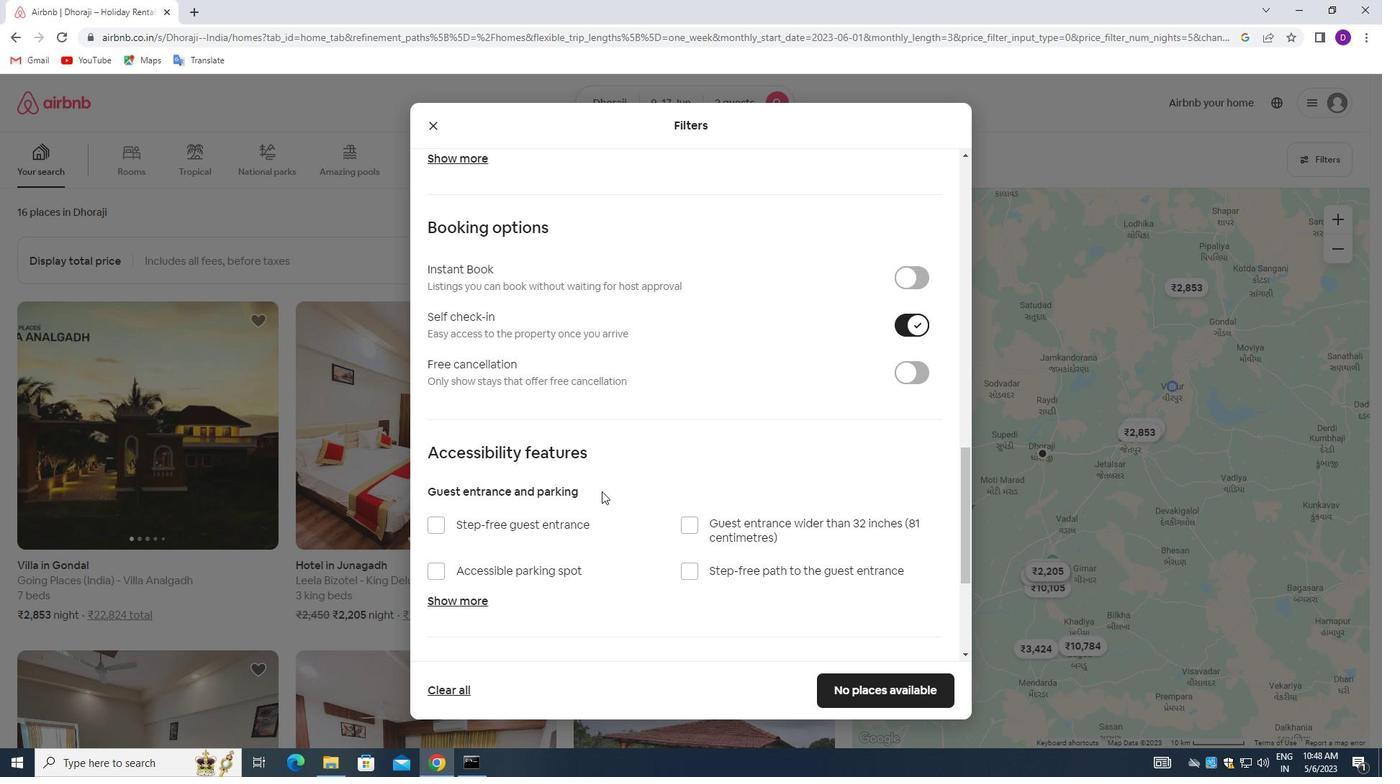 
Action: Mouse scrolled (604, 504) with delta (0, 0)
Screenshot: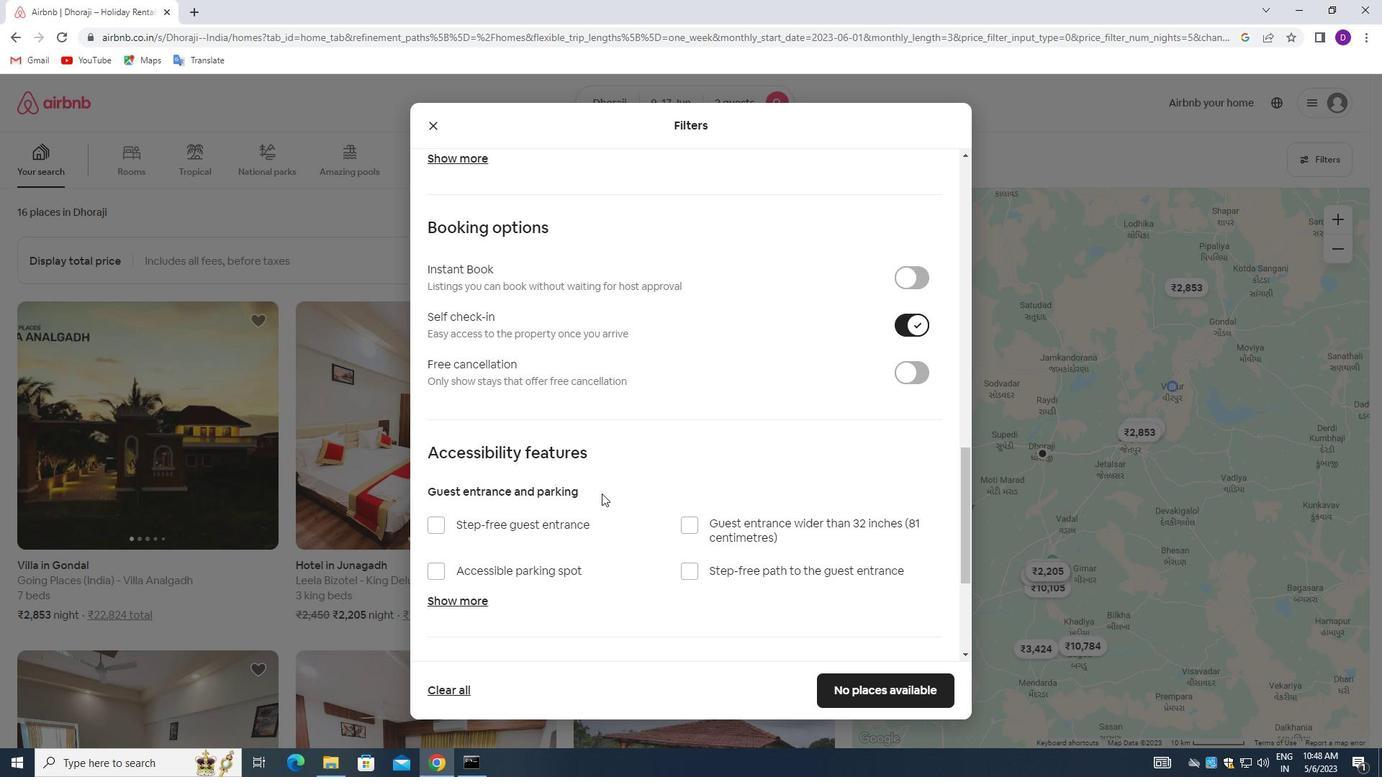 
Action: Mouse scrolled (604, 504) with delta (0, 0)
Screenshot: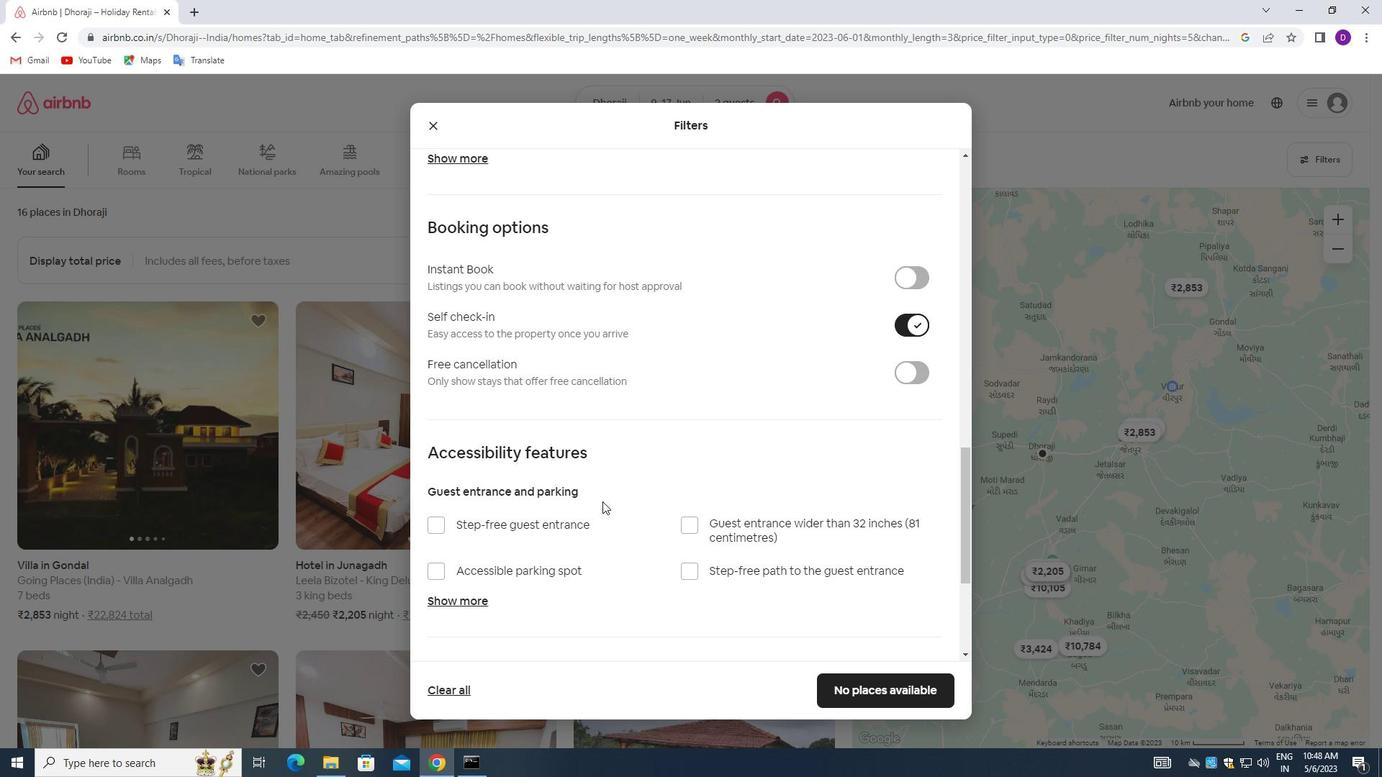 
Action: Mouse moved to (598, 548)
Screenshot: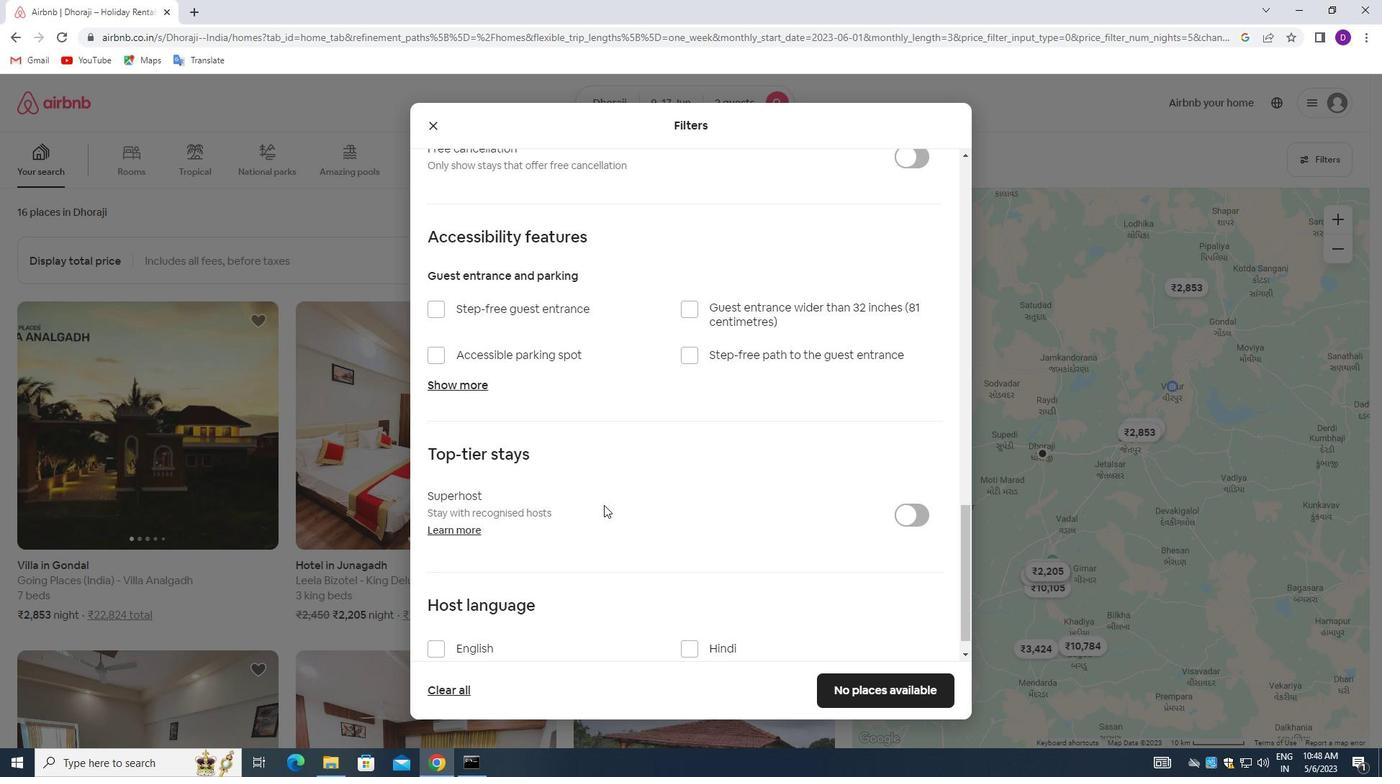 
Action: Mouse scrolled (598, 547) with delta (0, 0)
Screenshot: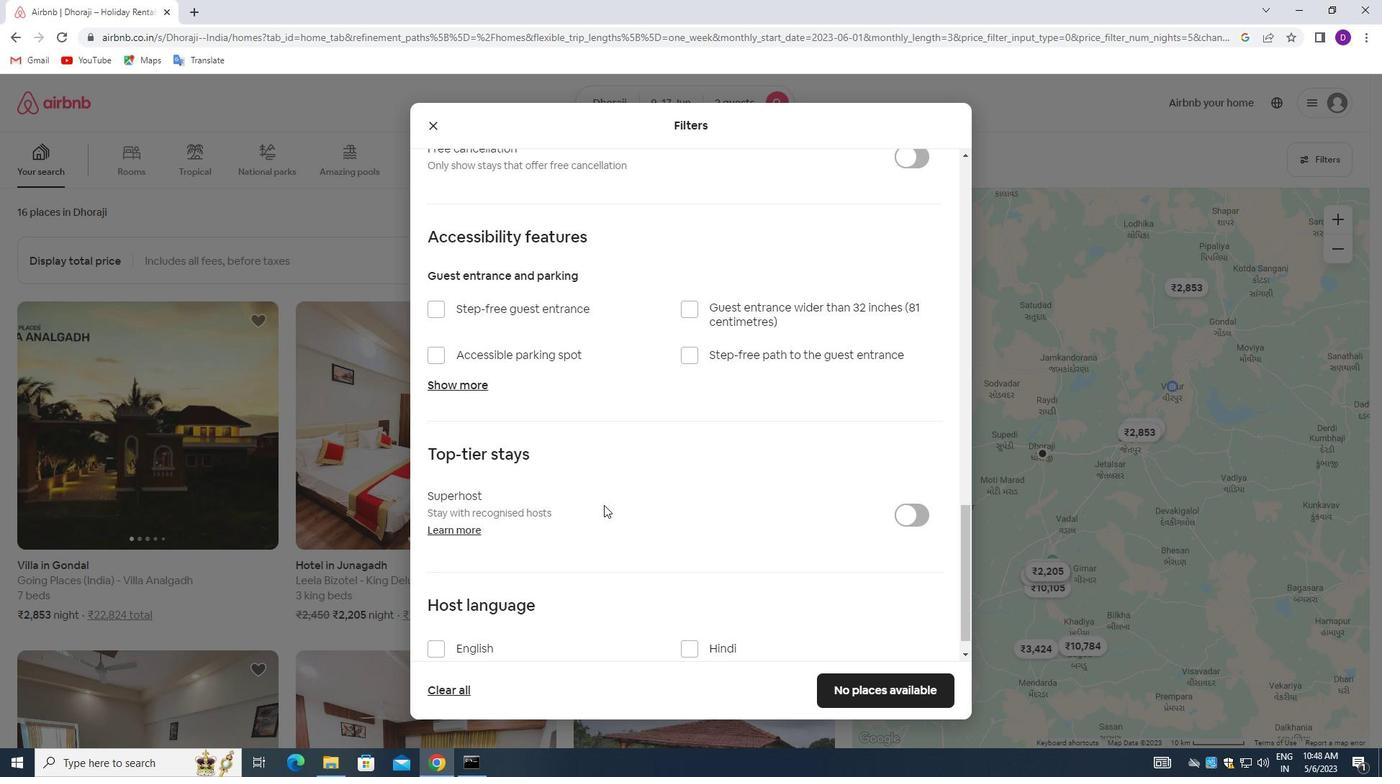 
Action: Mouse moved to (594, 551)
Screenshot: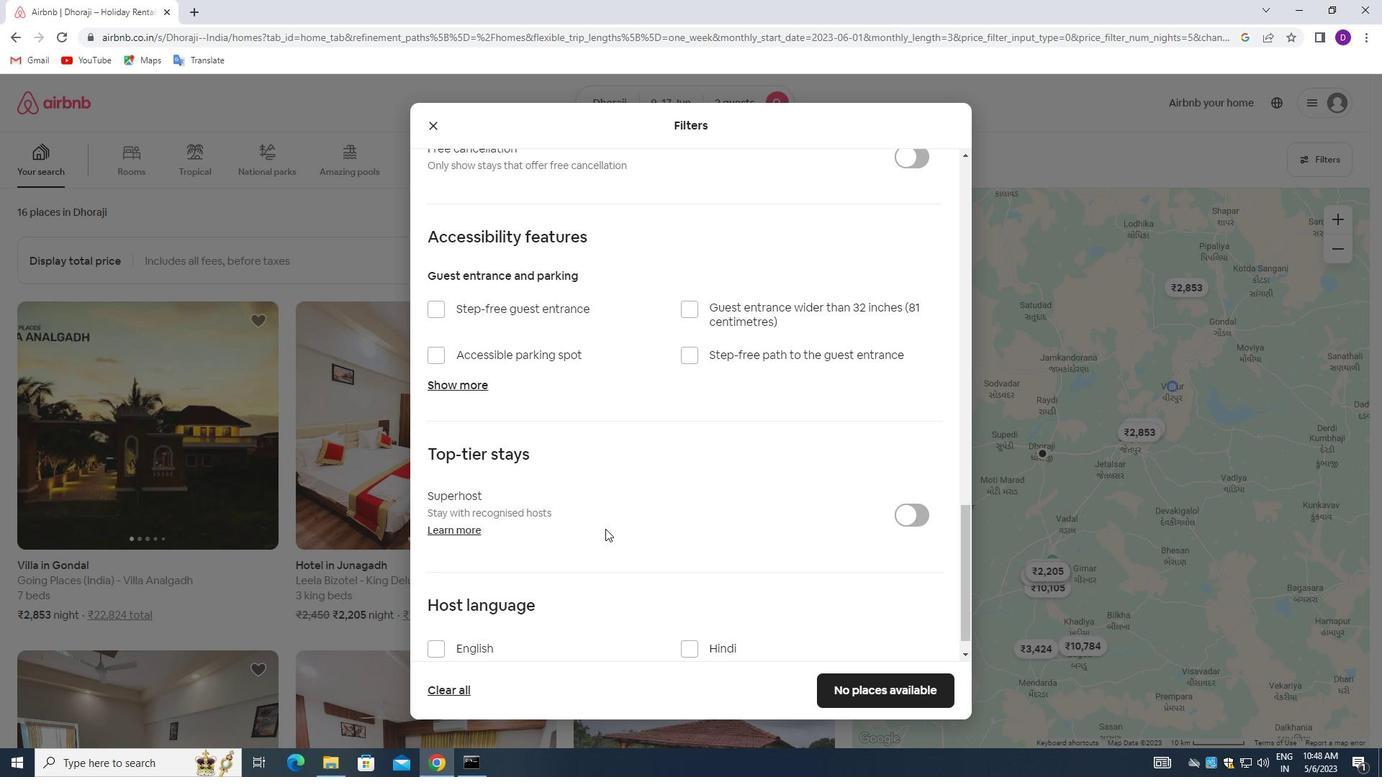 
Action: Mouse scrolled (594, 550) with delta (0, 0)
Screenshot: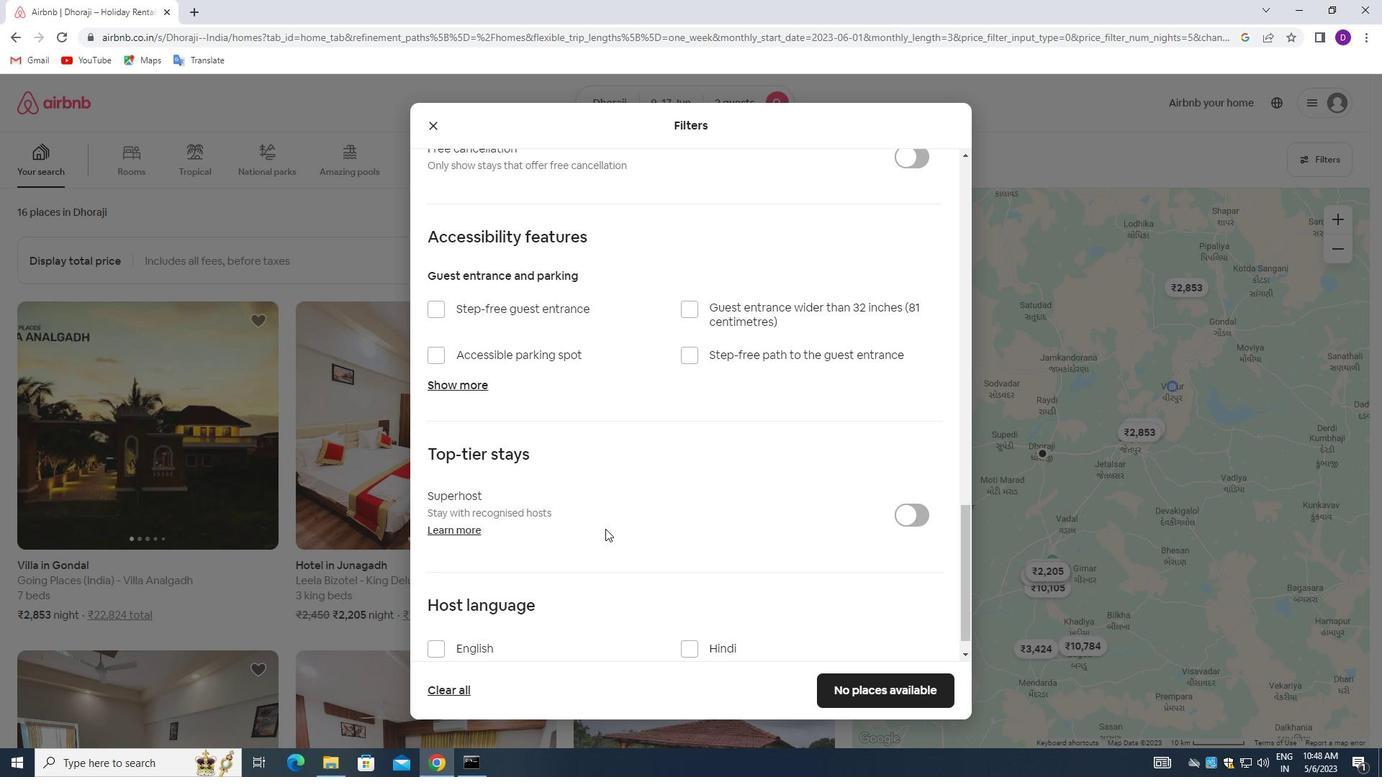 
Action: Mouse moved to (590, 560)
Screenshot: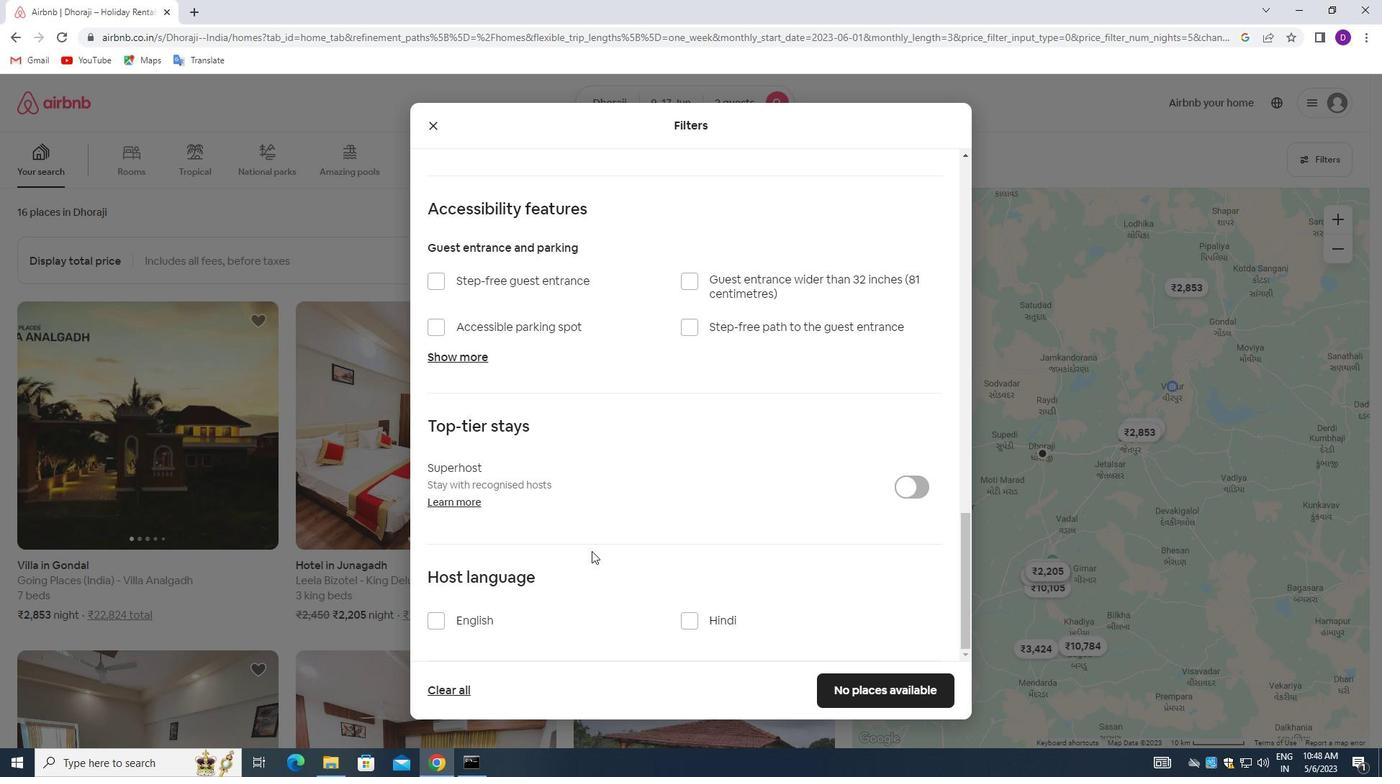 
Action: Mouse scrolled (590, 559) with delta (0, 0)
Screenshot: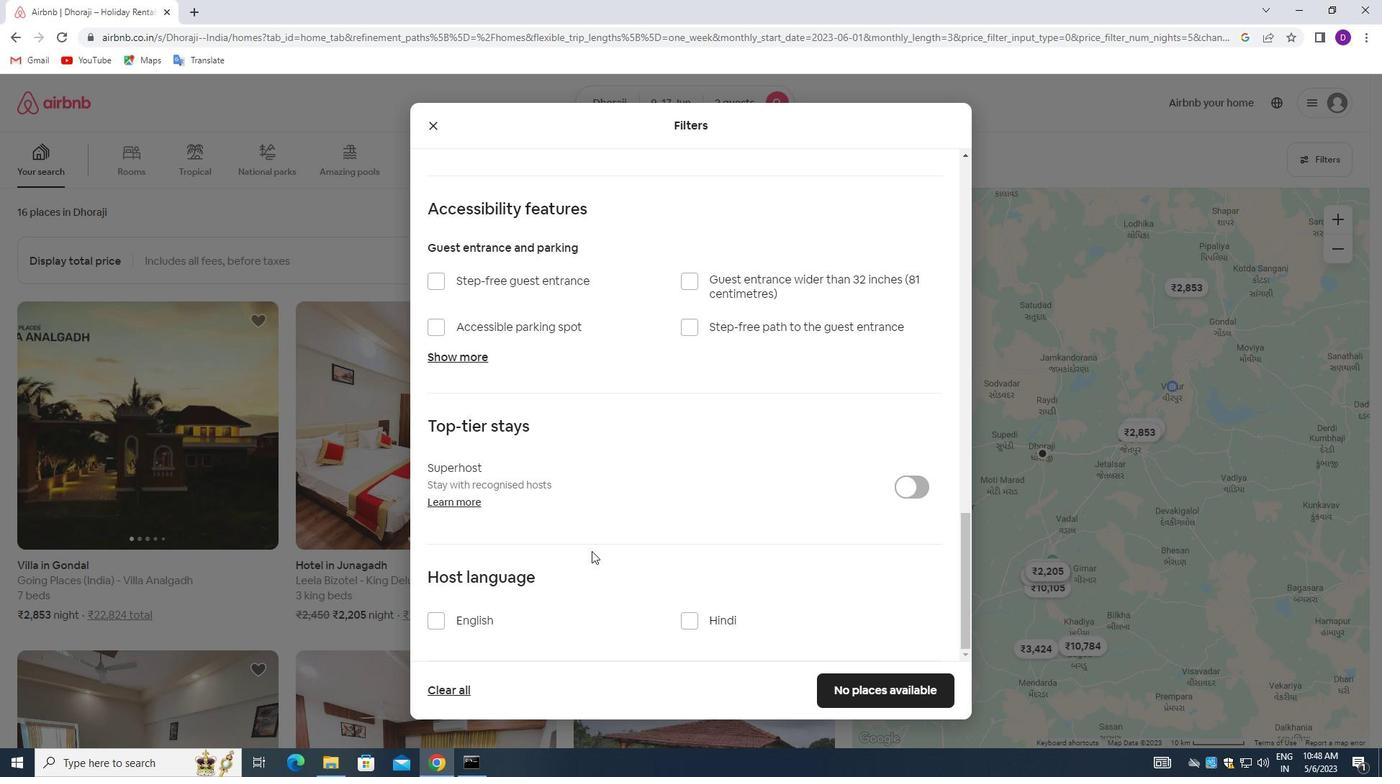 
Action: Mouse moved to (587, 568)
Screenshot: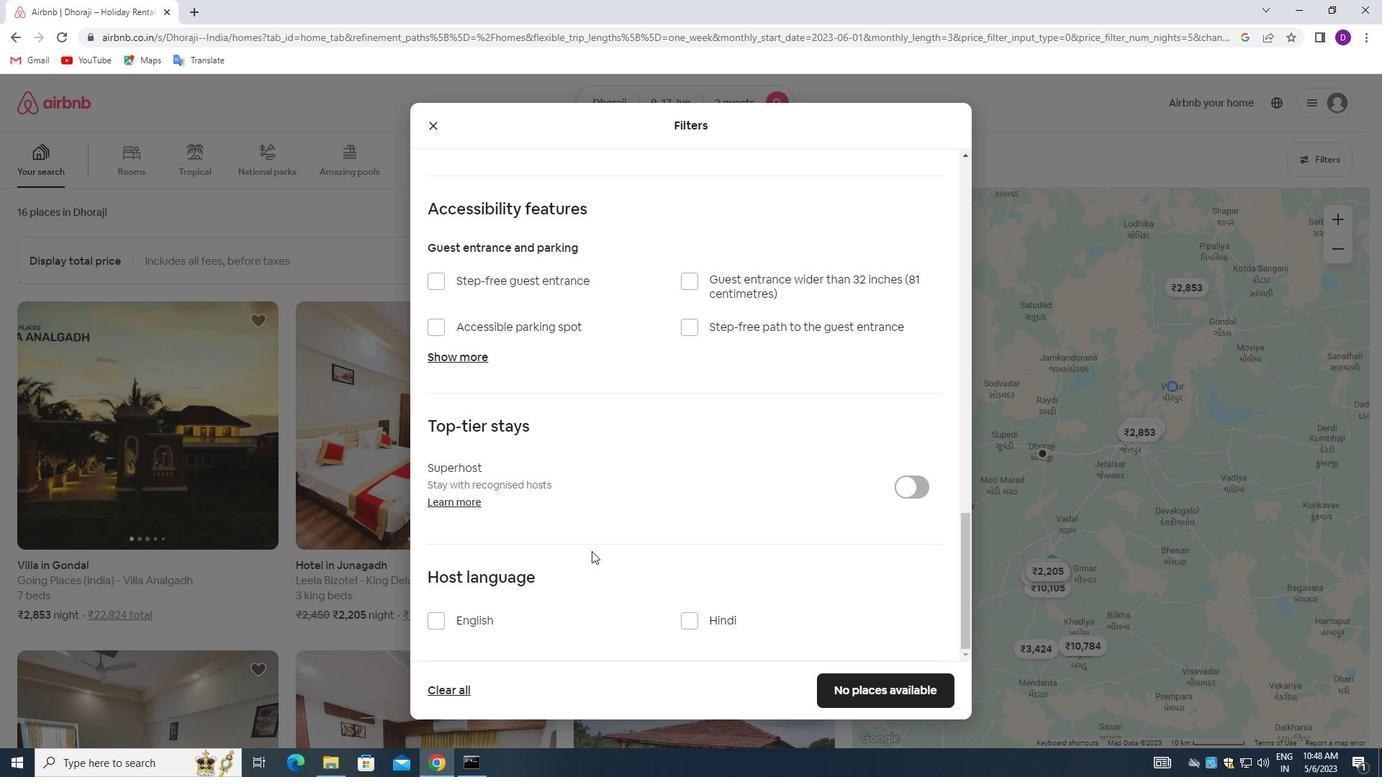 
Action: Mouse scrolled (587, 568) with delta (0, 0)
Screenshot: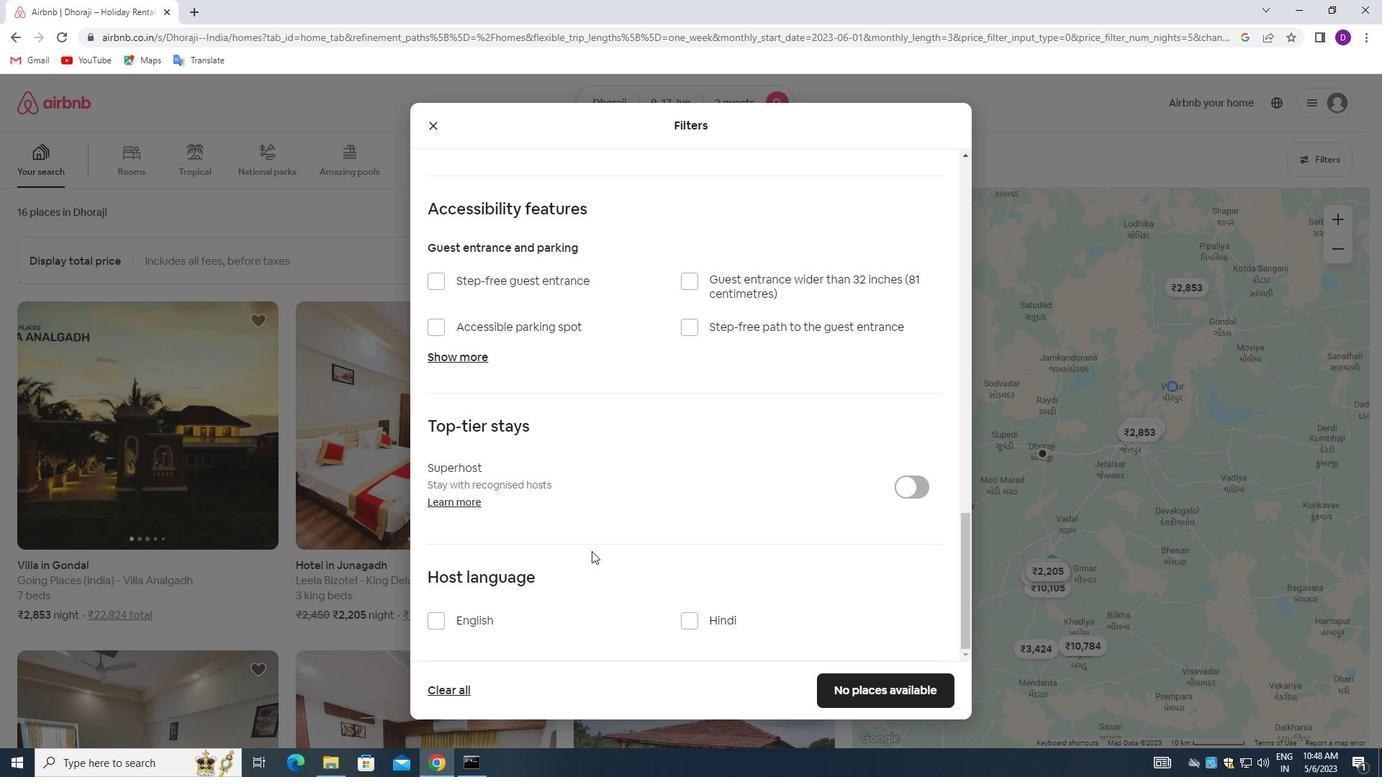 
Action: Mouse moved to (434, 625)
Screenshot: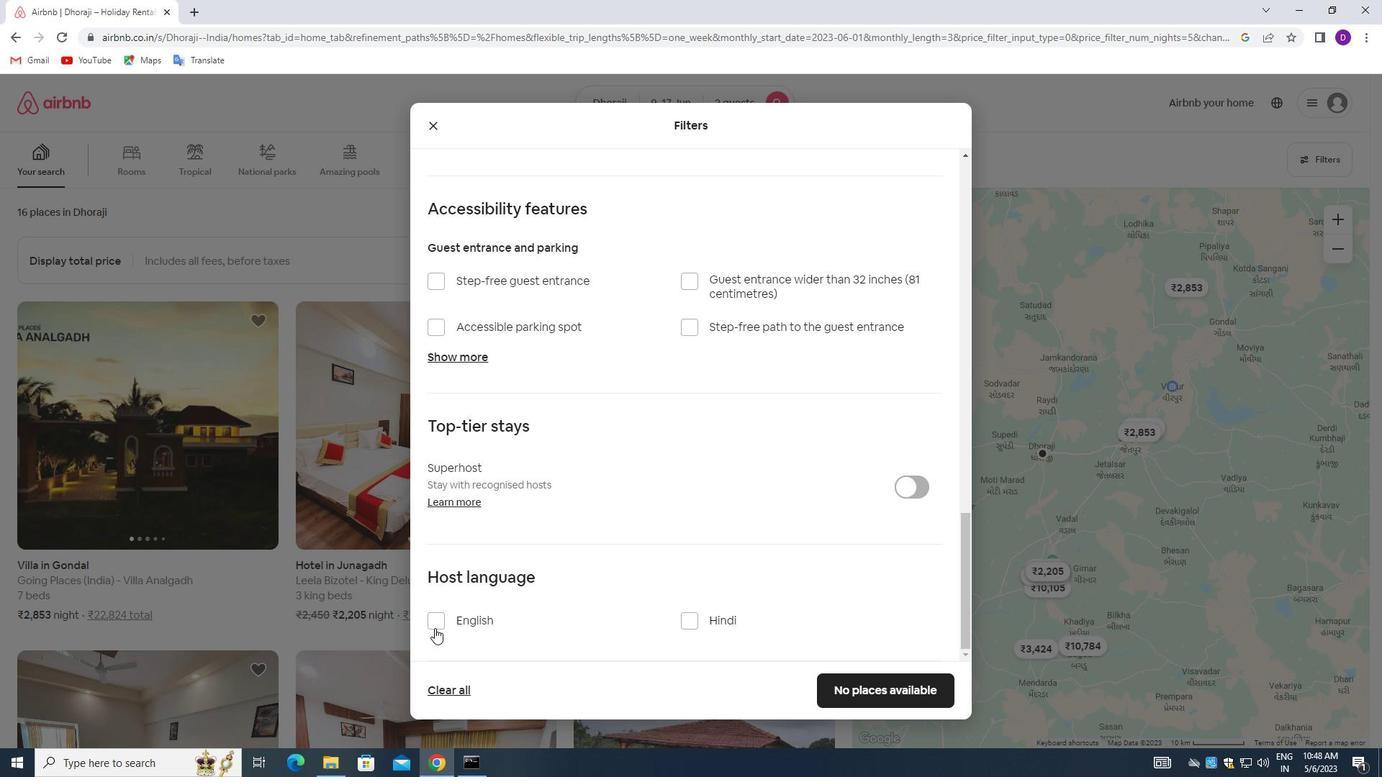 
Action: Mouse pressed left at (434, 625)
Screenshot: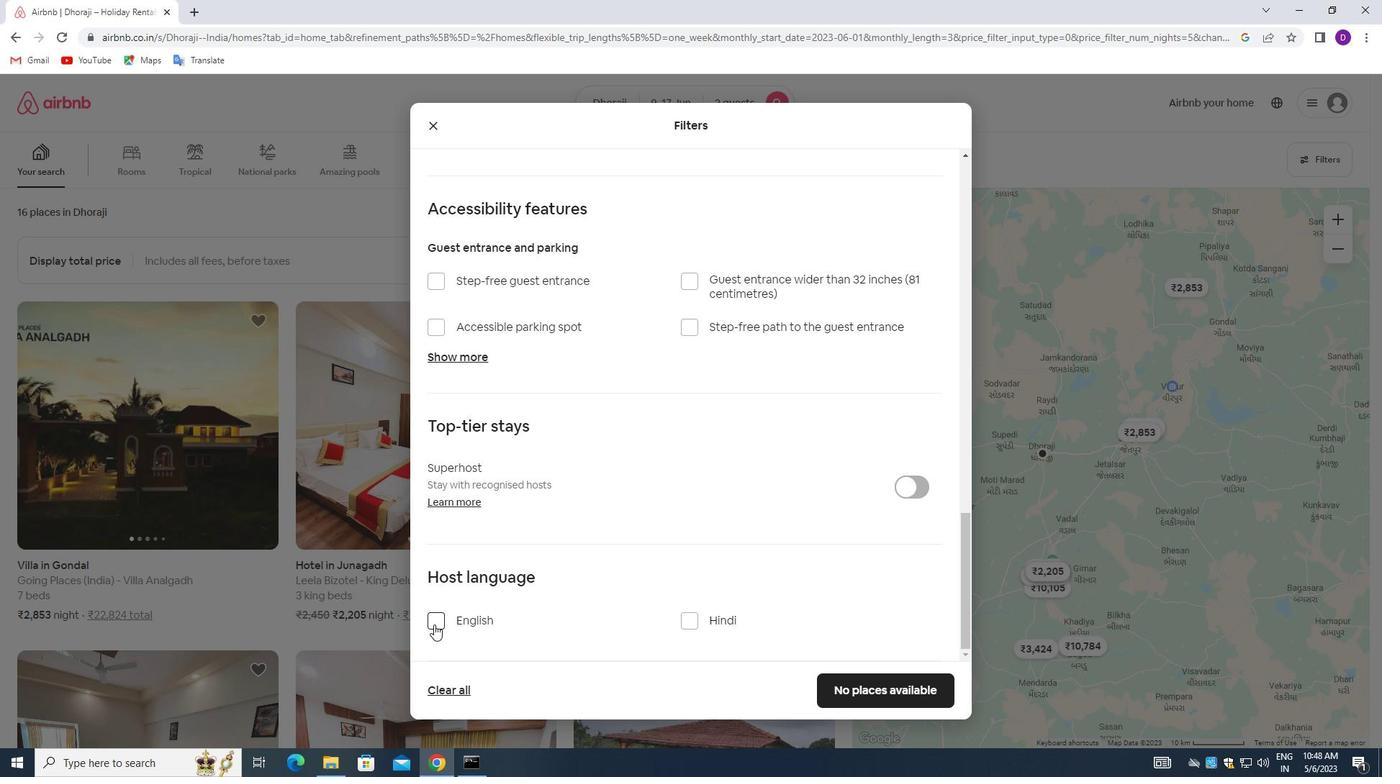 
Action: Mouse moved to (825, 686)
Screenshot: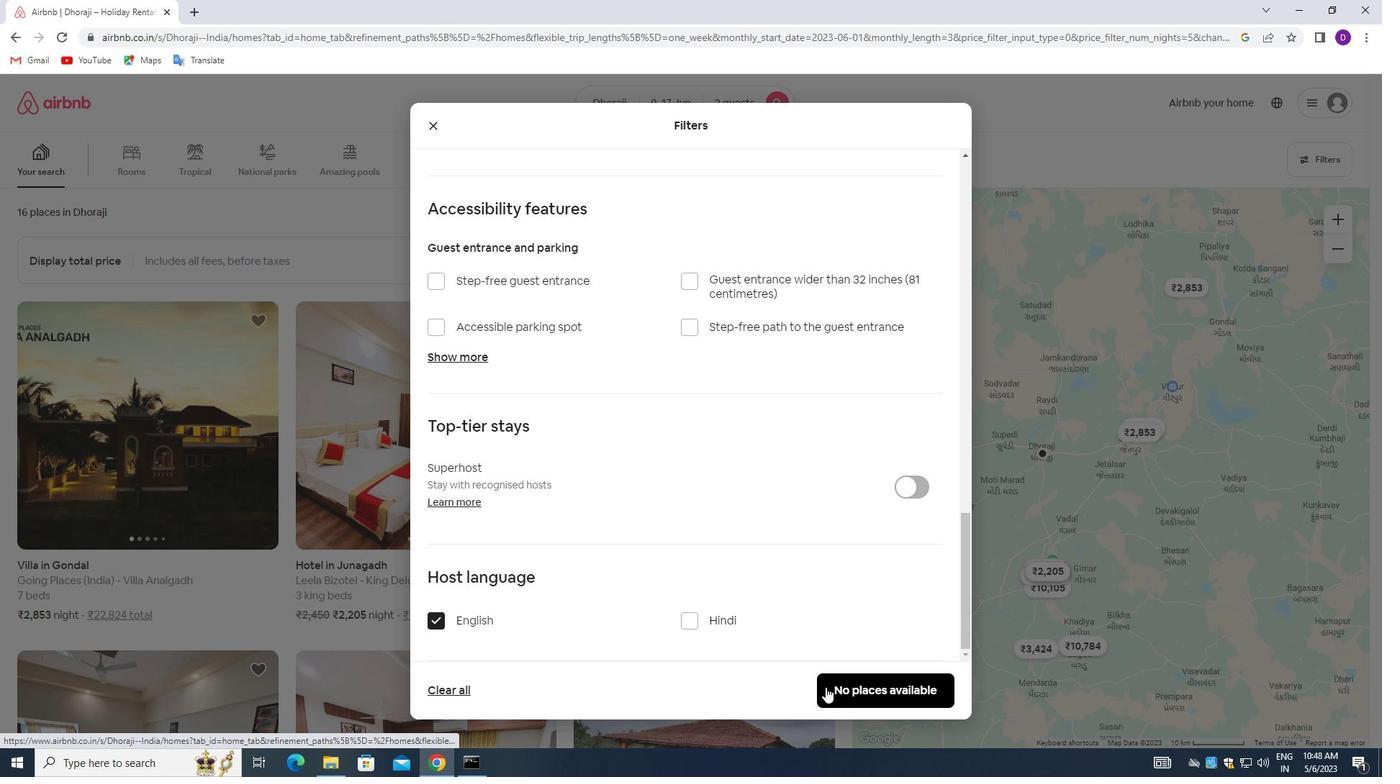 
Action: Mouse pressed left at (825, 686)
Screenshot: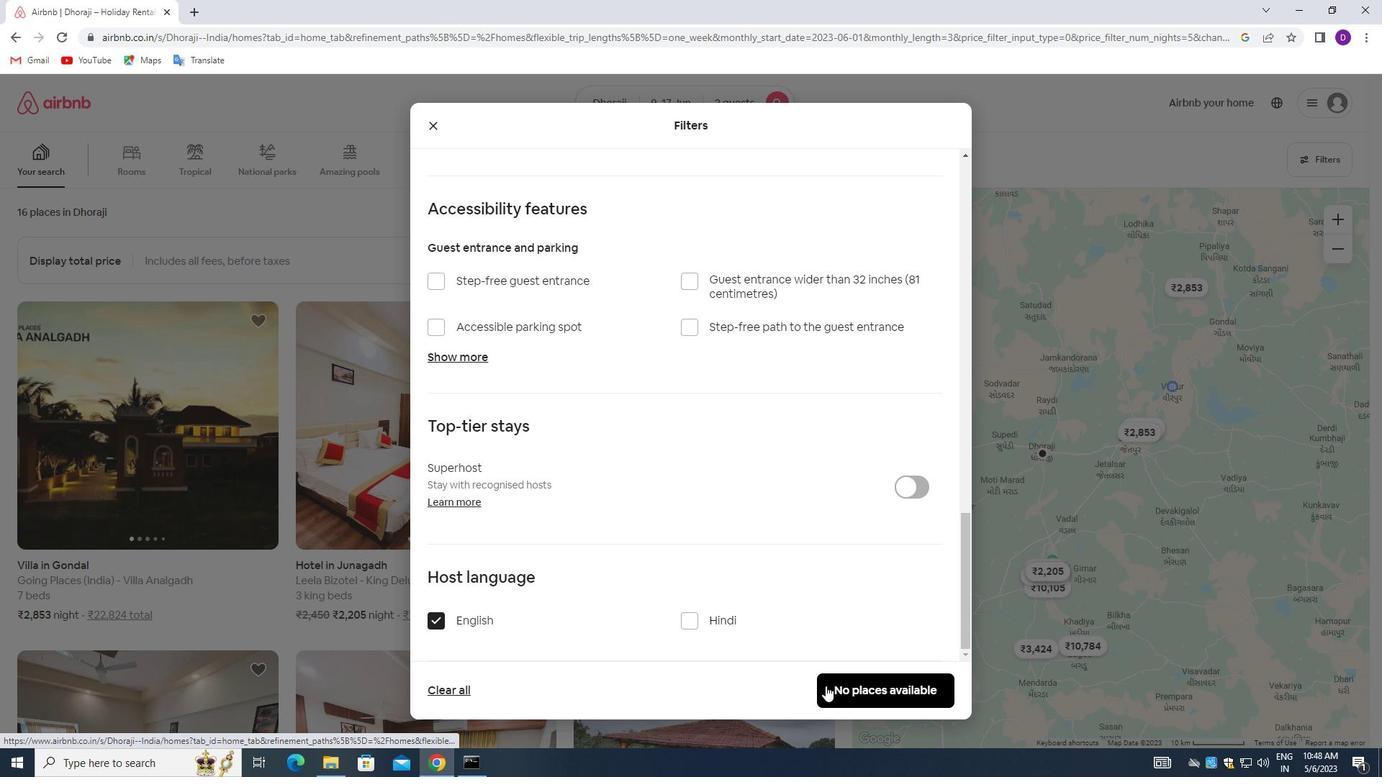 
Action: Mouse moved to (766, 469)
Screenshot: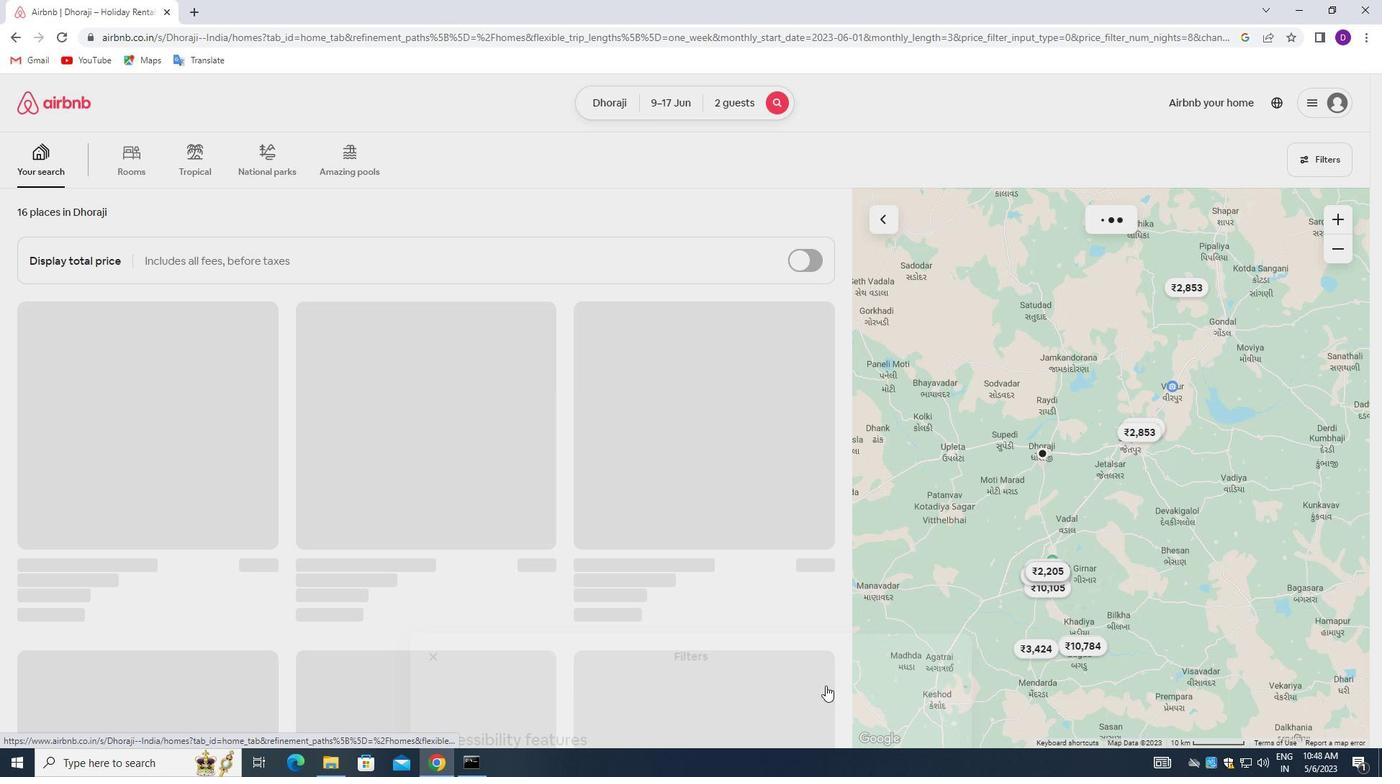 
